 Task: Find connections with filter location Bilāsipāra with filter topic #Bestadvicewith filter profile language English with filter current company PayU with filter school St. Francis D'Assisi High School - India with filter industry Travel Arrangements with filter service category AssistanceAdvertising with filter keywords title Courier
Action: Mouse moved to (600, 85)
Screenshot: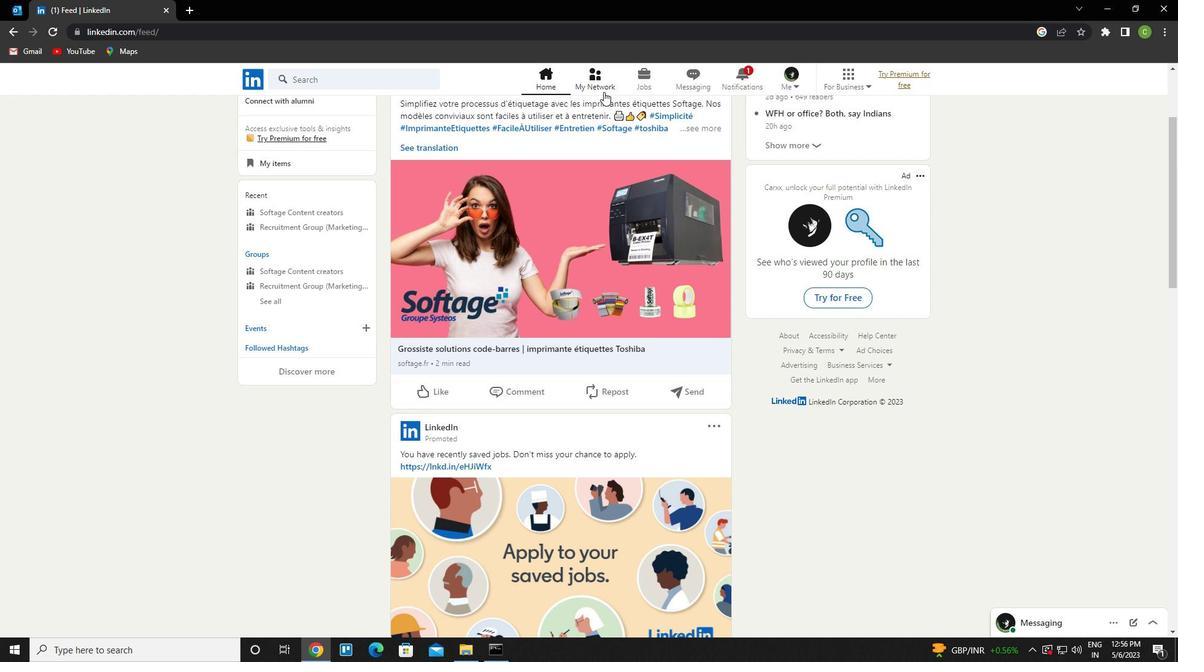
Action: Mouse pressed left at (600, 85)
Screenshot: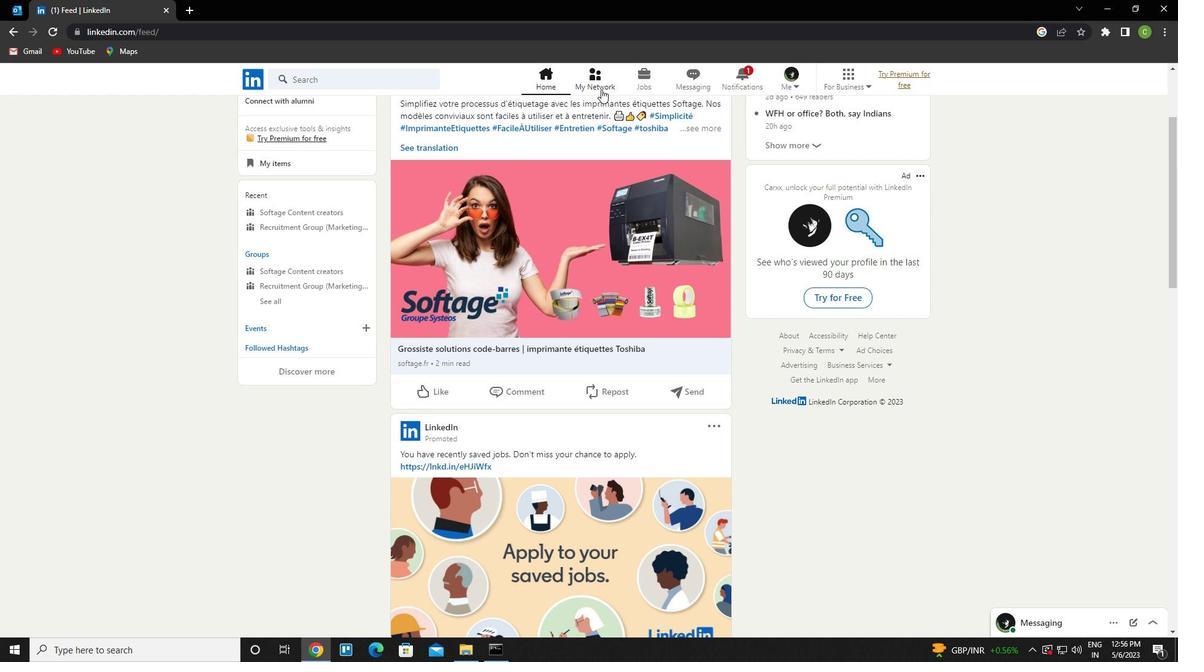 
Action: Mouse moved to (373, 149)
Screenshot: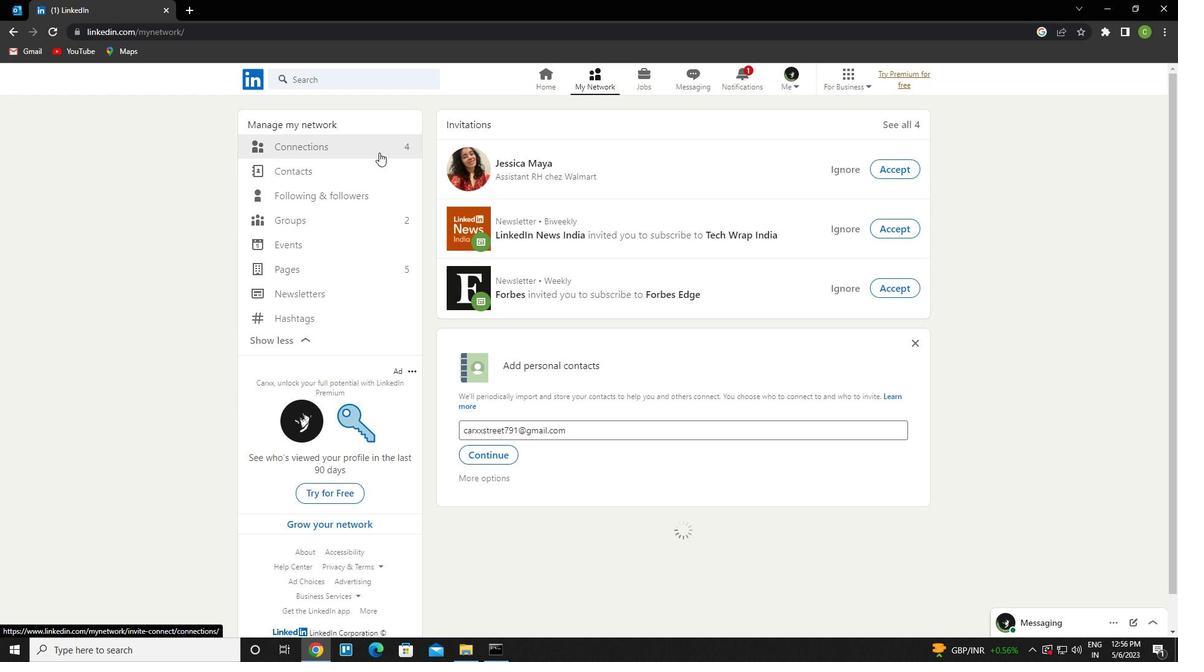 
Action: Mouse pressed left at (373, 149)
Screenshot: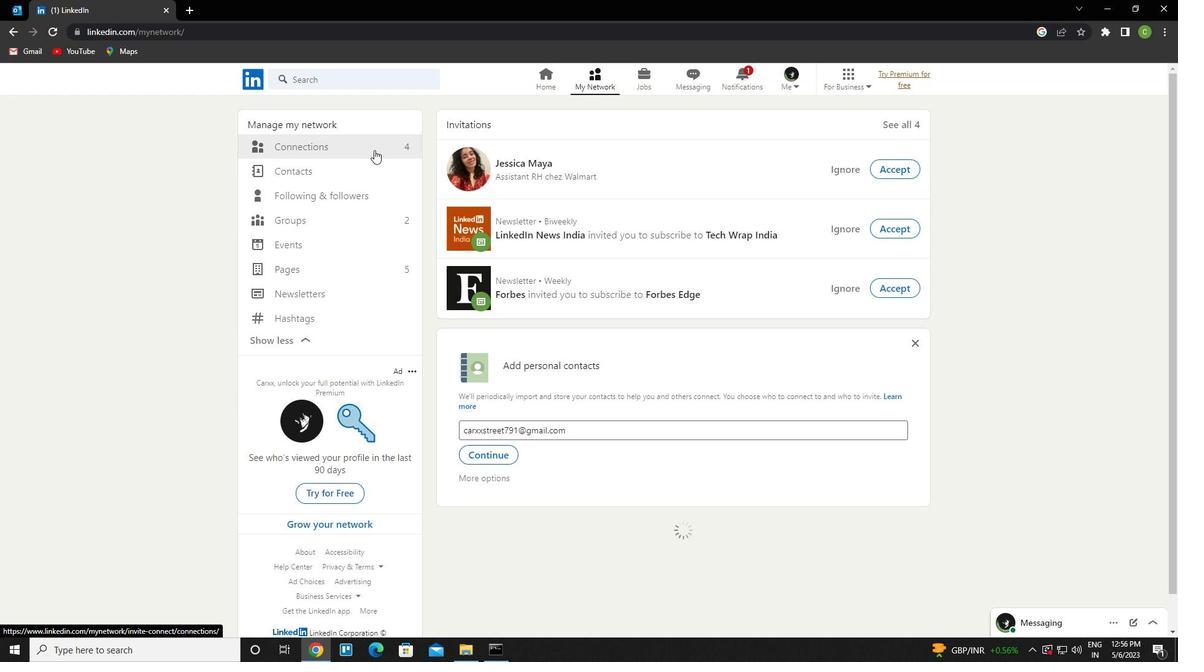 
Action: Mouse moved to (691, 143)
Screenshot: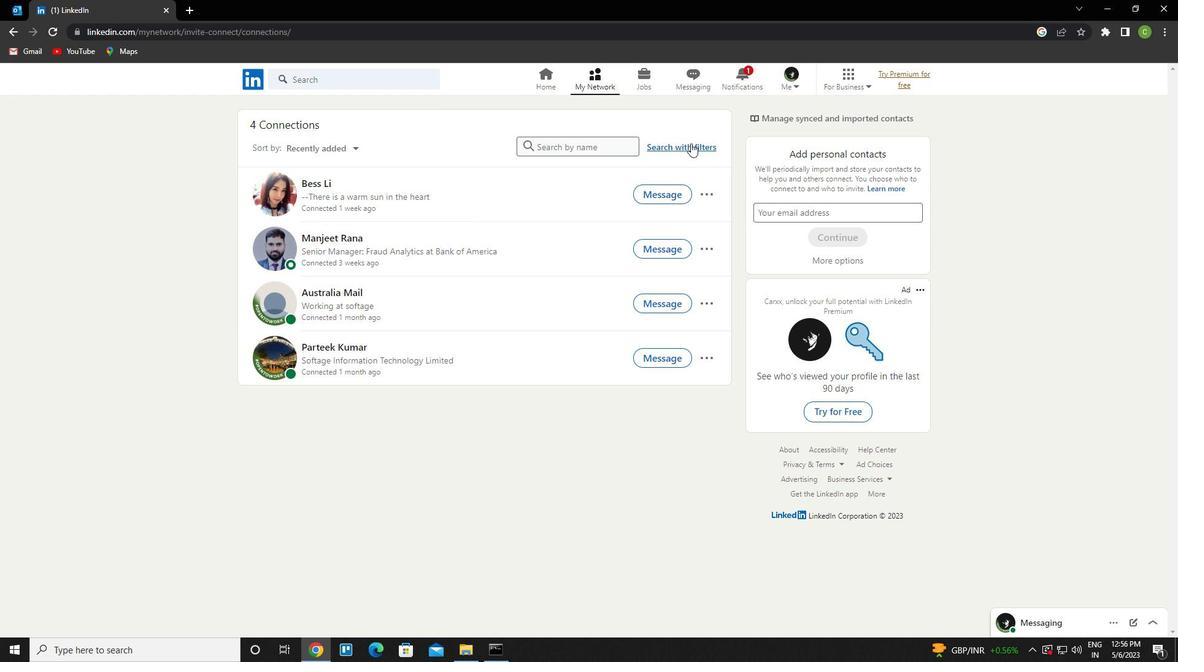 
Action: Mouse pressed left at (691, 143)
Screenshot: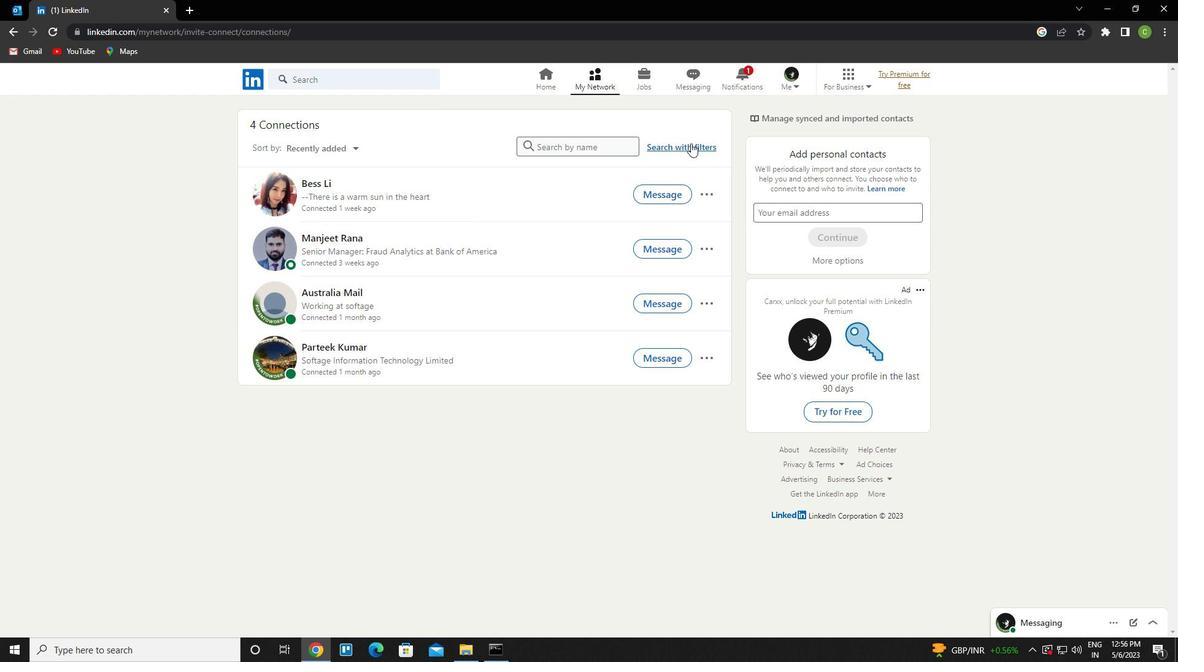 
Action: Mouse moved to (621, 112)
Screenshot: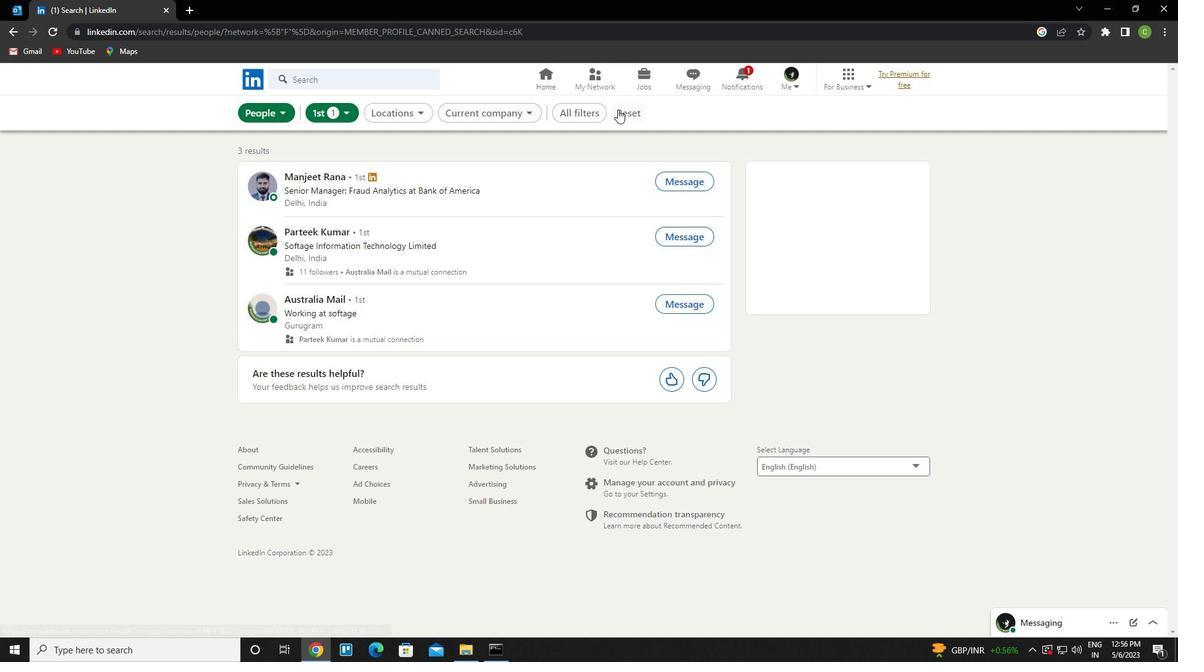 
Action: Mouse pressed left at (621, 112)
Screenshot: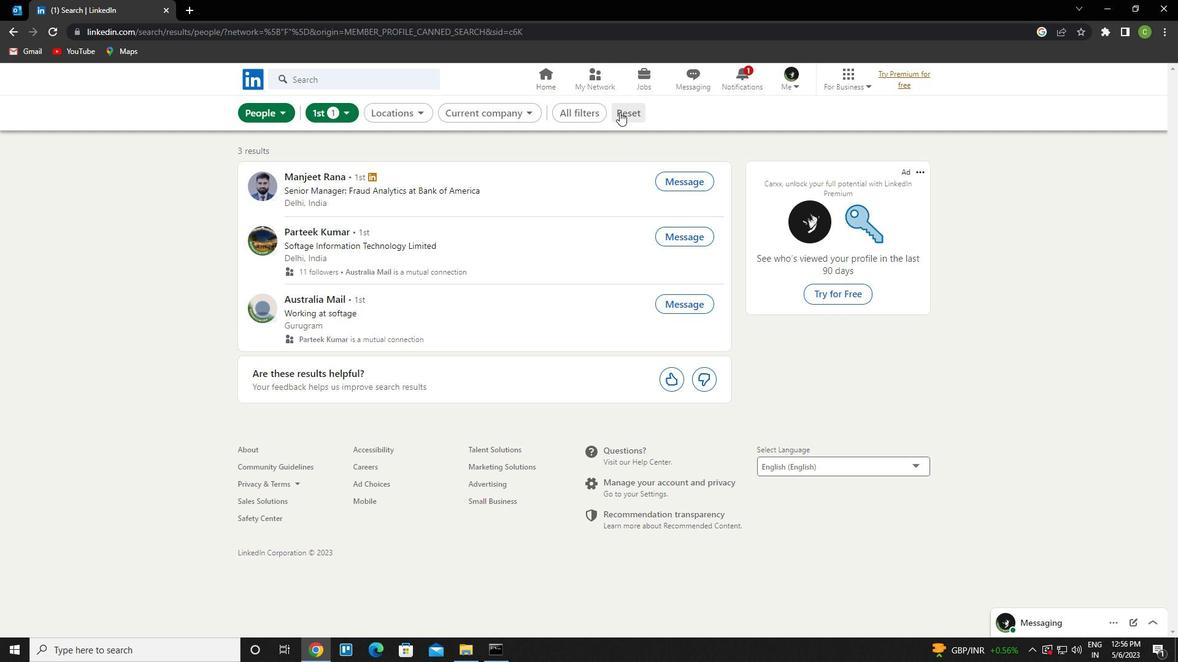 
Action: Mouse moved to (619, 104)
Screenshot: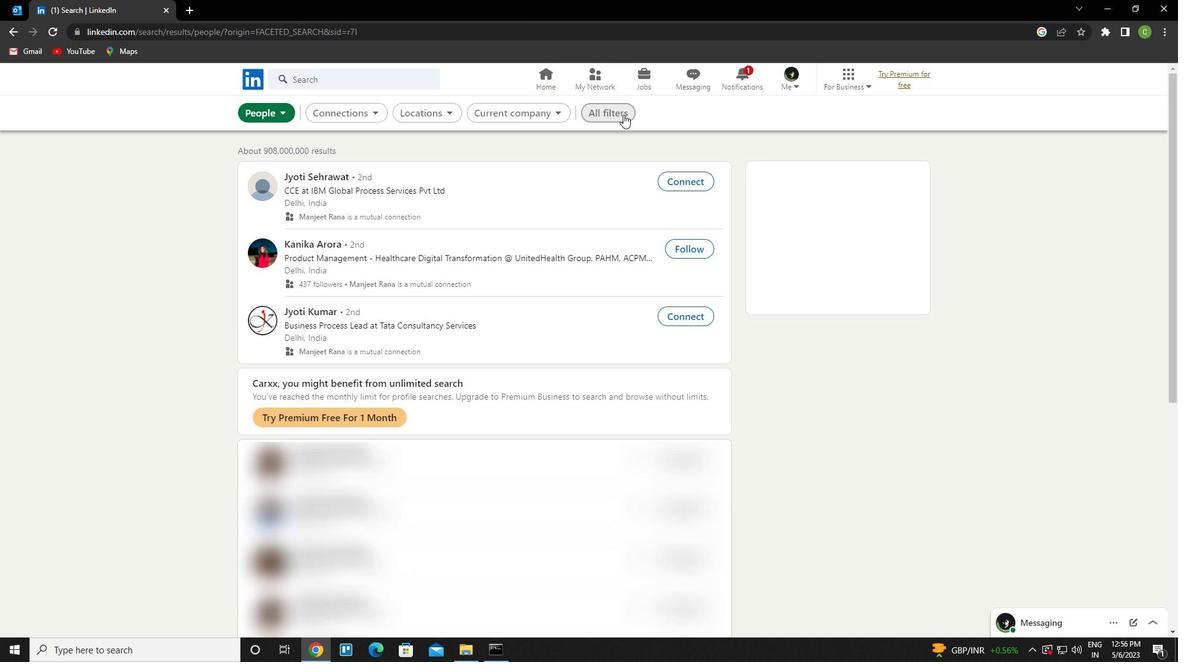 
Action: Mouse pressed left at (619, 104)
Screenshot: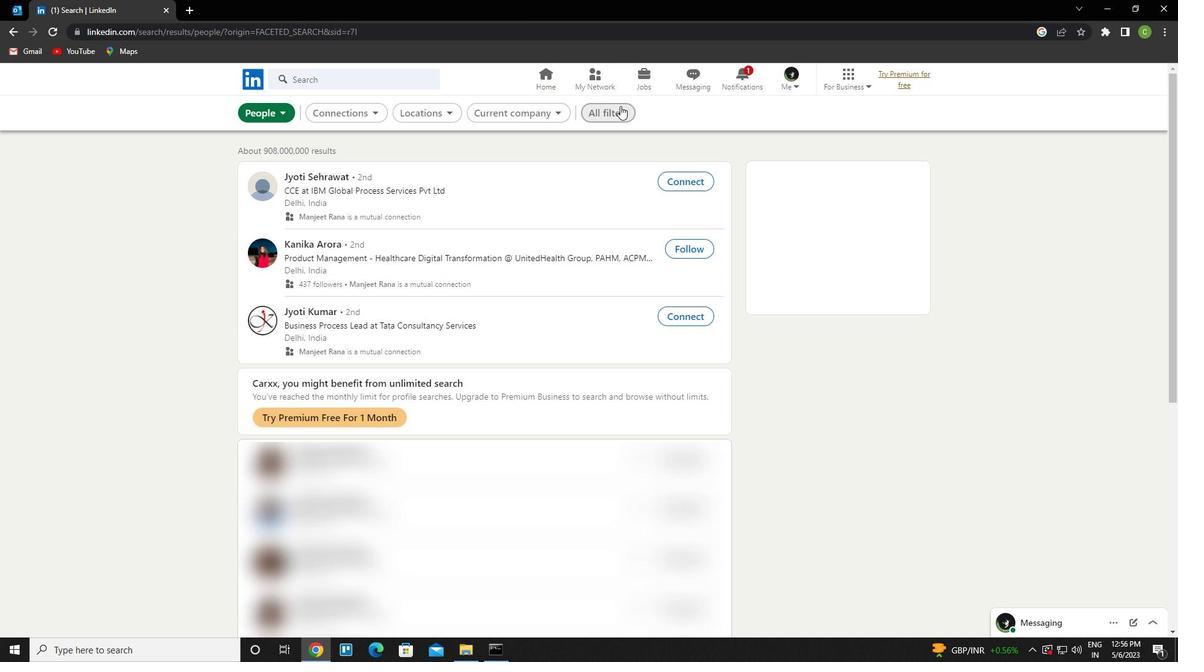 
Action: Mouse moved to (1171, 389)
Screenshot: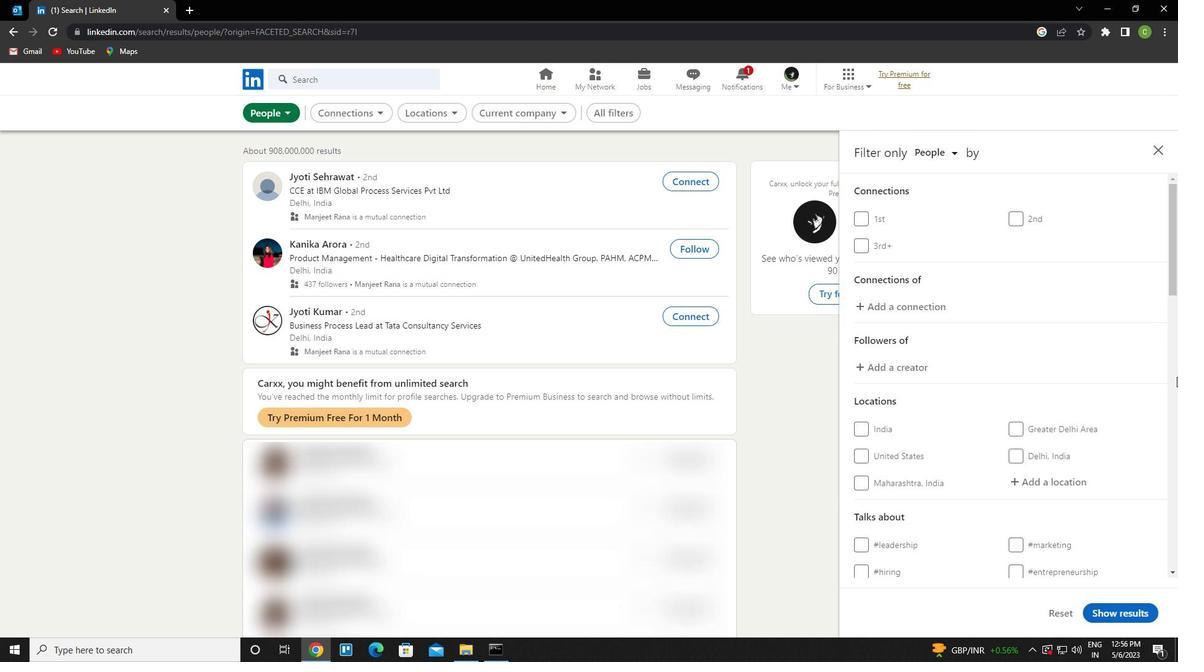 
Action: Mouse scrolled (1171, 388) with delta (0, 0)
Screenshot: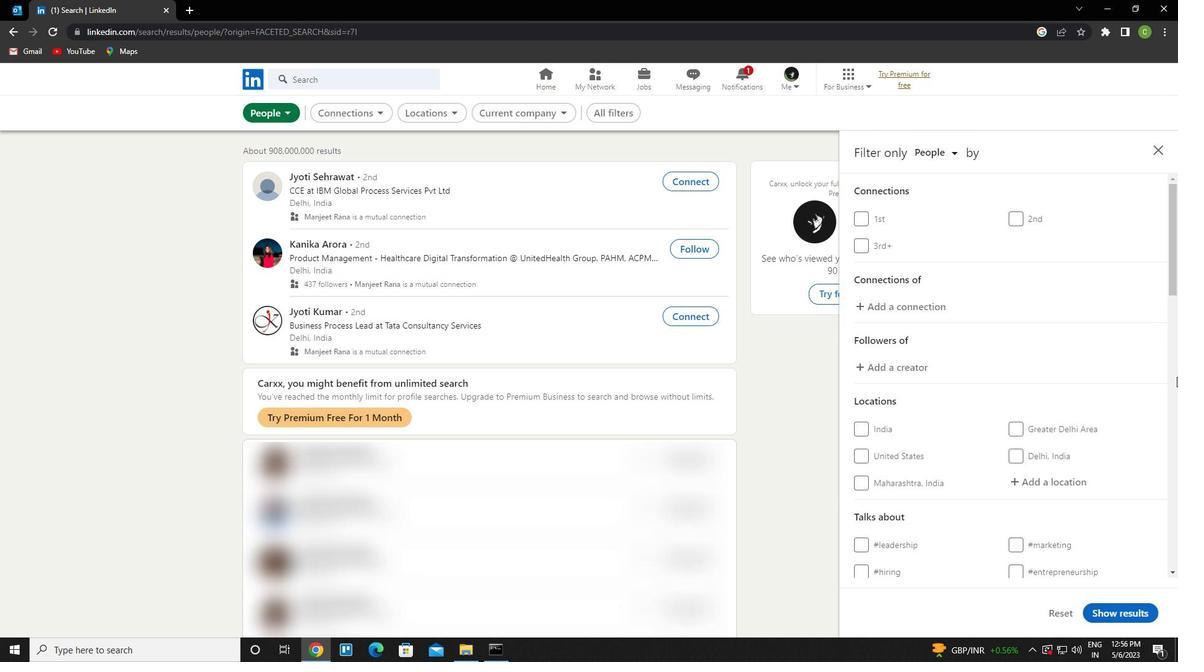 
Action: Mouse moved to (1083, 414)
Screenshot: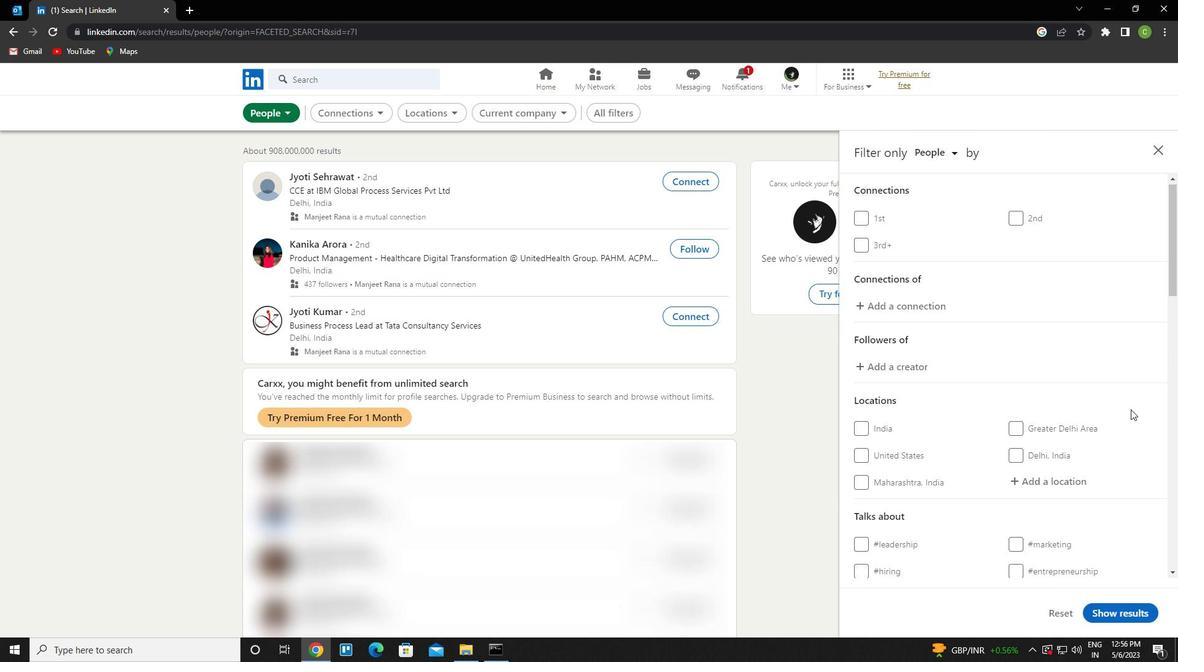 
Action: Mouse scrolled (1083, 414) with delta (0, 0)
Screenshot: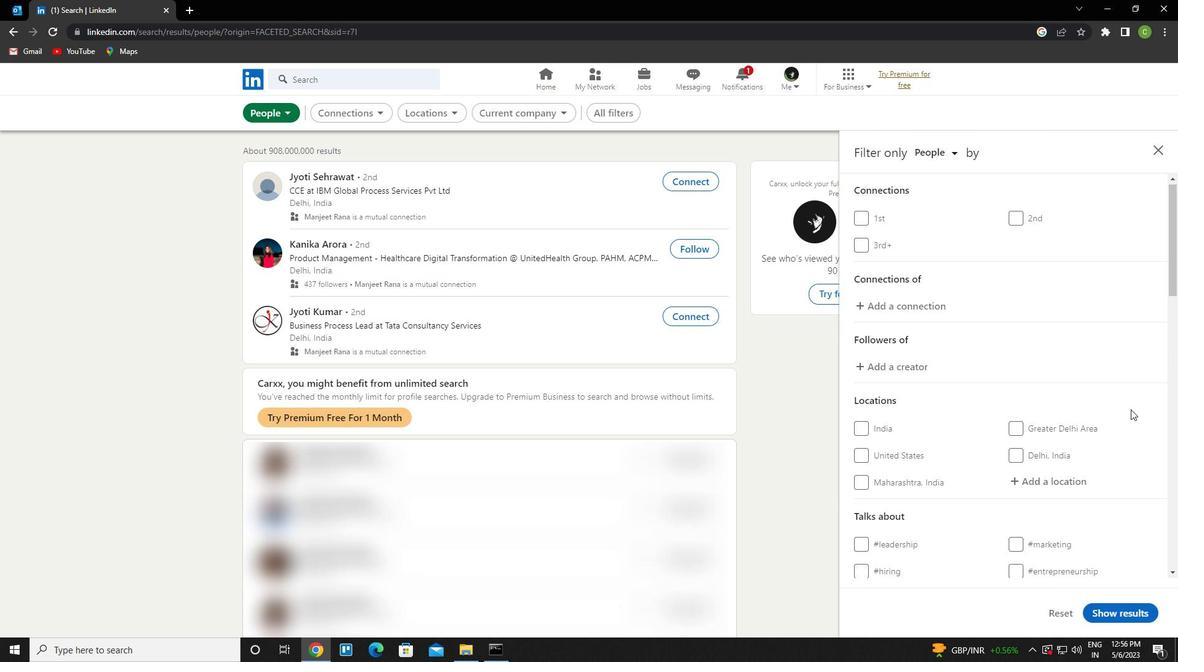 
Action: Mouse moved to (1066, 365)
Screenshot: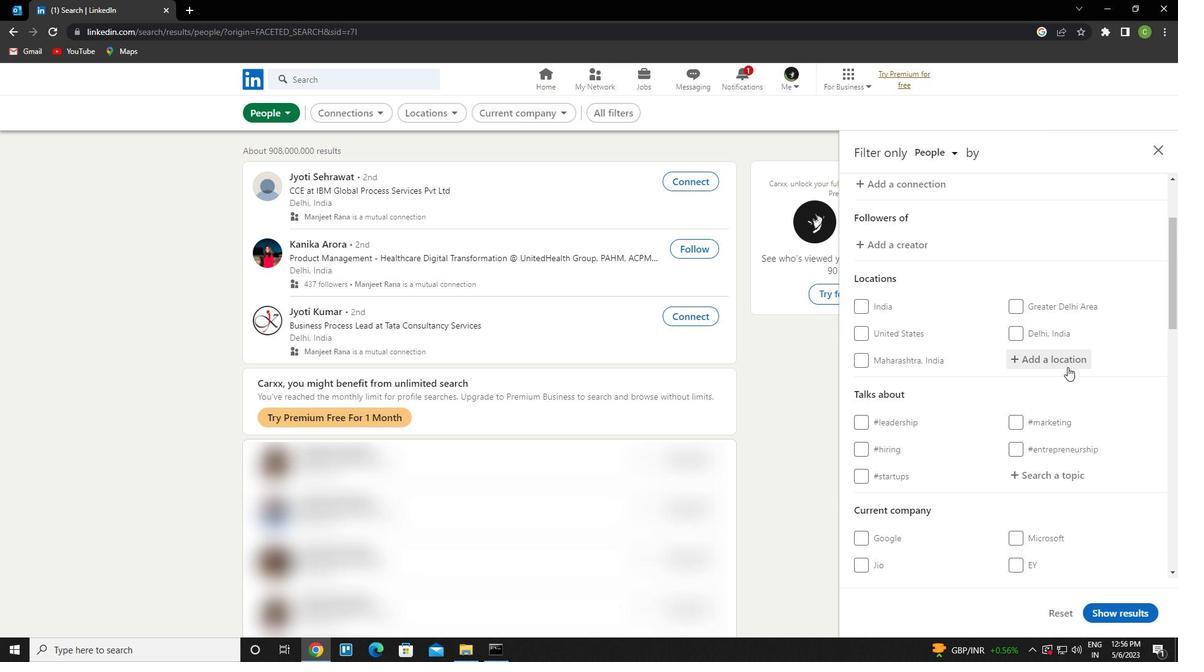 
Action: Mouse pressed left at (1066, 365)
Screenshot: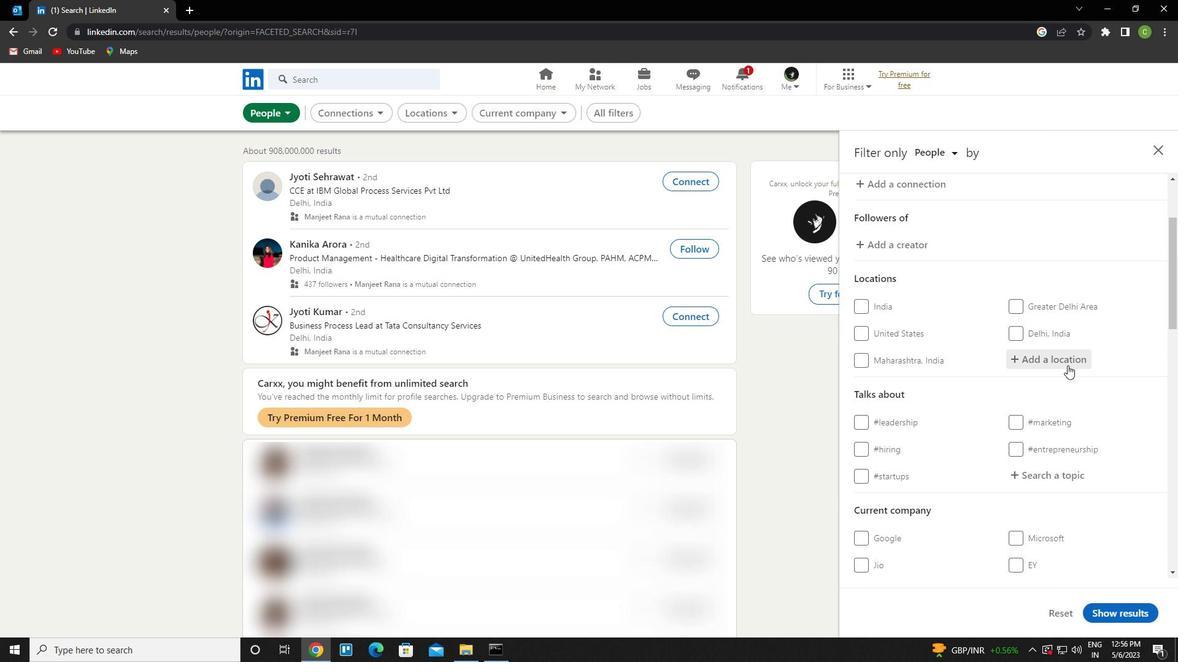 
Action: Key pressed <Key.caps_lock>b<Key.caps_lock>ilasipura<Key.down><Key.enter><Key.backspace>a<Key.enter>
Screenshot: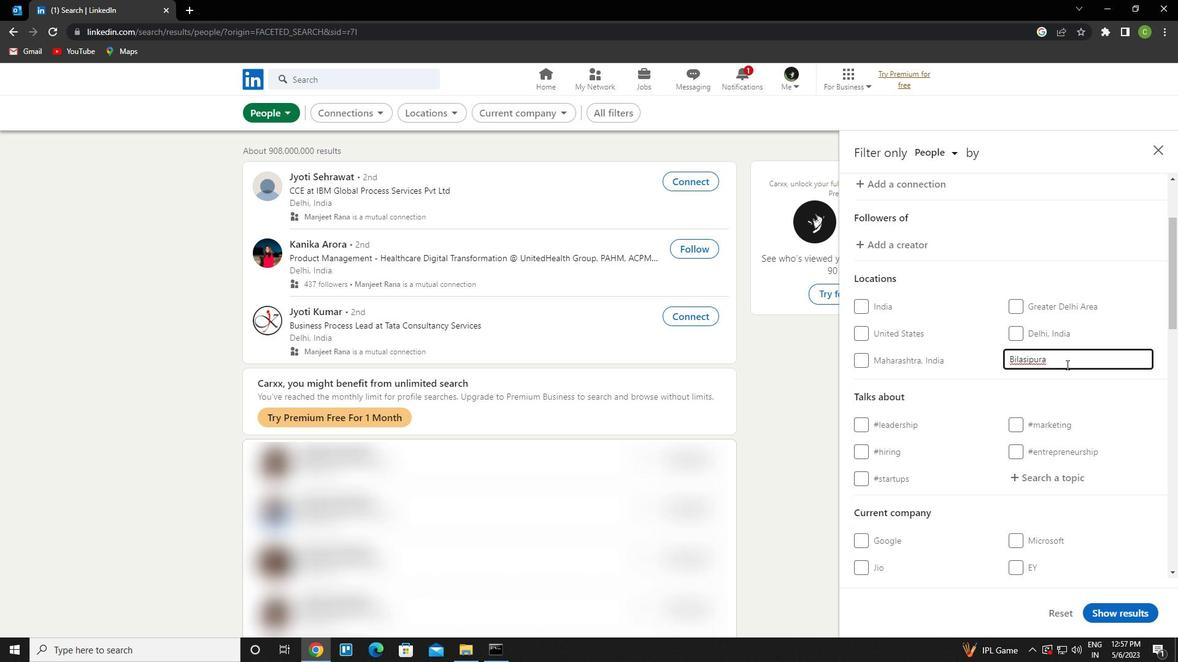 
Action: Mouse scrolled (1066, 364) with delta (0, 0)
Screenshot: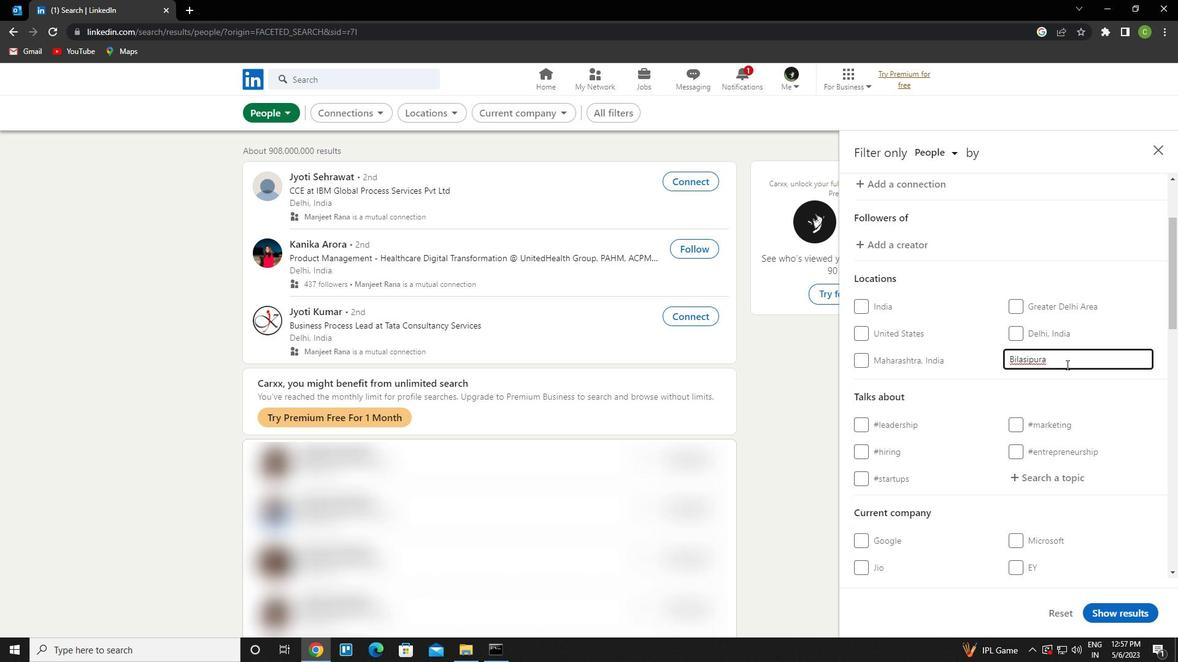 
Action: Mouse moved to (1034, 416)
Screenshot: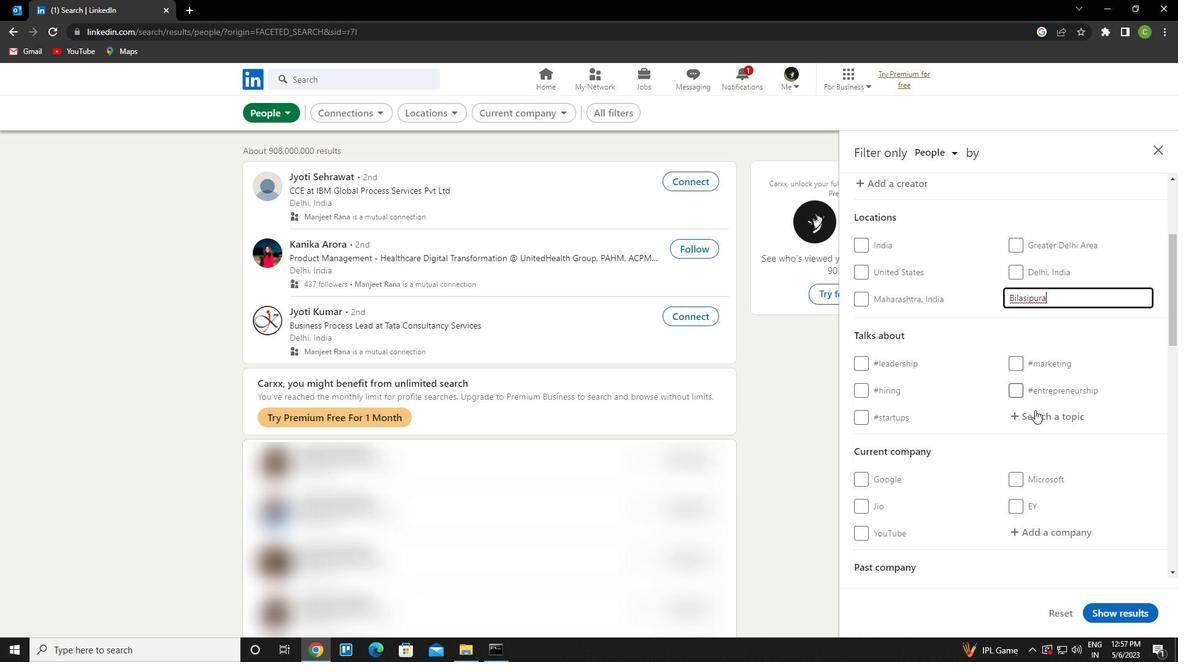 
Action: Mouse pressed left at (1034, 416)
Screenshot: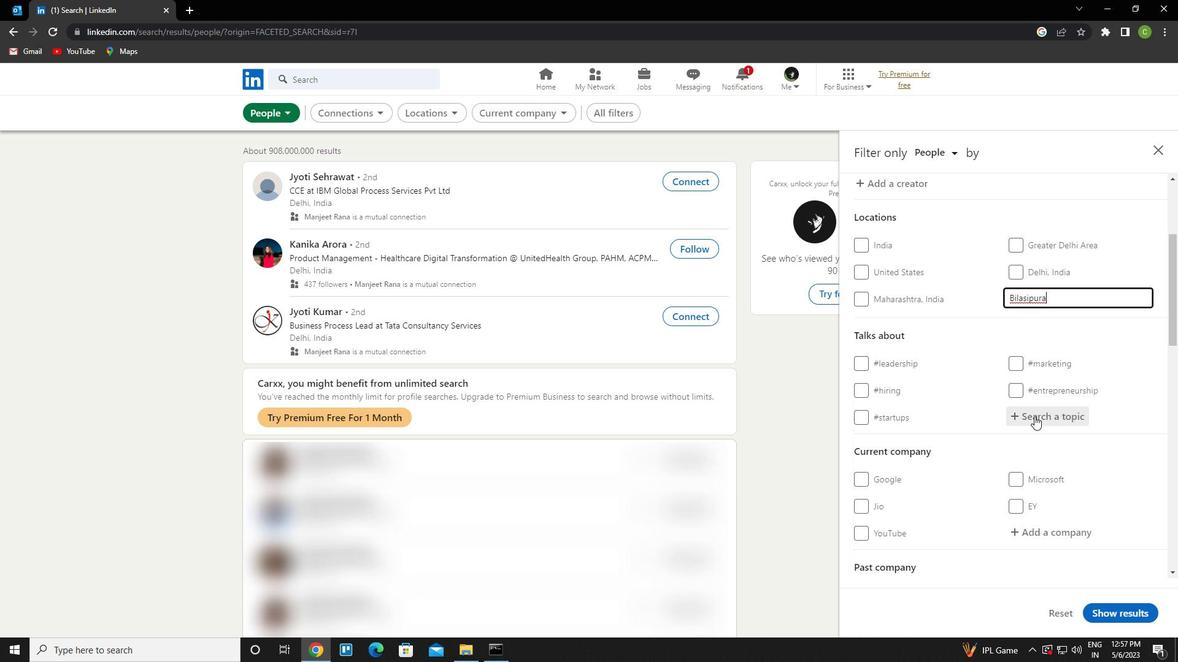 
Action: Key pressed bestadvice<Key.down><Key.enter>
Screenshot: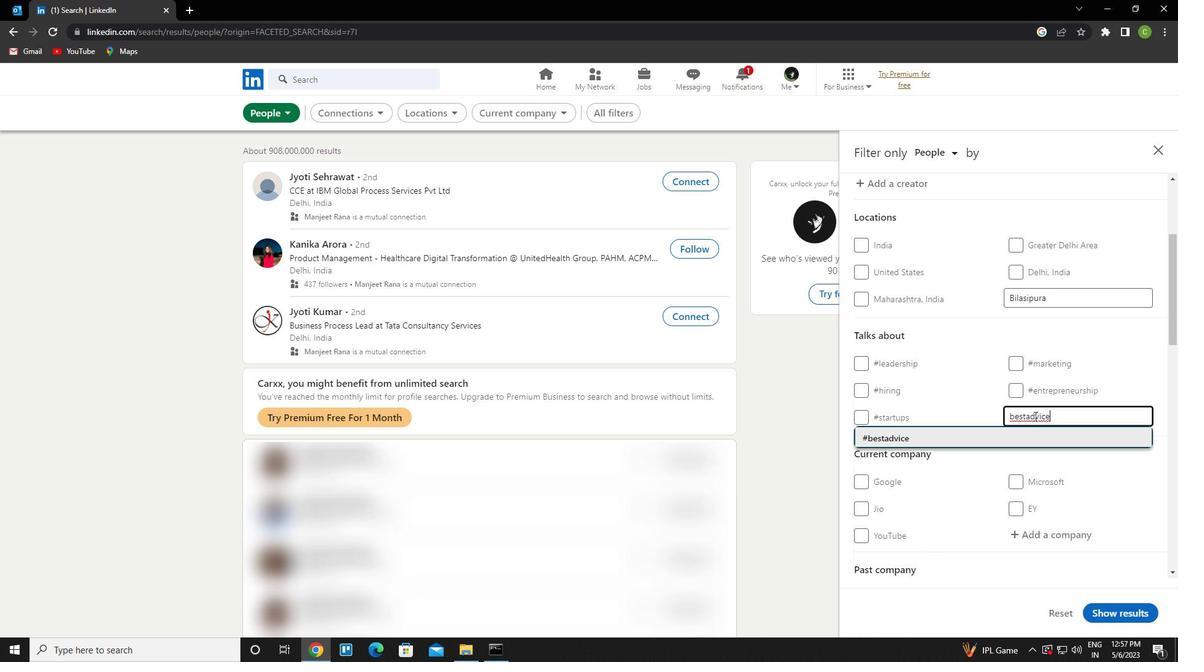 
Action: Mouse moved to (1034, 417)
Screenshot: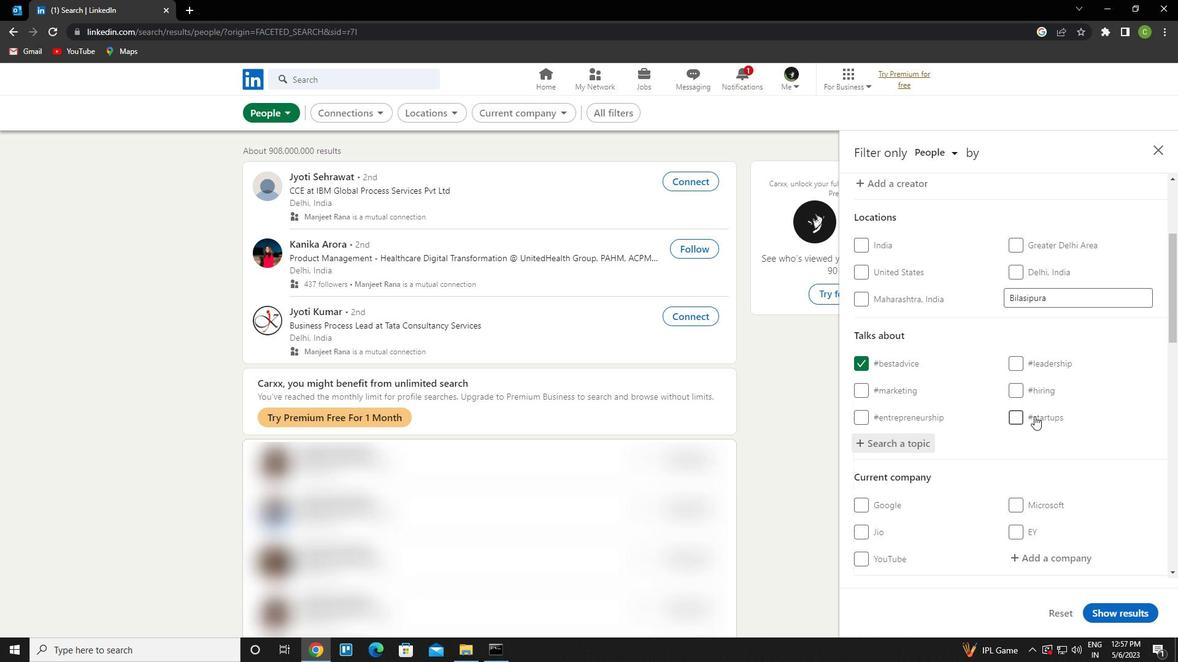 
Action: Mouse scrolled (1034, 416) with delta (0, 0)
Screenshot: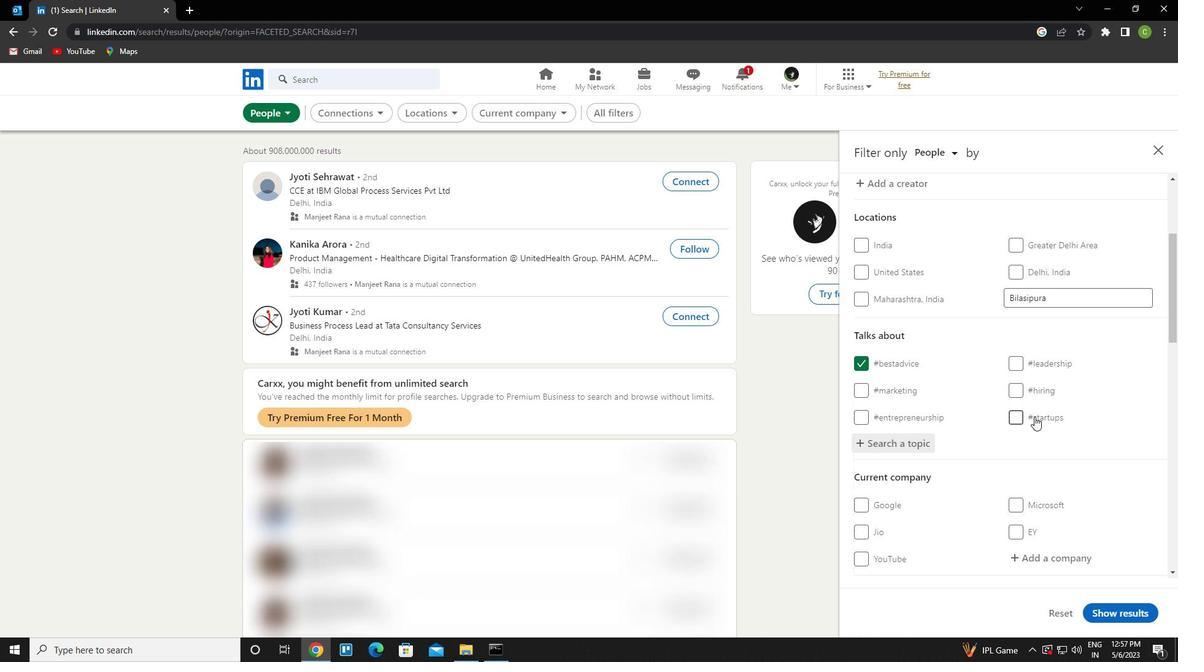 
Action: Mouse scrolled (1034, 416) with delta (0, 0)
Screenshot: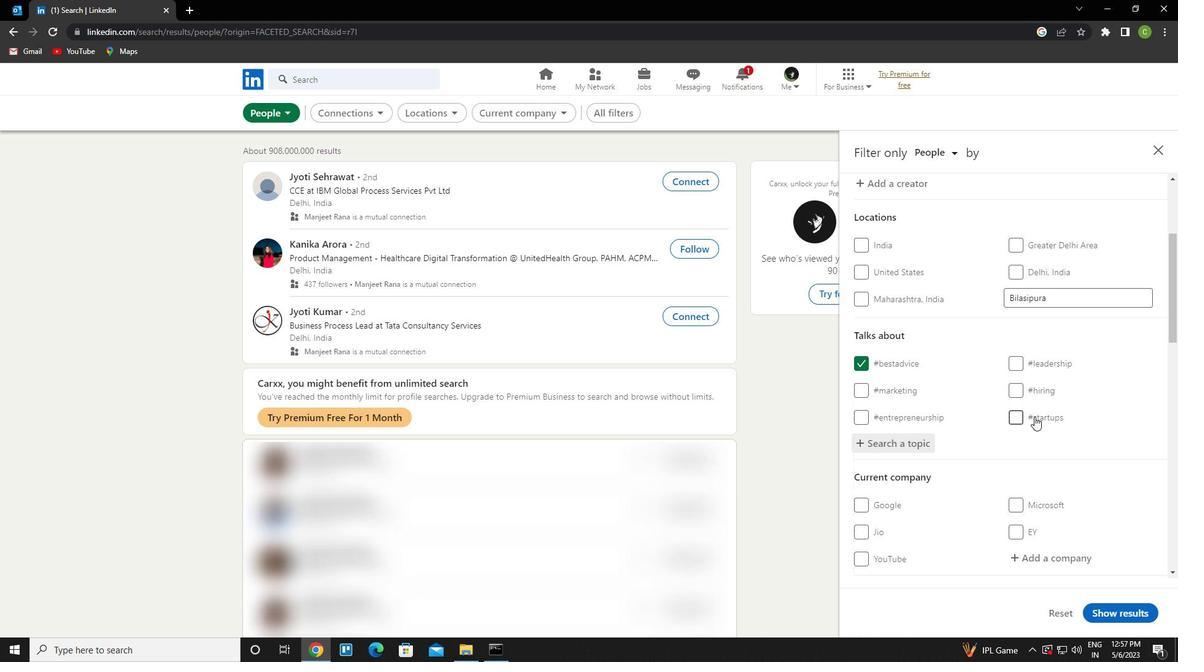 
Action: Mouse scrolled (1034, 416) with delta (0, 0)
Screenshot: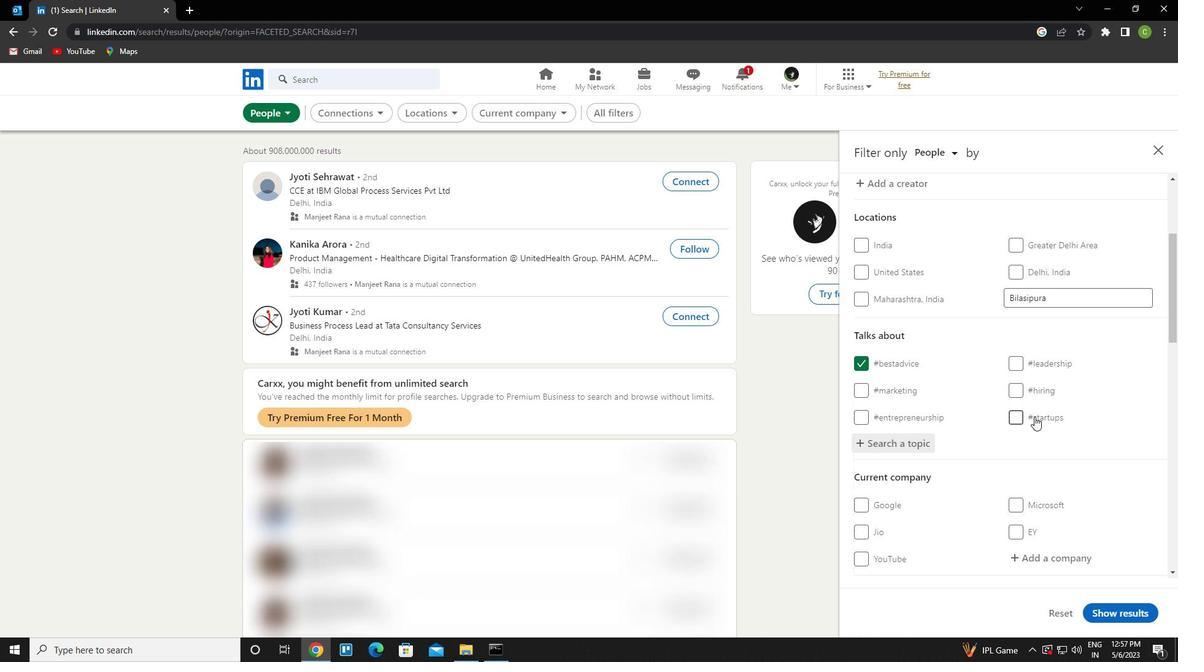 
Action: Mouse scrolled (1034, 416) with delta (0, 0)
Screenshot: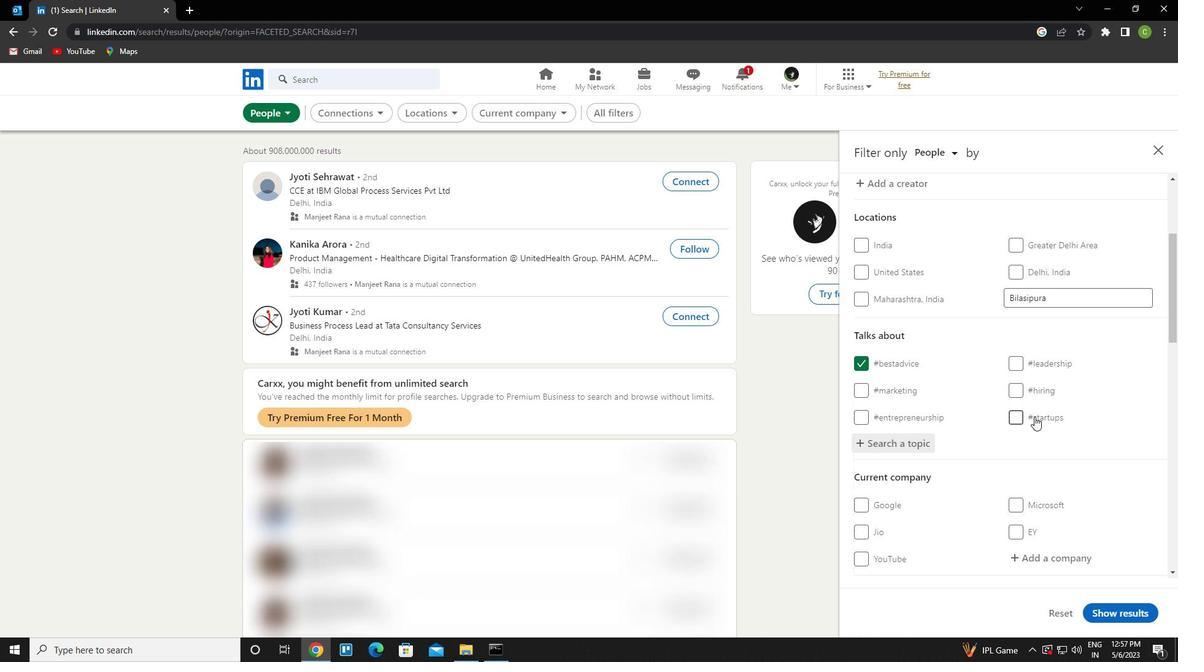 
Action: Mouse scrolled (1034, 416) with delta (0, 0)
Screenshot: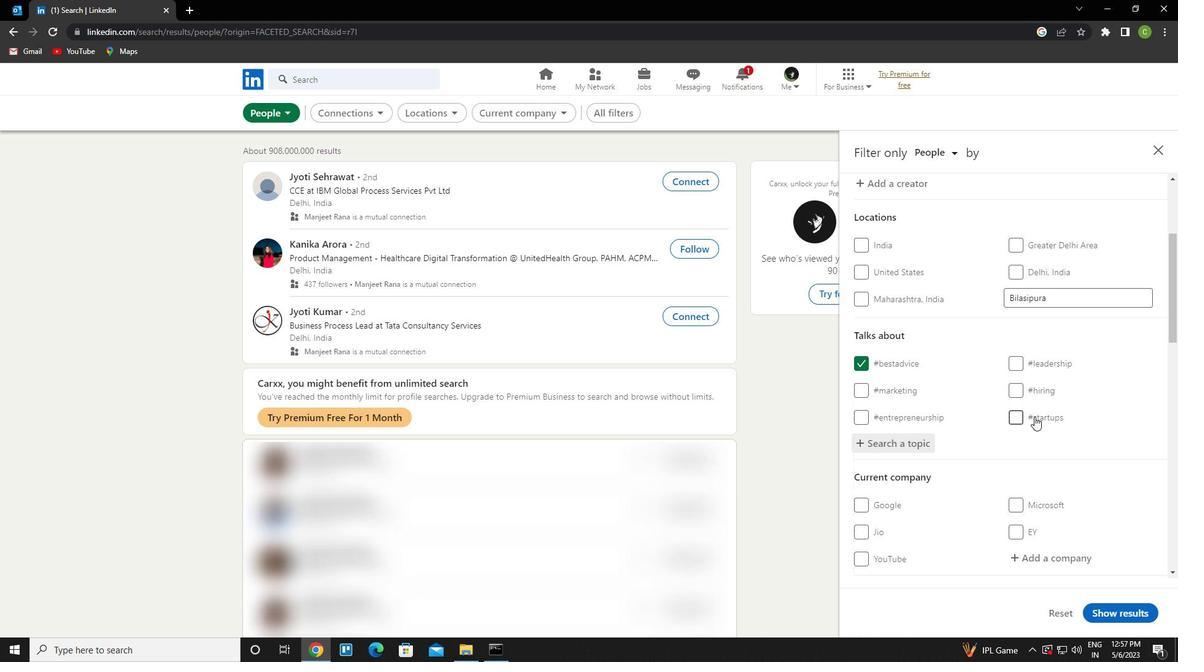 
Action: Mouse scrolled (1034, 416) with delta (0, 0)
Screenshot: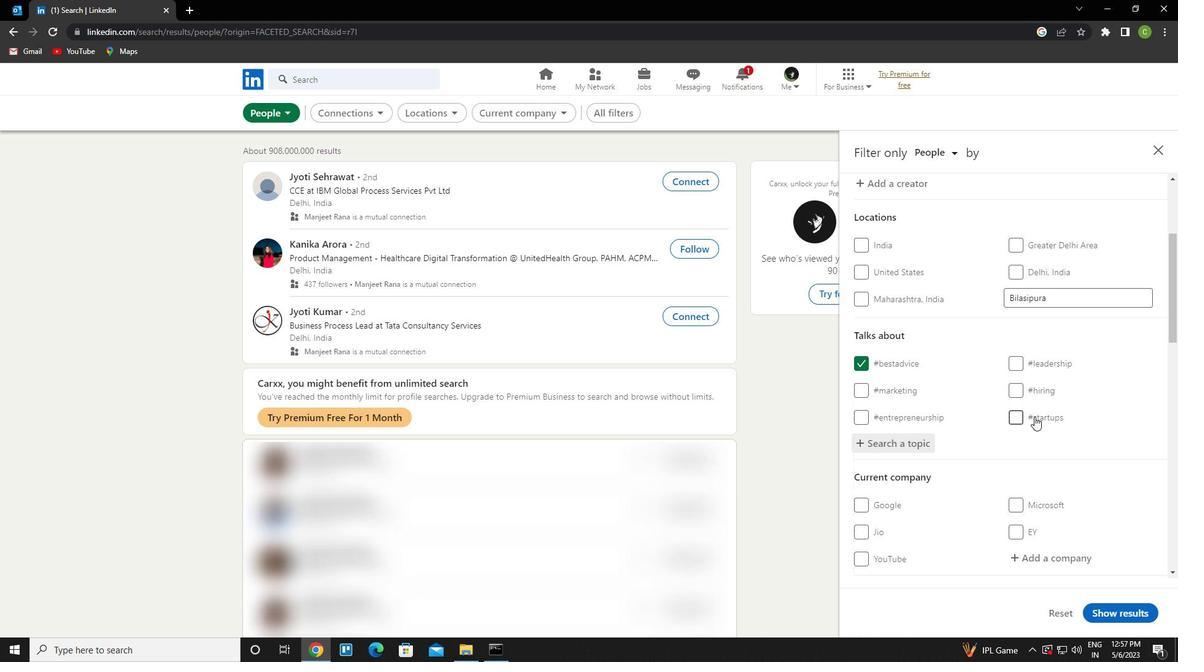 
Action: Mouse moved to (1029, 427)
Screenshot: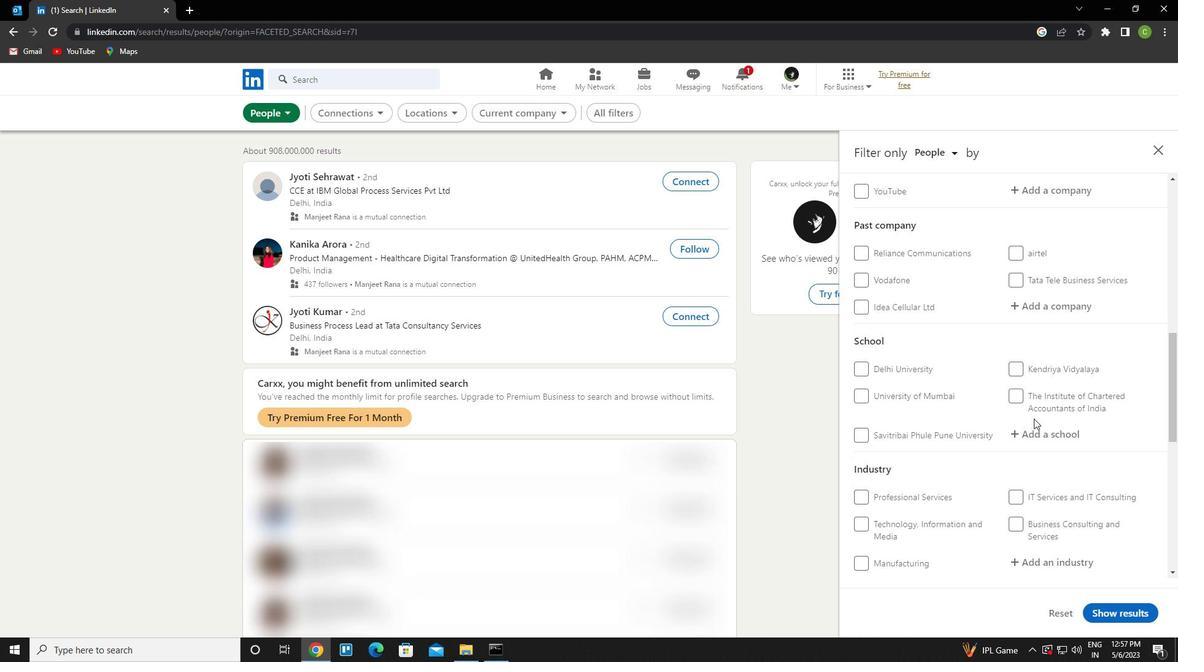 
Action: Mouse scrolled (1029, 426) with delta (0, 0)
Screenshot: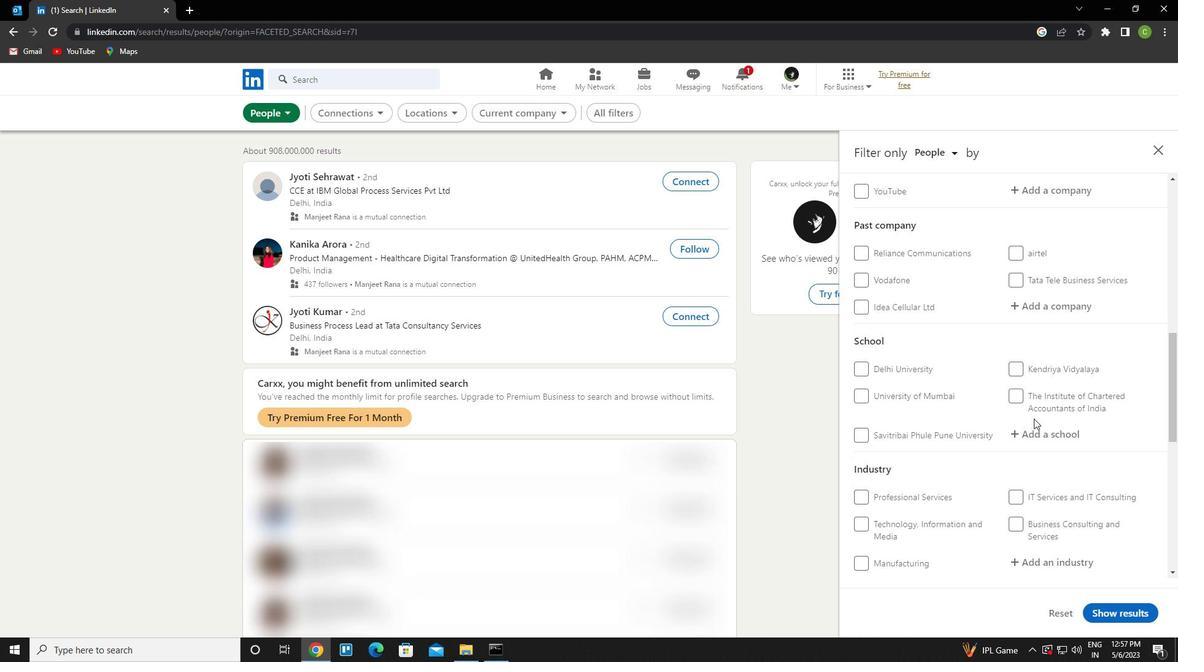 
Action: Mouse moved to (1028, 432)
Screenshot: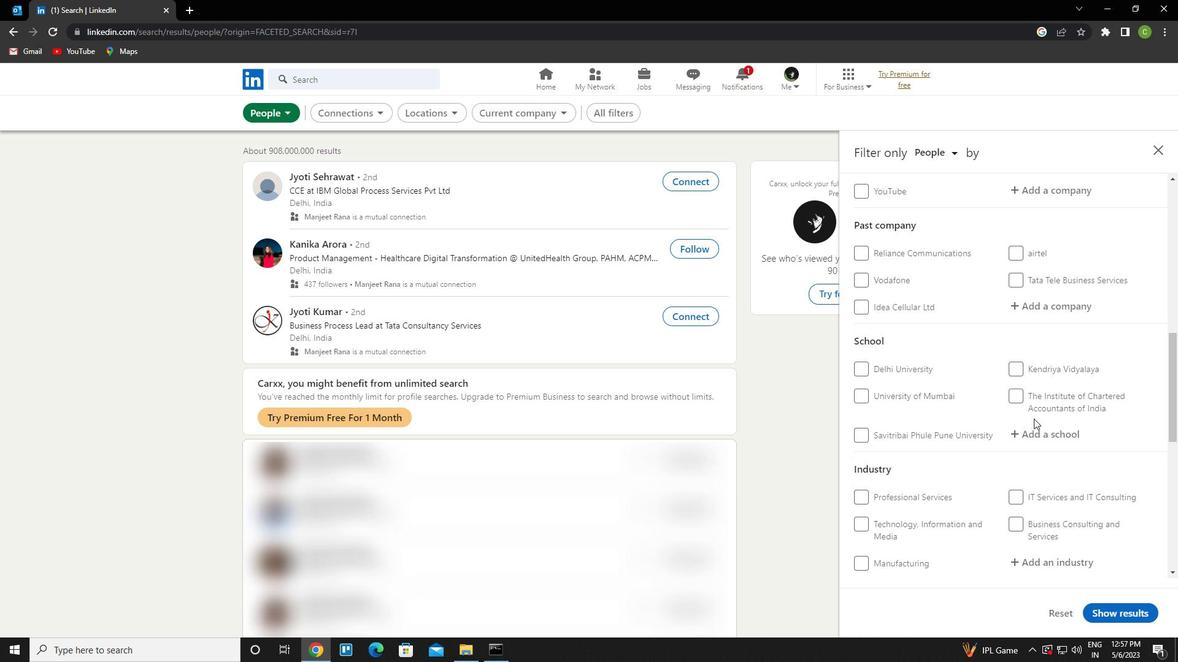 
Action: Mouse scrolled (1028, 431) with delta (0, 0)
Screenshot: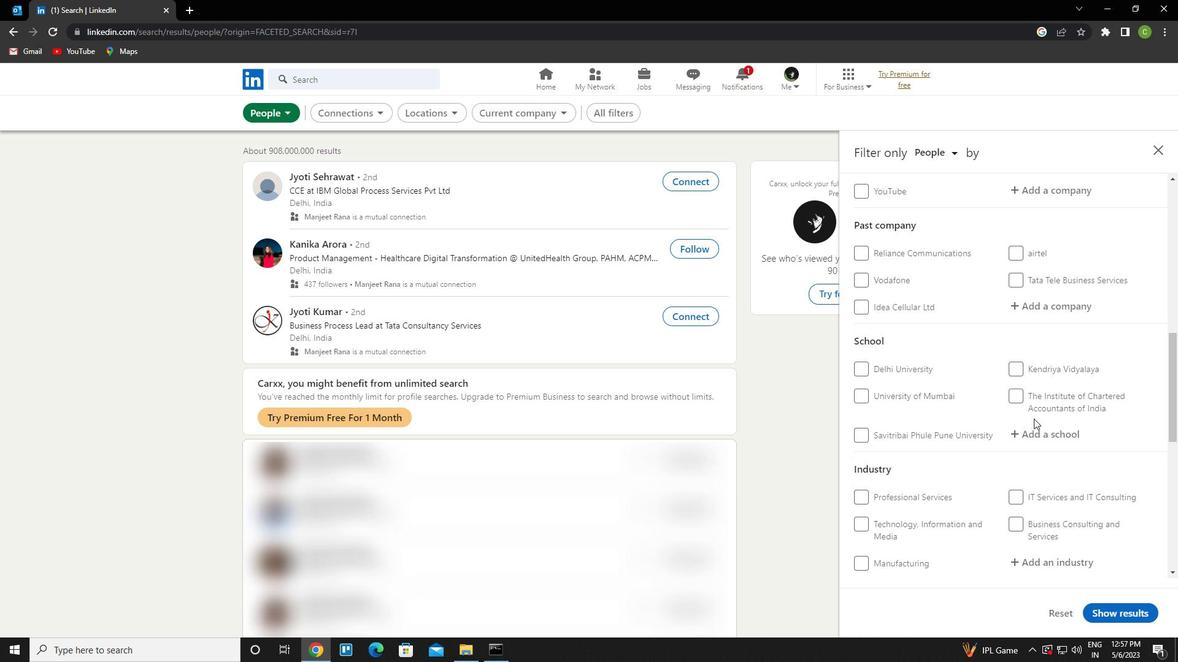 
Action: Mouse moved to (1027, 433)
Screenshot: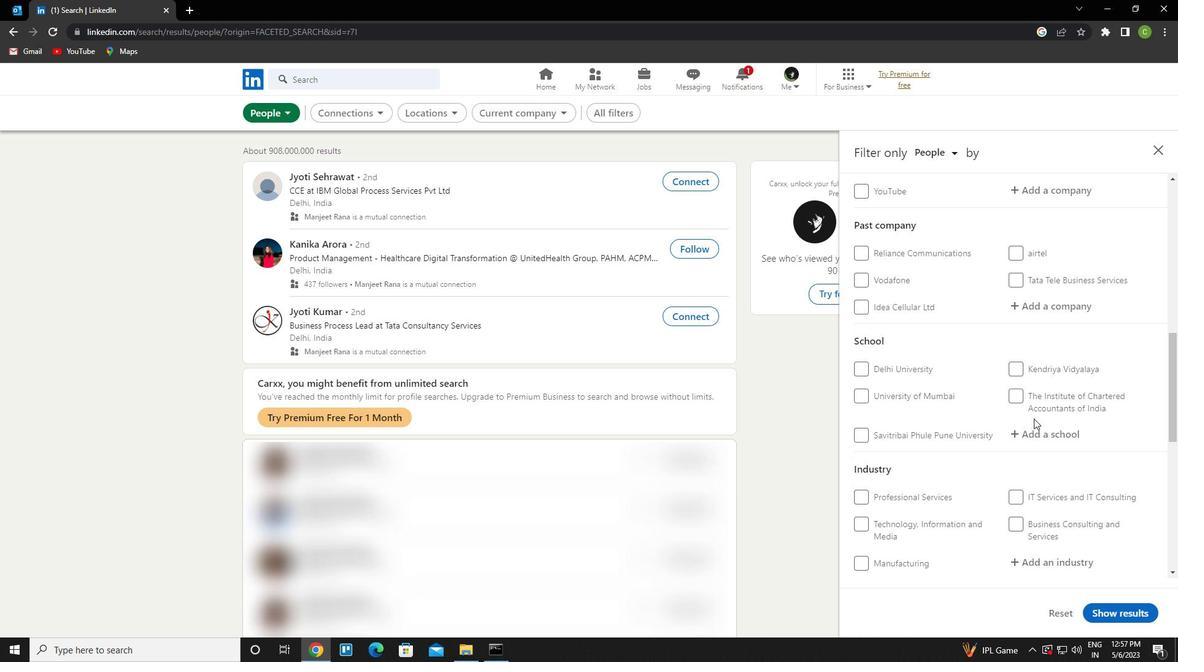 
Action: Mouse scrolled (1027, 433) with delta (0, 0)
Screenshot: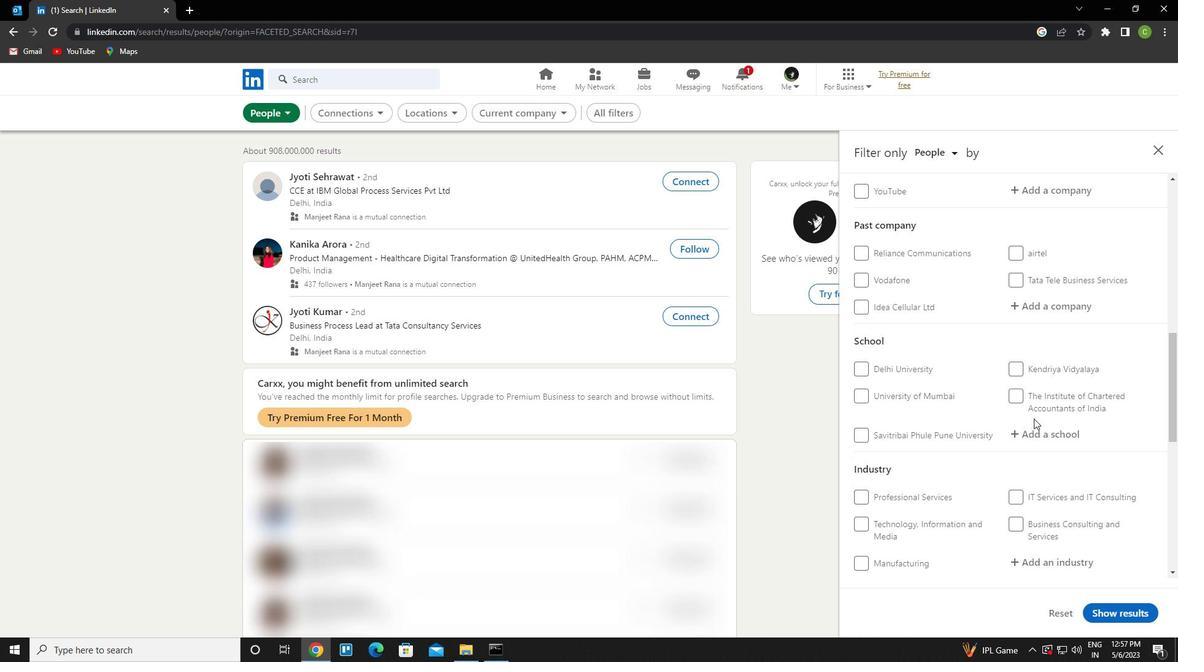 
Action: Mouse moved to (1024, 437)
Screenshot: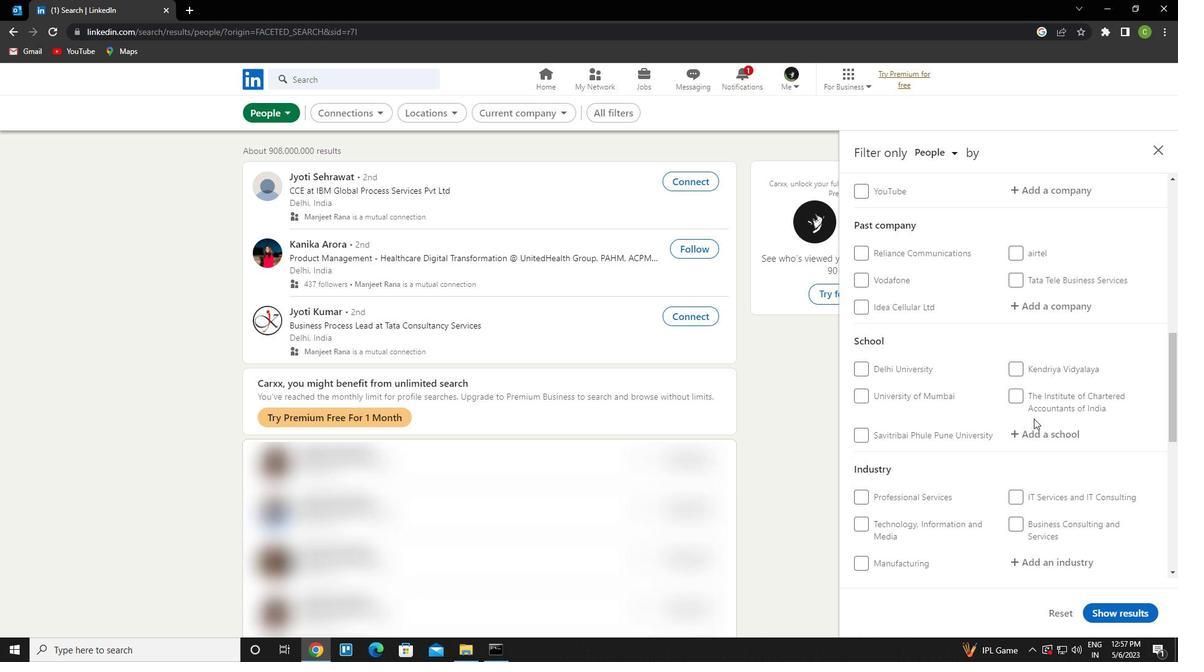 
Action: Mouse scrolled (1024, 437) with delta (0, 0)
Screenshot: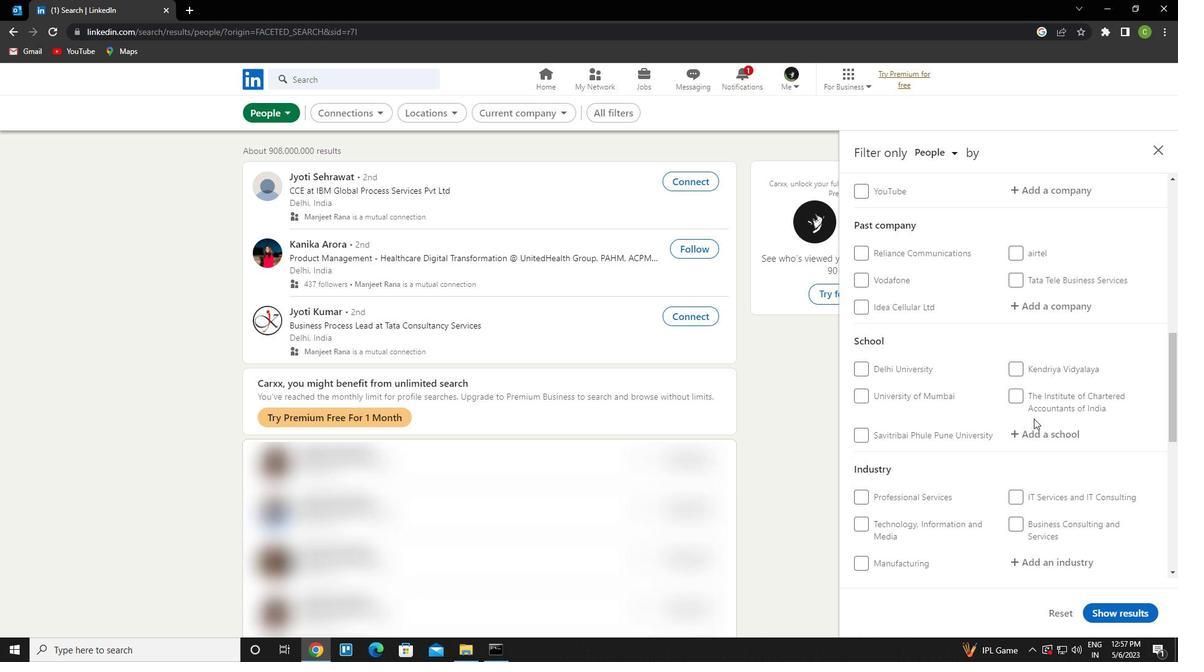 
Action: Mouse moved to (1019, 440)
Screenshot: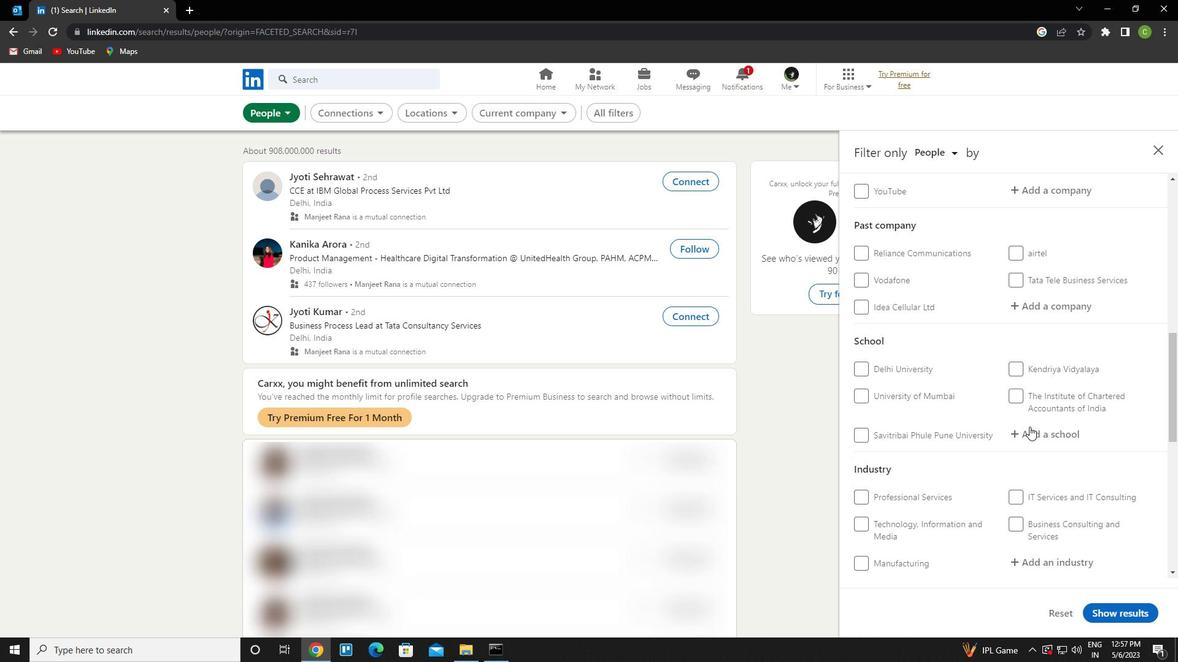 
Action: Mouse scrolled (1019, 439) with delta (0, 0)
Screenshot: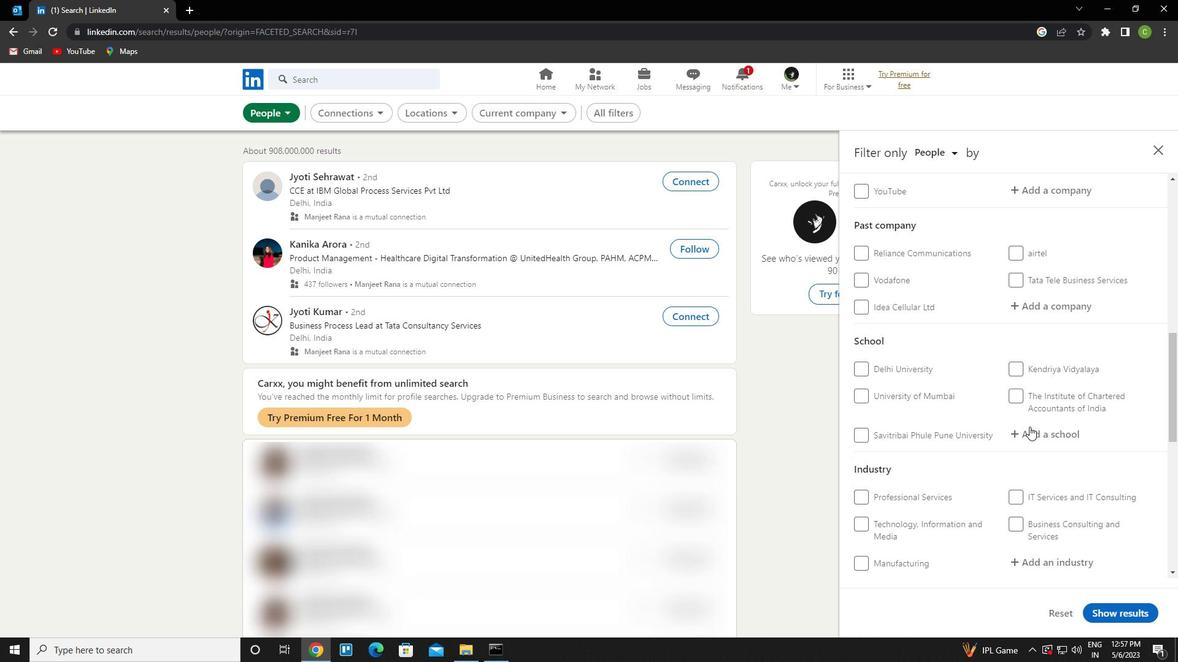 
Action: Mouse moved to (869, 320)
Screenshot: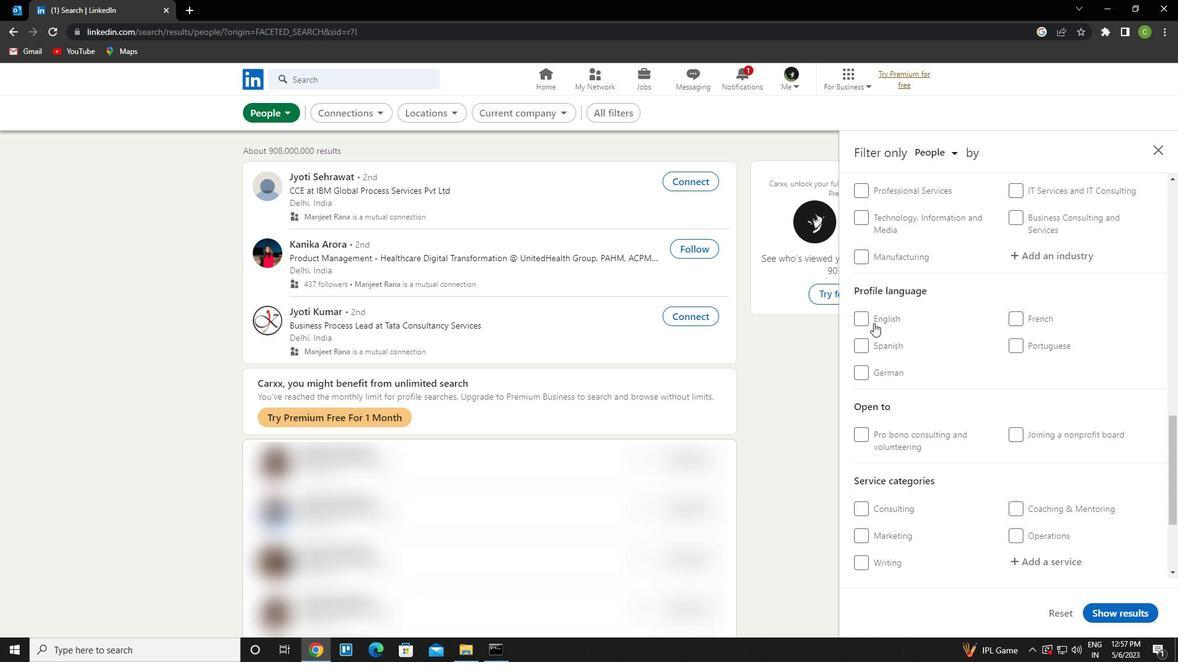 
Action: Mouse pressed left at (869, 320)
Screenshot: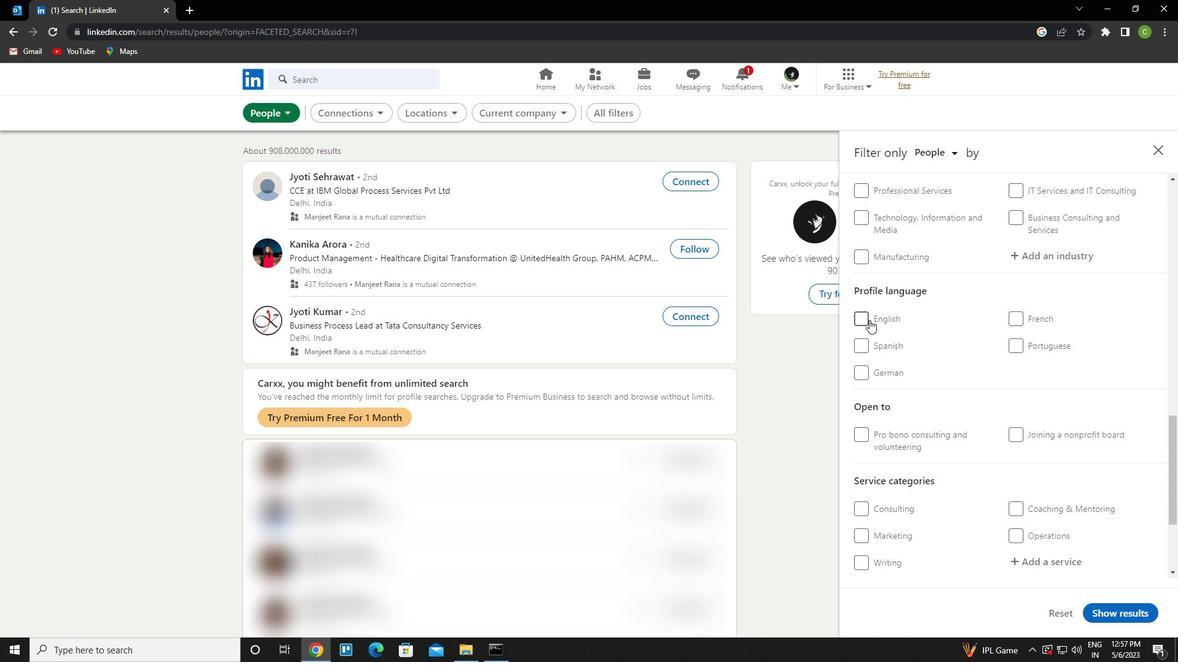 
Action: Mouse moved to (934, 348)
Screenshot: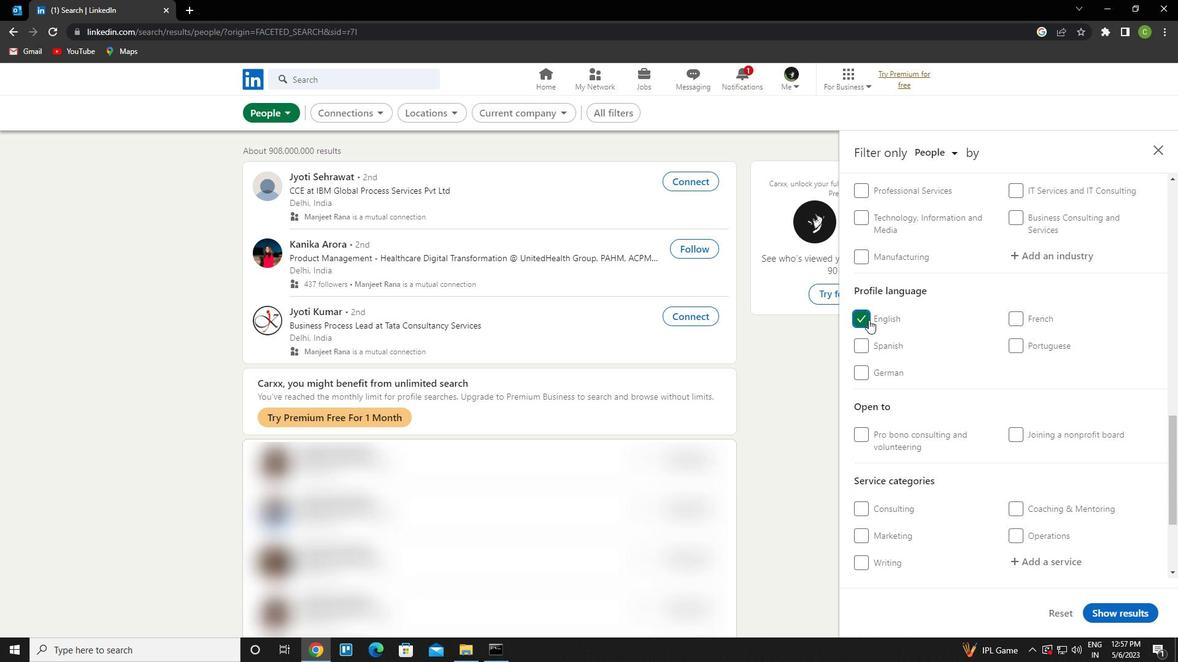
Action: Mouse scrolled (934, 348) with delta (0, 0)
Screenshot: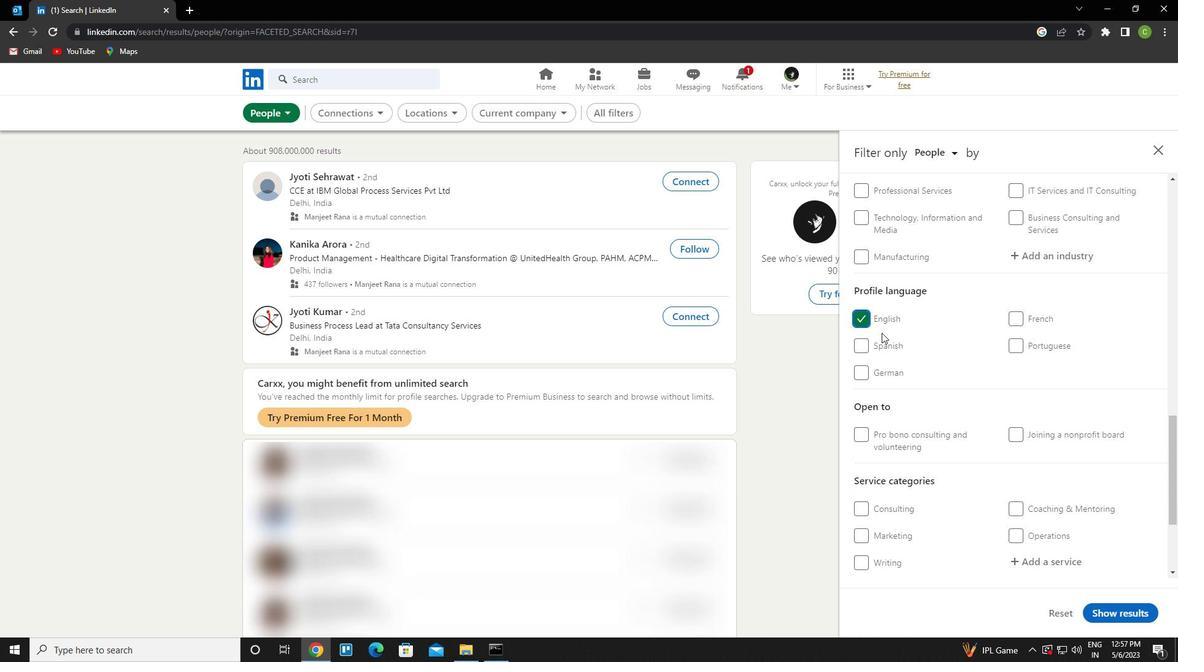 
Action: Mouse scrolled (934, 348) with delta (0, 0)
Screenshot: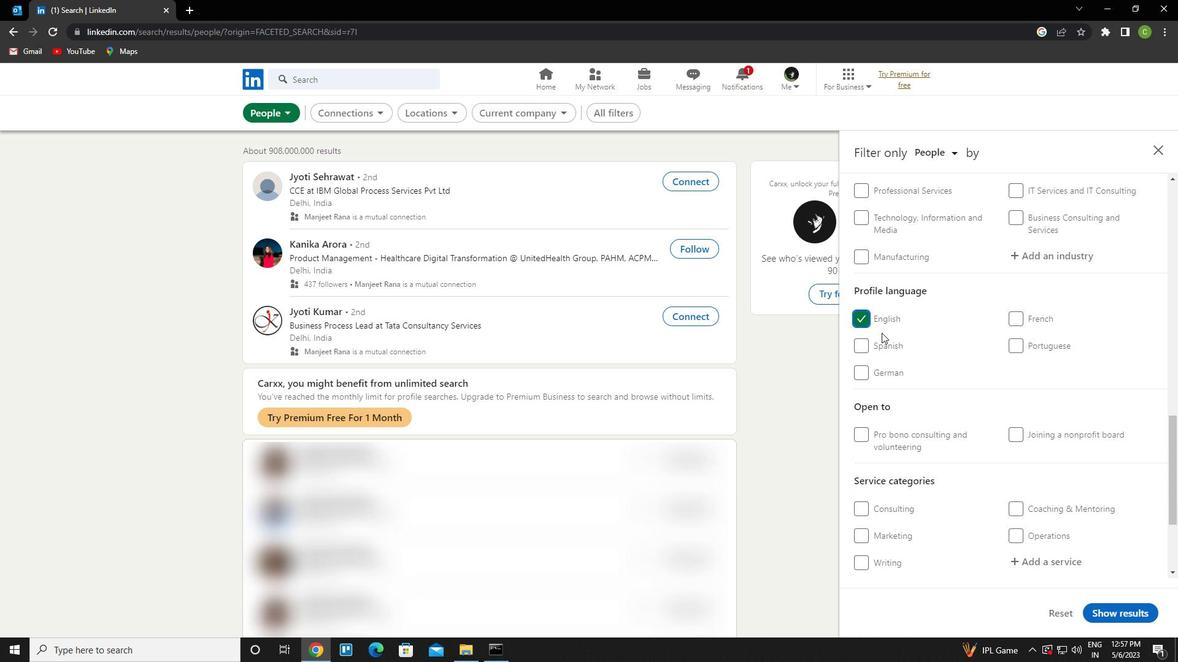 
Action: Mouse scrolled (934, 348) with delta (0, 0)
Screenshot: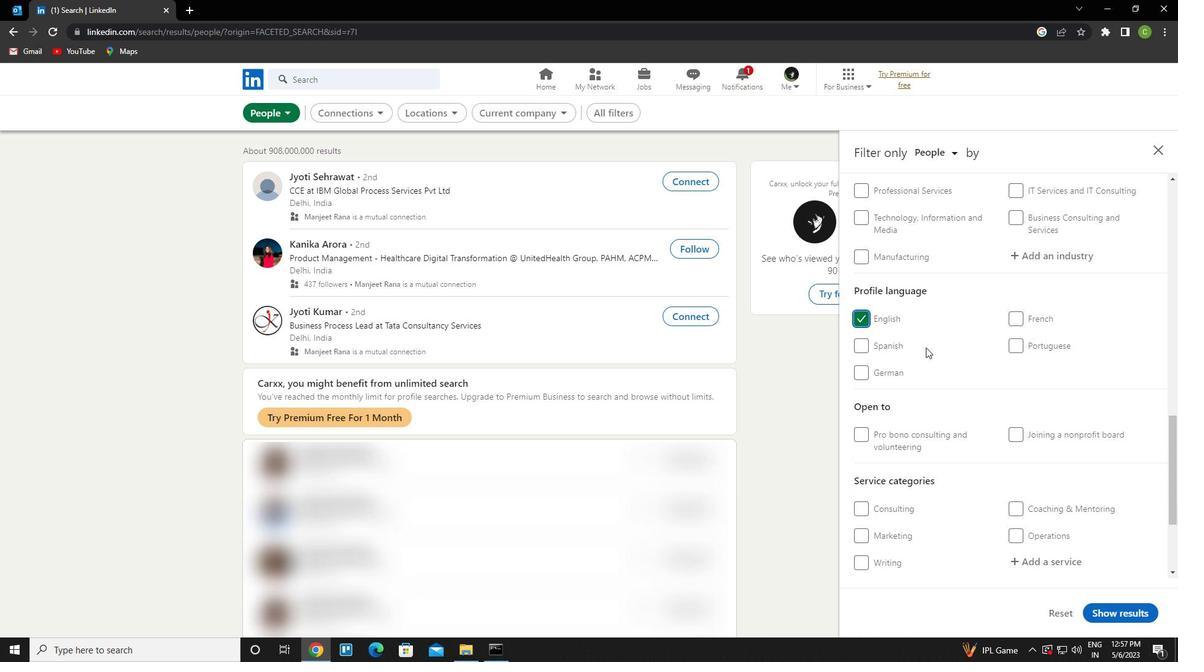 
Action: Mouse scrolled (934, 348) with delta (0, 0)
Screenshot: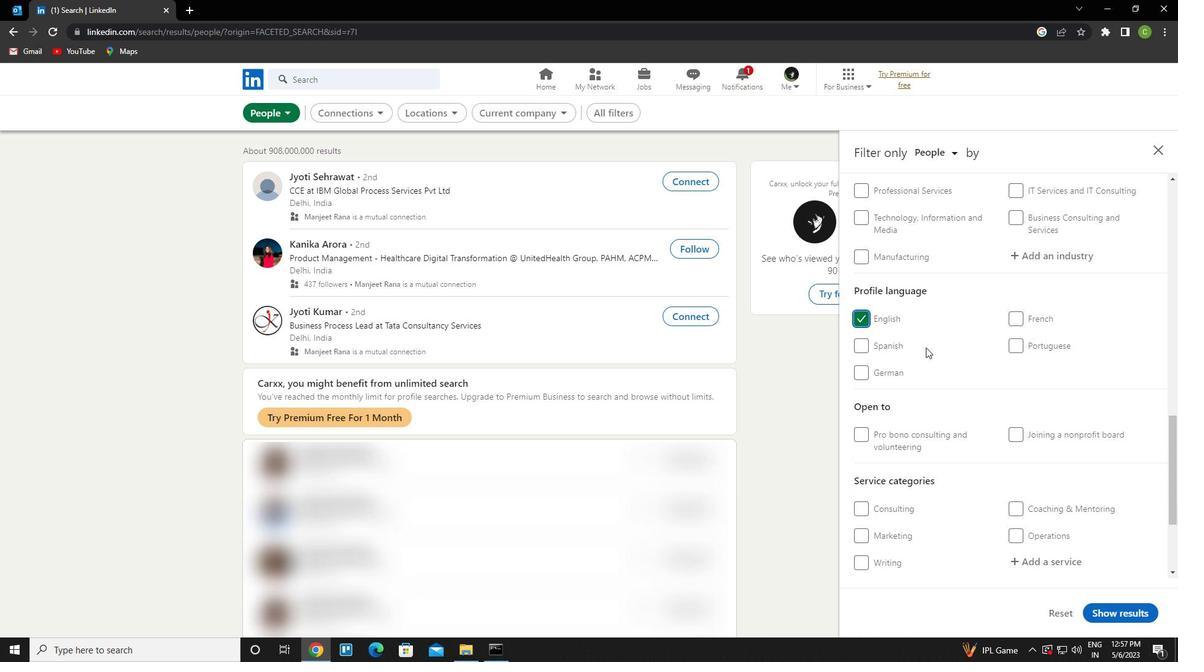 
Action: Mouse scrolled (934, 348) with delta (0, 0)
Screenshot: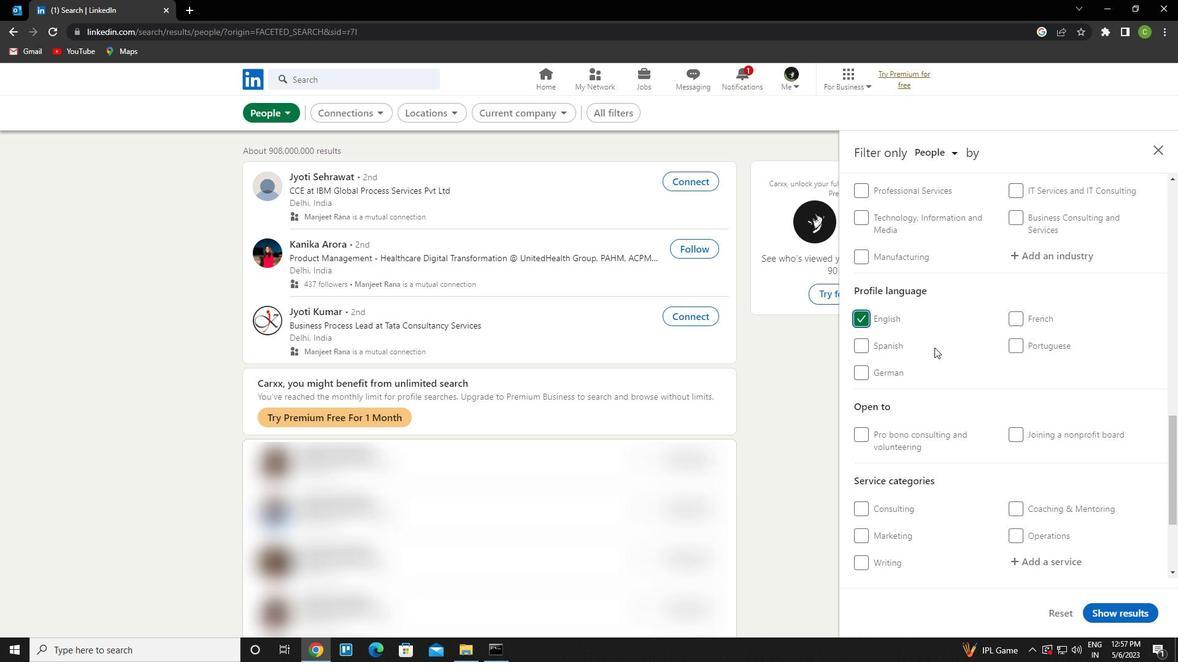 
Action: Mouse scrolled (934, 348) with delta (0, 0)
Screenshot: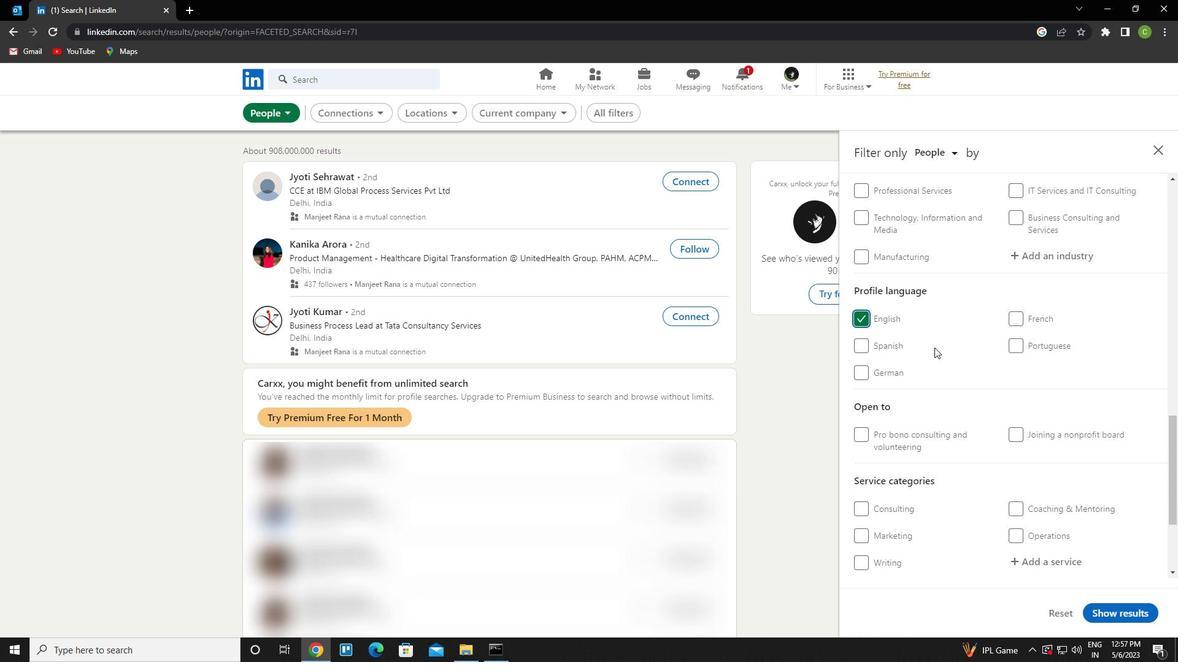 
Action: Mouse scrolled (934, 348) with delta (0, 0)
Screenshot: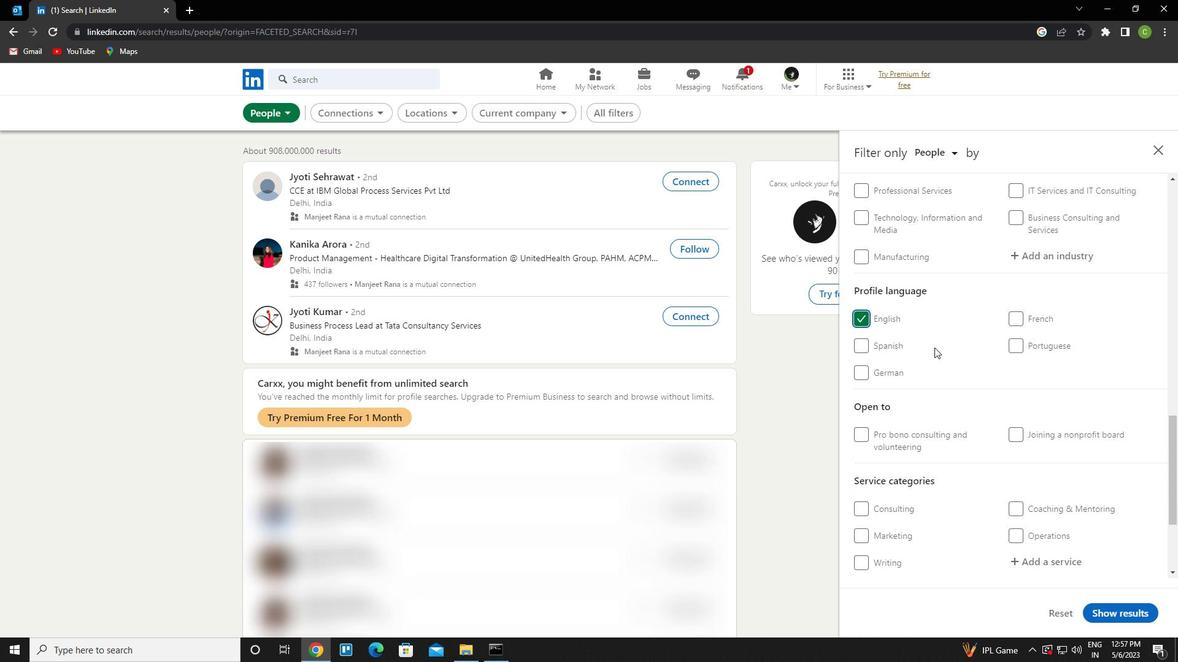 
Action: Mouse scrolled (934, 348) with delta (0, 0)
Screenshot: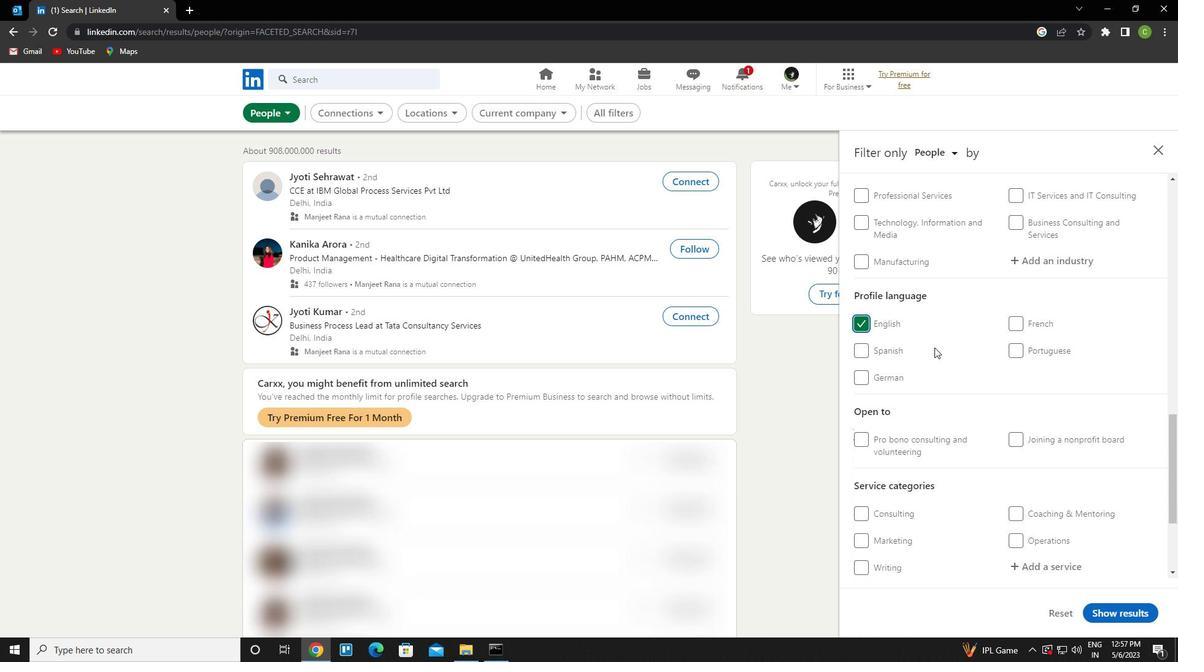 
Action: Mouse moved to (1033, 373)
Screenshot: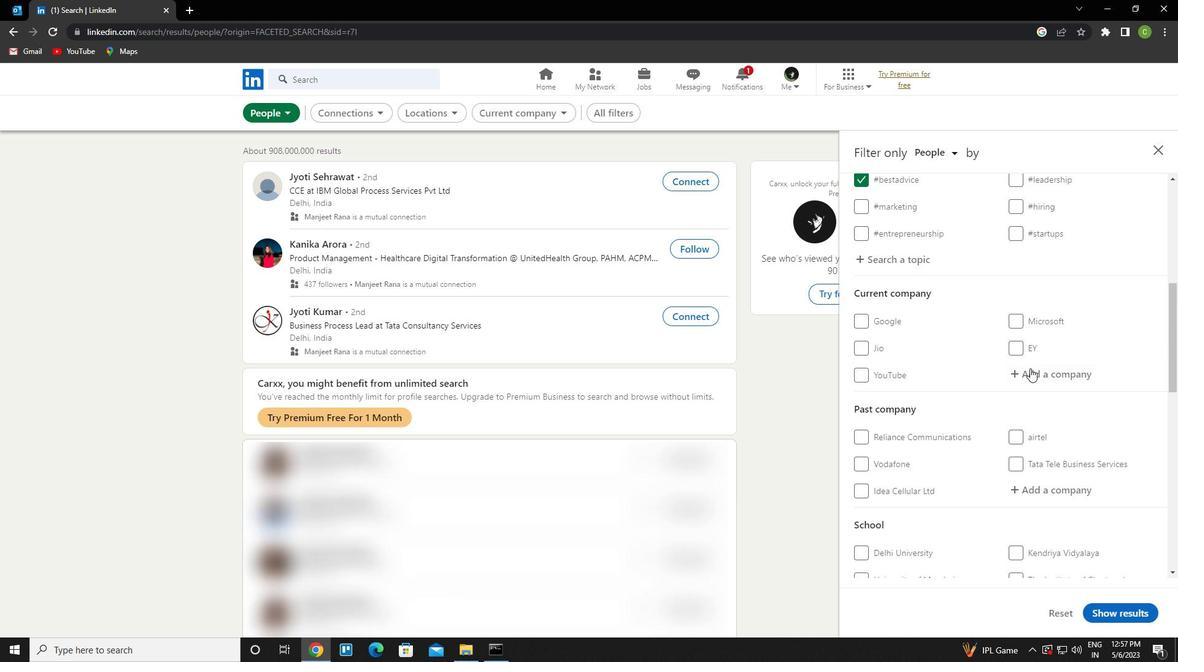
Action: Mouse pressed left at (1033, 373)
Screenshot: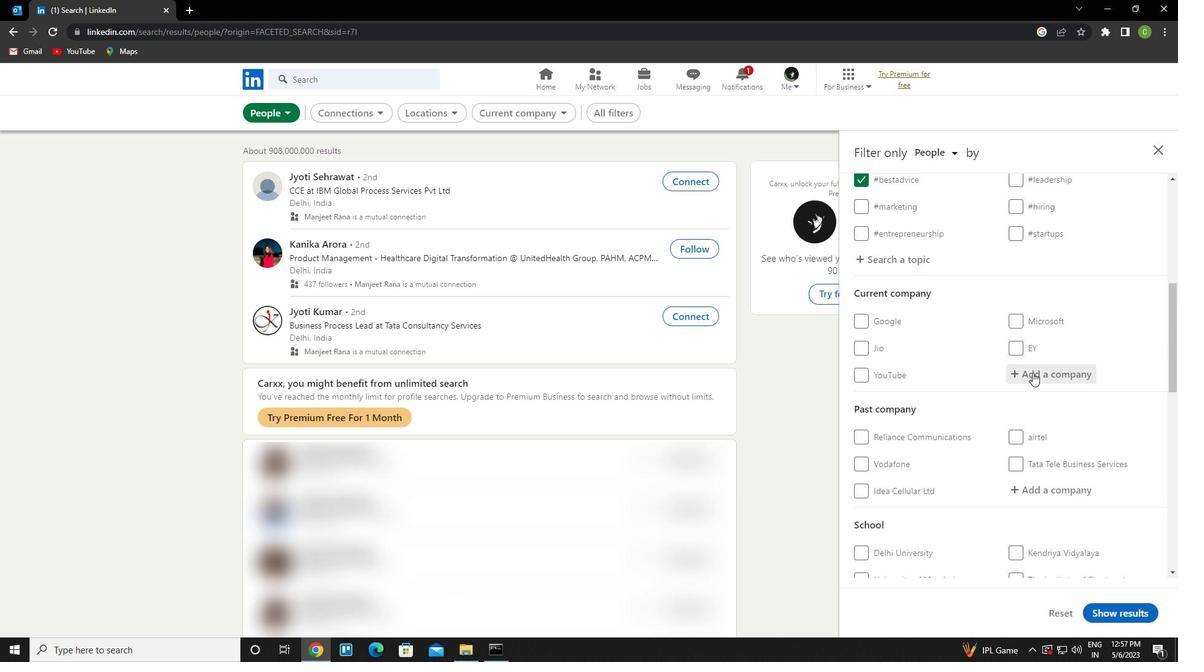 
Action: Mouse moved to (1033, 373)
Screenshot: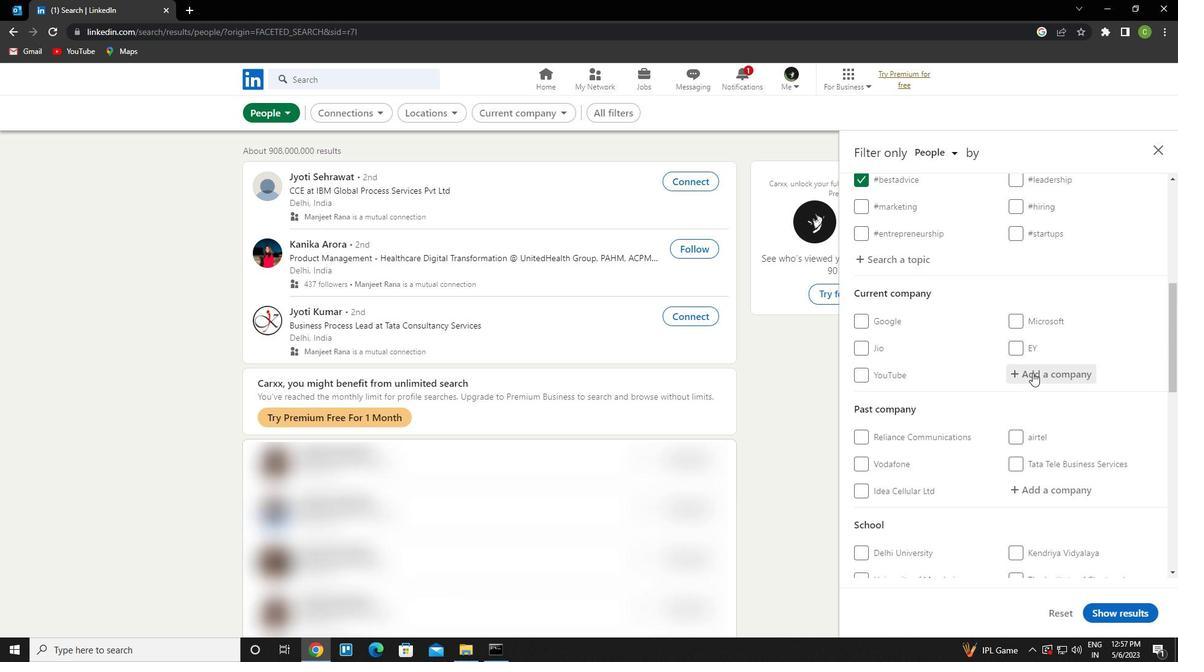 
Action: Key pressed <Key.caps_lock>p<Key.caps_lock>ay<Key.caps_lock>u<Key.down><Key.enter>
Screenshot: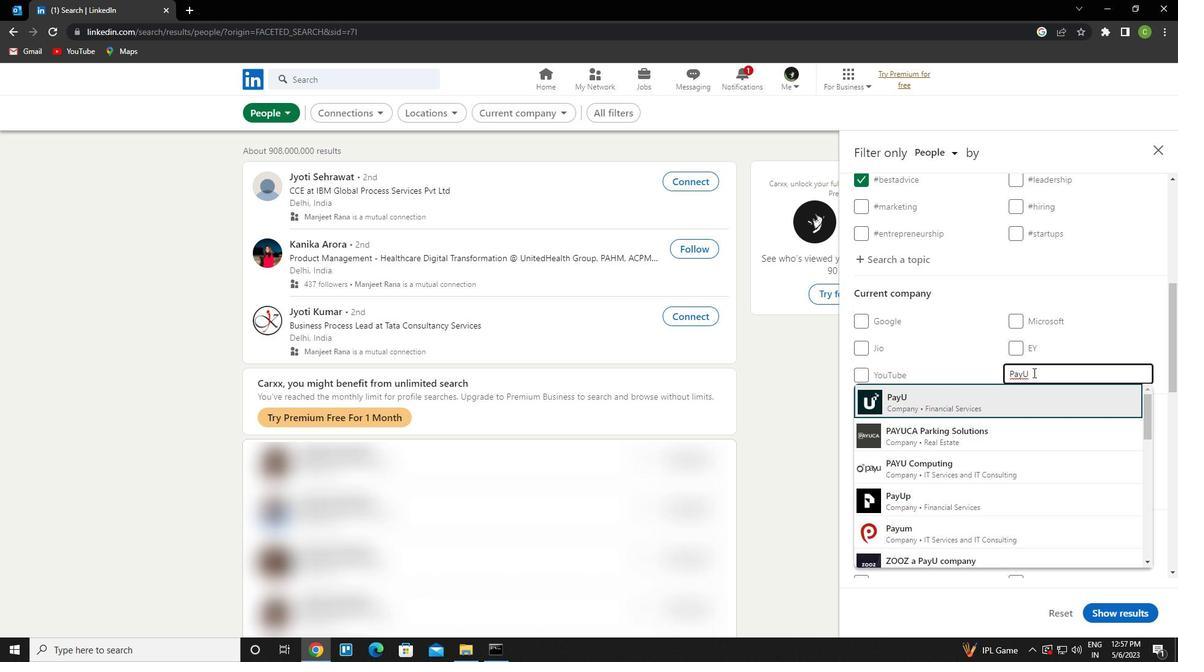 
Action: Mouse scrolled (1033, 372) with delta (0, 0)
Screenshot: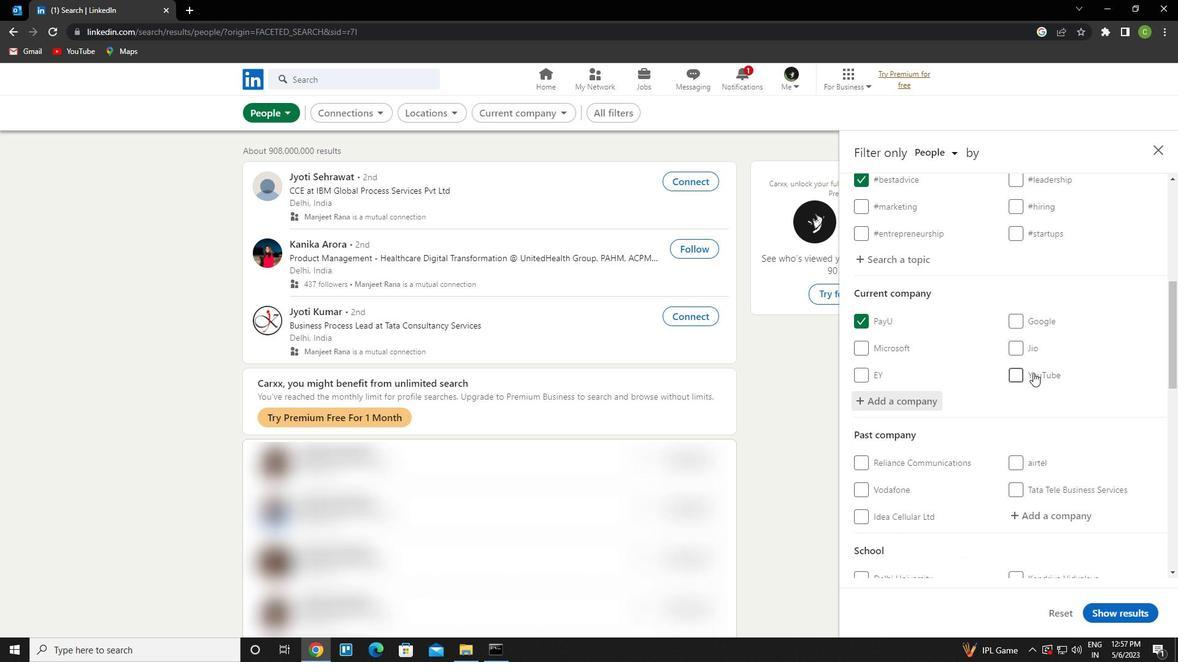 
Action: Mouse scrolled (1033, 372) with delta (0, 0)
Screenshot: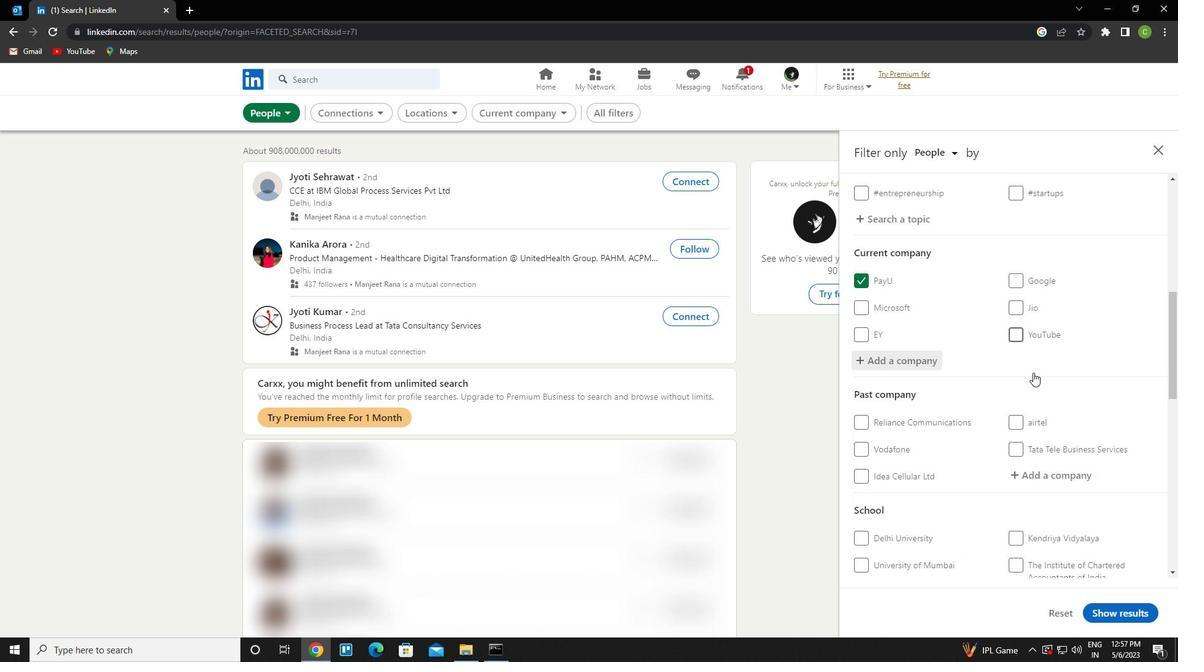 
Action: Mouse moved to (1031, 378)
Screenshot: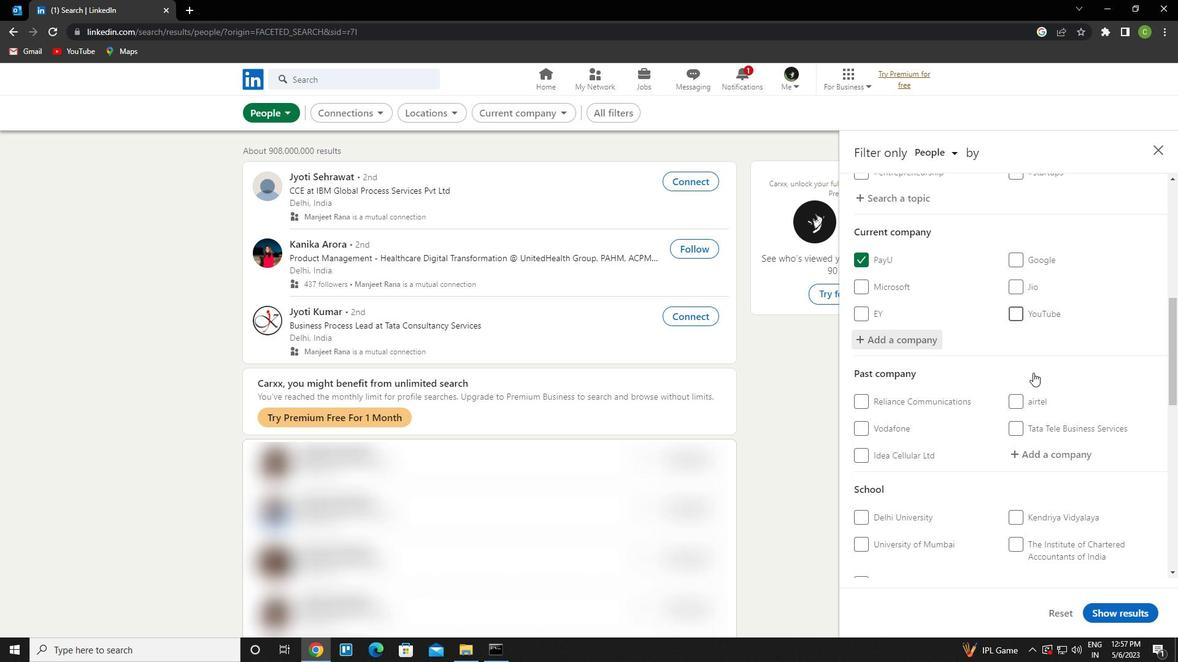 
Action: Mouse scrolled (1031, 377) with delta (0, 0)
Screenshot: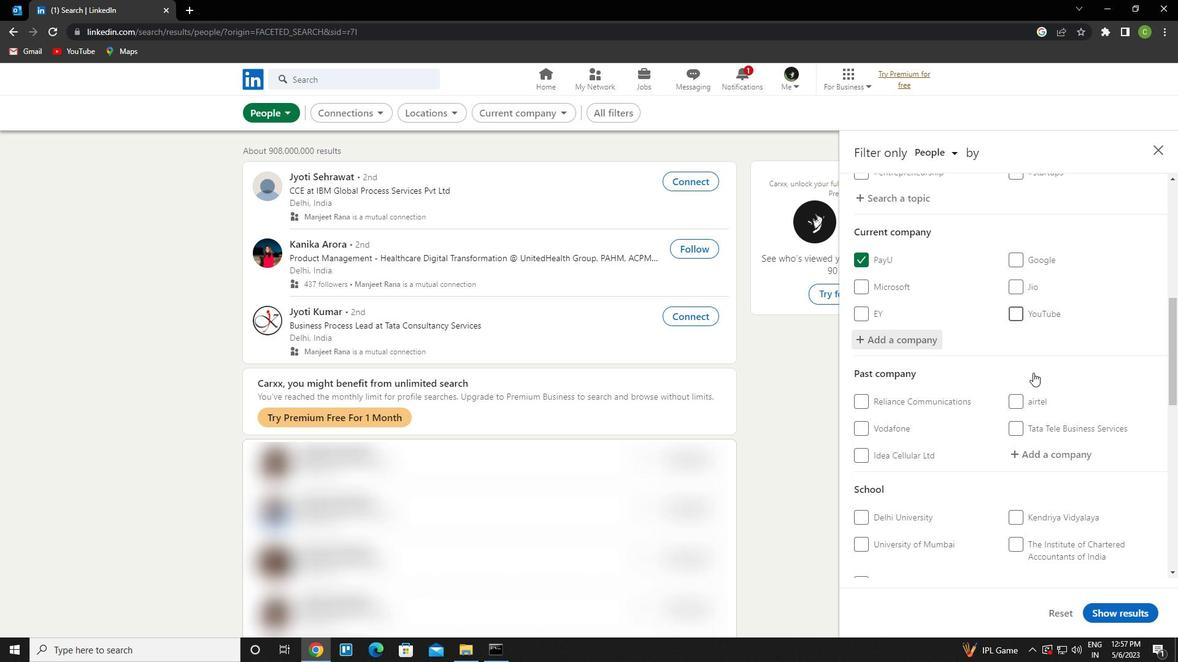 
Action: Mouse moved to (1029, 382)
Screenshot: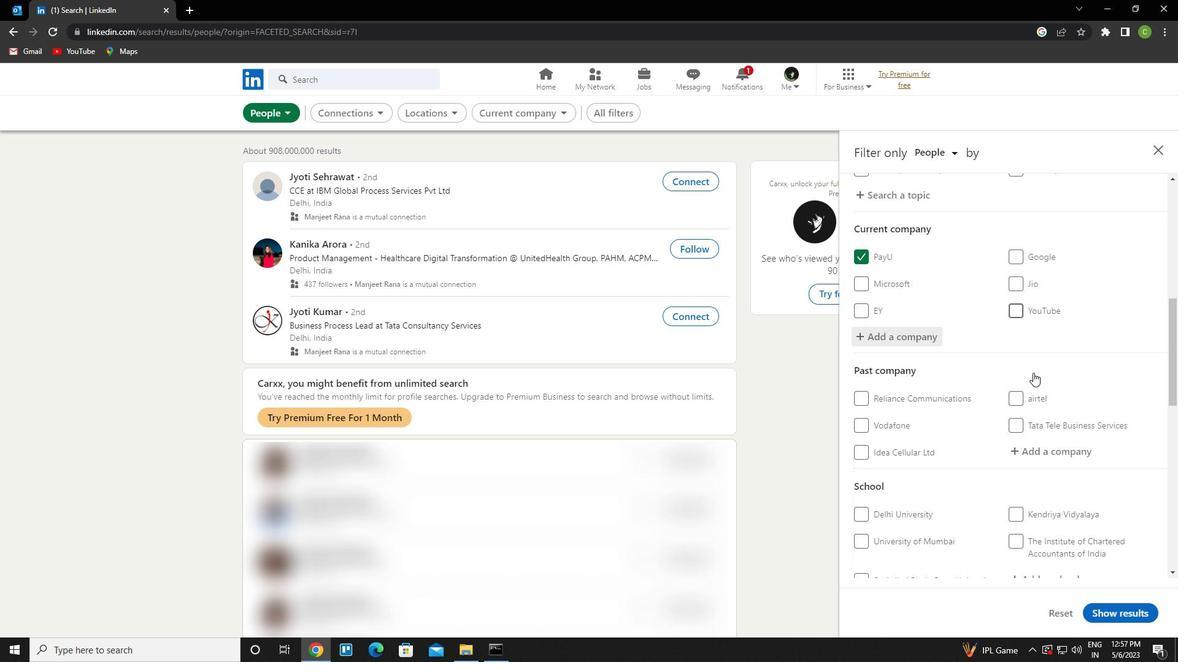
Action: Mouse scrolled (1029, 381) with delta (0, 0)
Screenshot: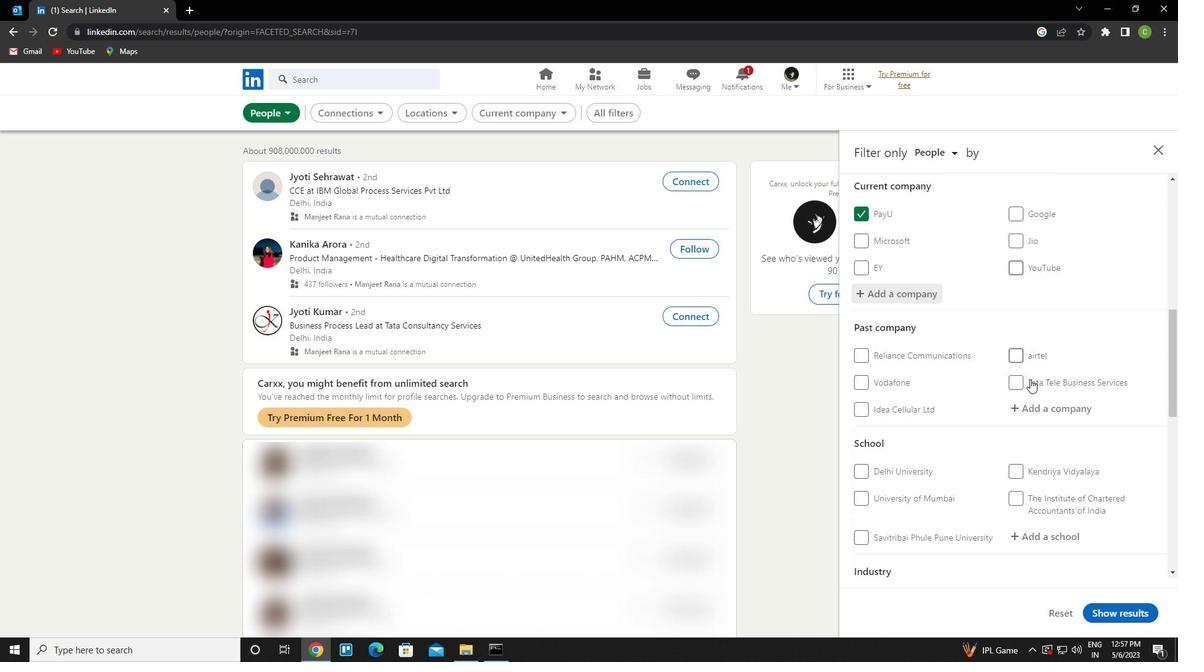 
Action: Mouse scrolled (1029, 381) with delta (0, 0)
Screenshot: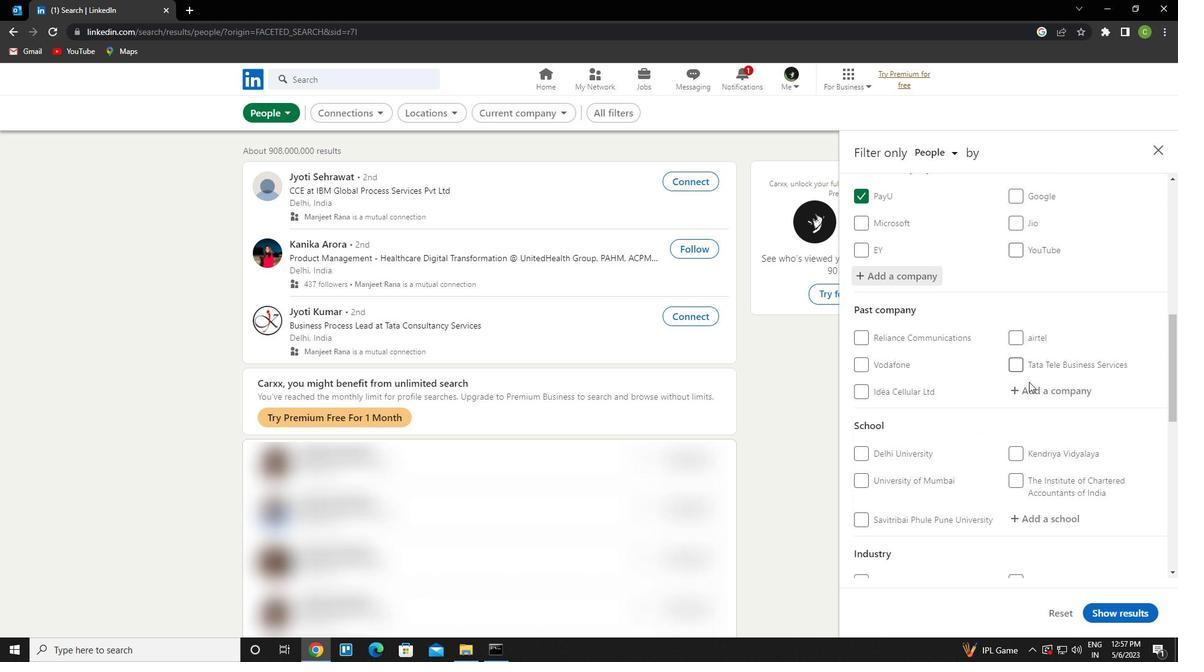 
Action: Mouse moved to (1069, 338)
Screenshot: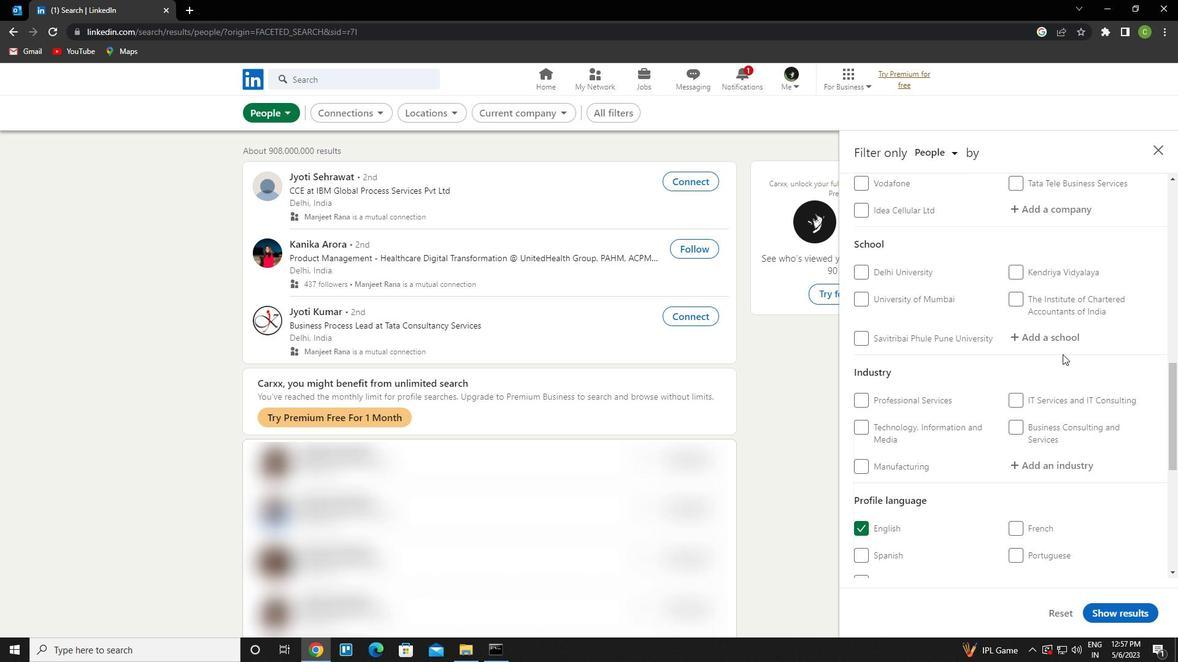 
Action: Mouse pressed left at (1069, 338)
Screenshot: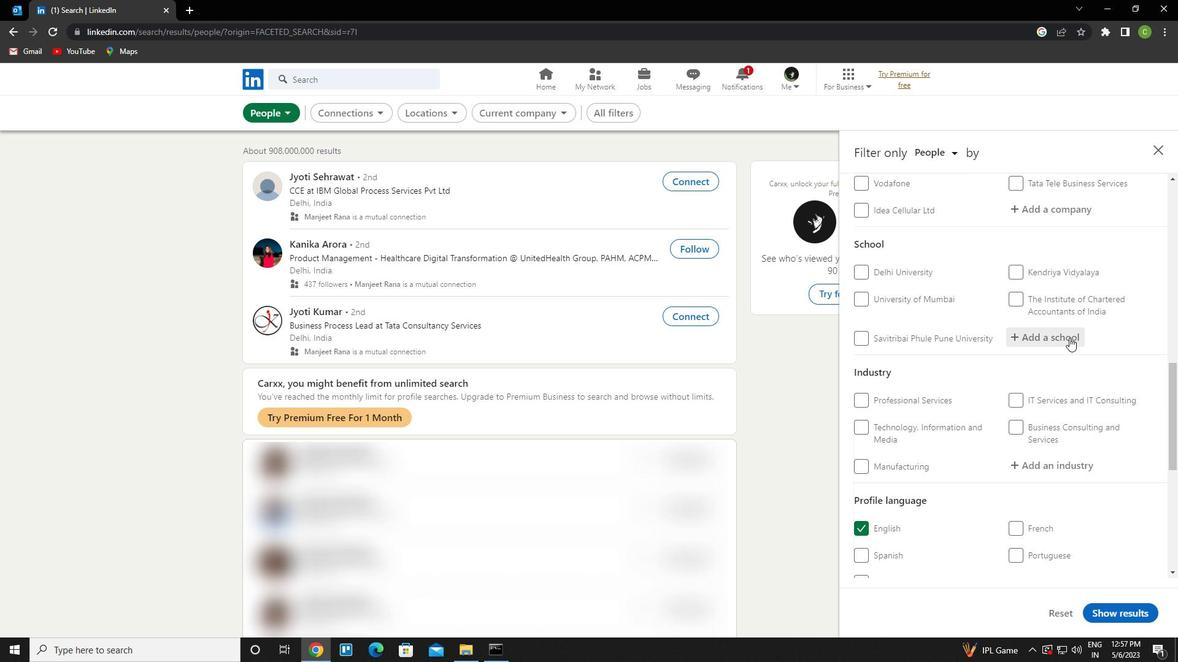 
Action: Key pressed s<Key.caps_lock>t.<Key.space><Key.caps_lock>f<Key.caps_lock>rancis<Key.space><Key.caps_lock>d<Key.down><Key.enter>
Screenshot: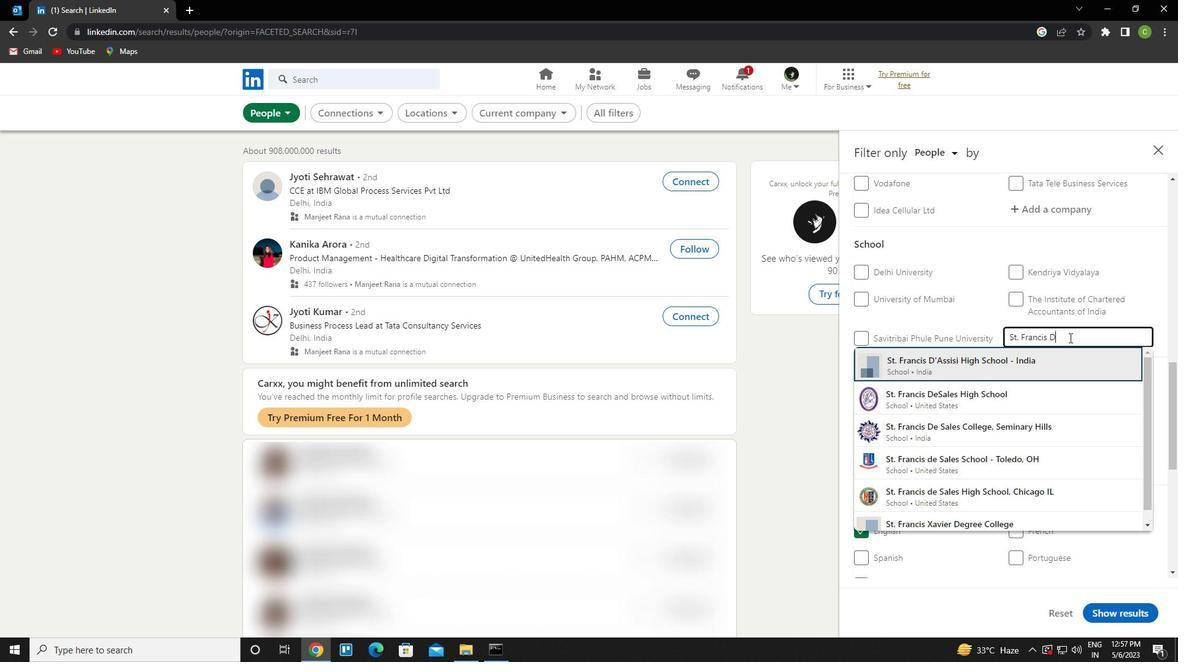 
Action: Mouse scrolled (1069, 337) with delta (0, 0)
Screenshot: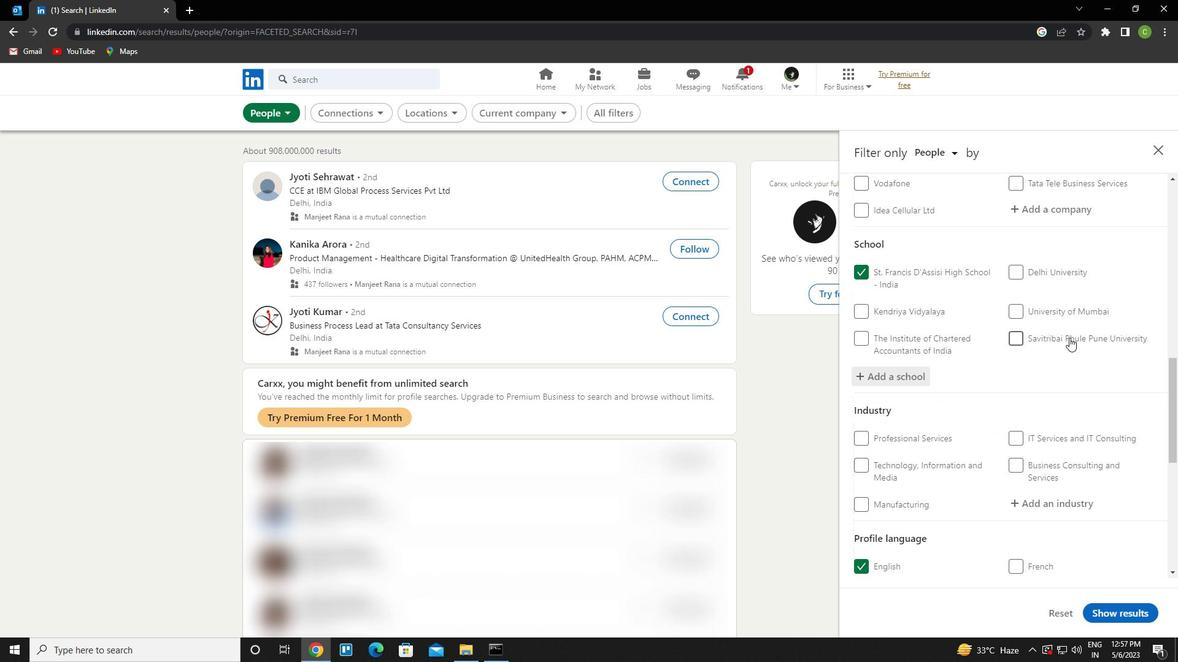 
Action: Mouse scrolled (1069, 337) with delta (0, 0)
Screenshot: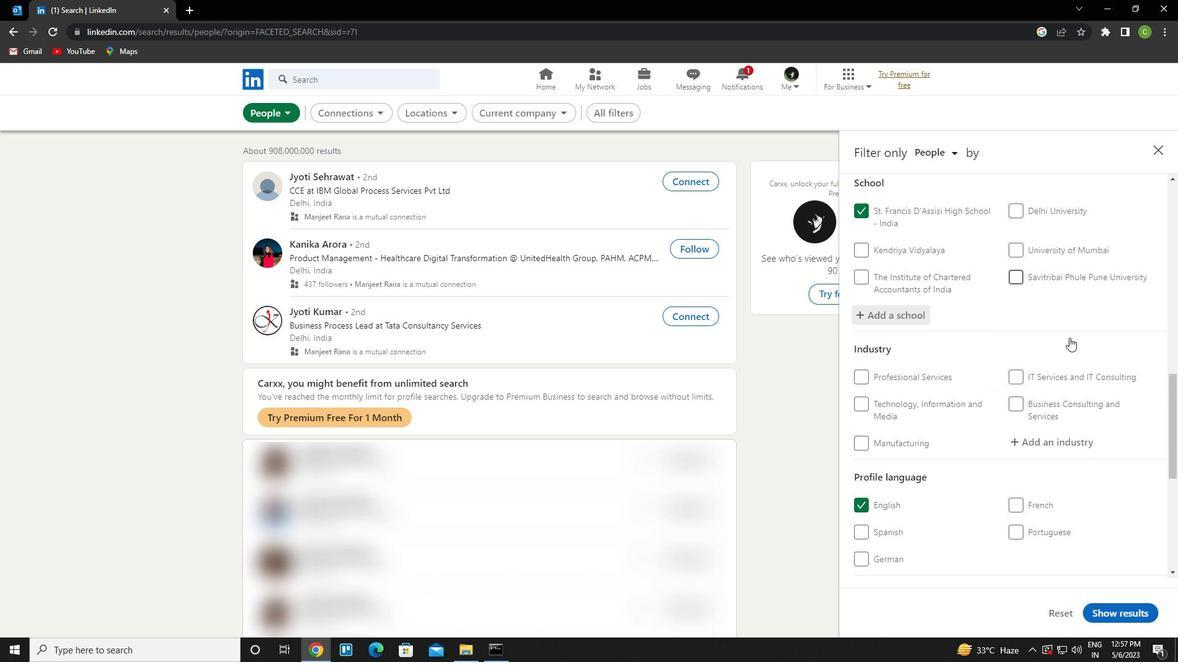 
Action: Mouse moved to (1052, 381)
Screenshot: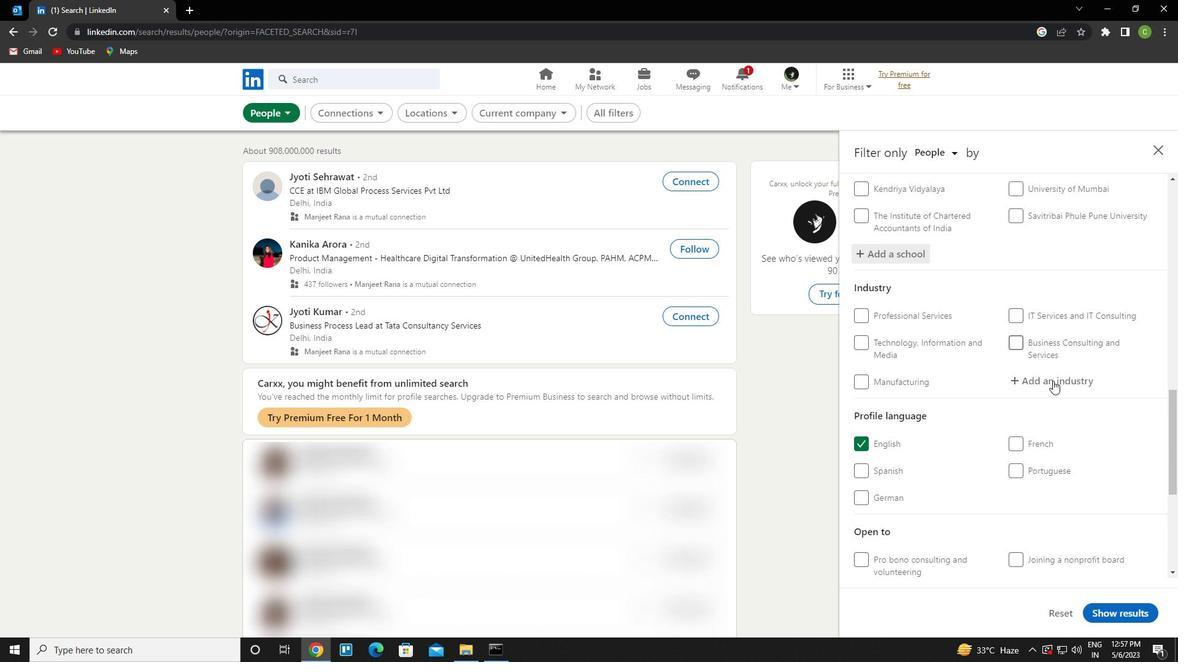 
Action: Mouse pressed left at (1052, 381)
Screenshot: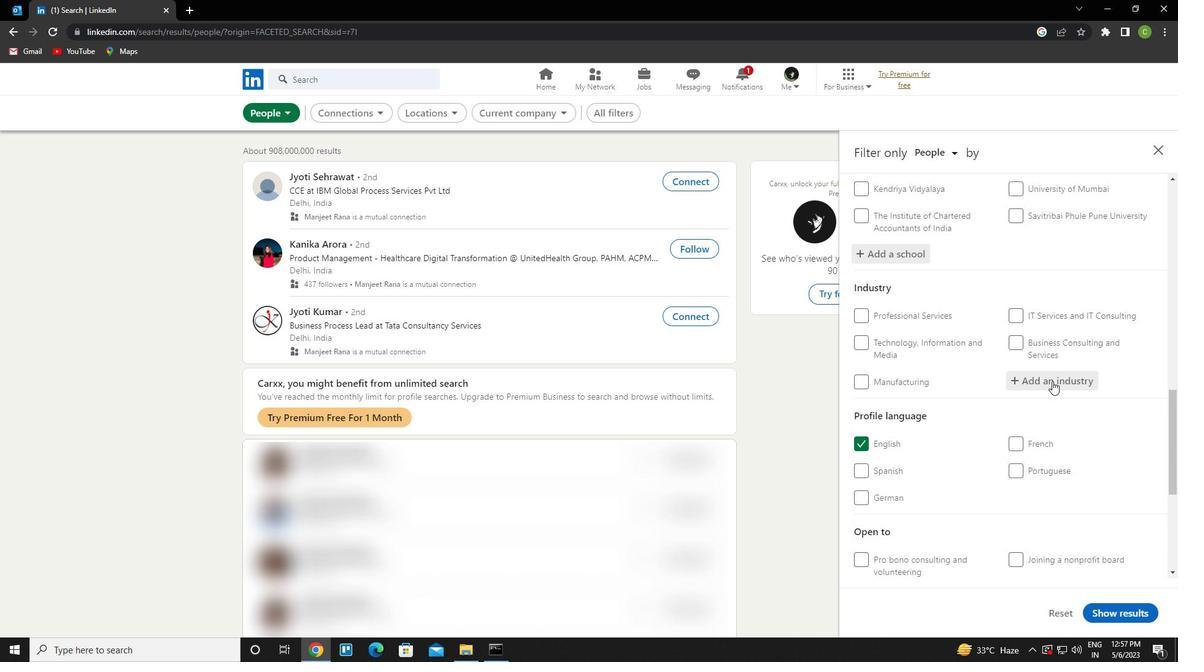 
Action: Key pressed t<Key.caps_lock>Ravel<Key.space>arrangement<Key.down><Key.enter><Key.down><Key.down>
Screenshot: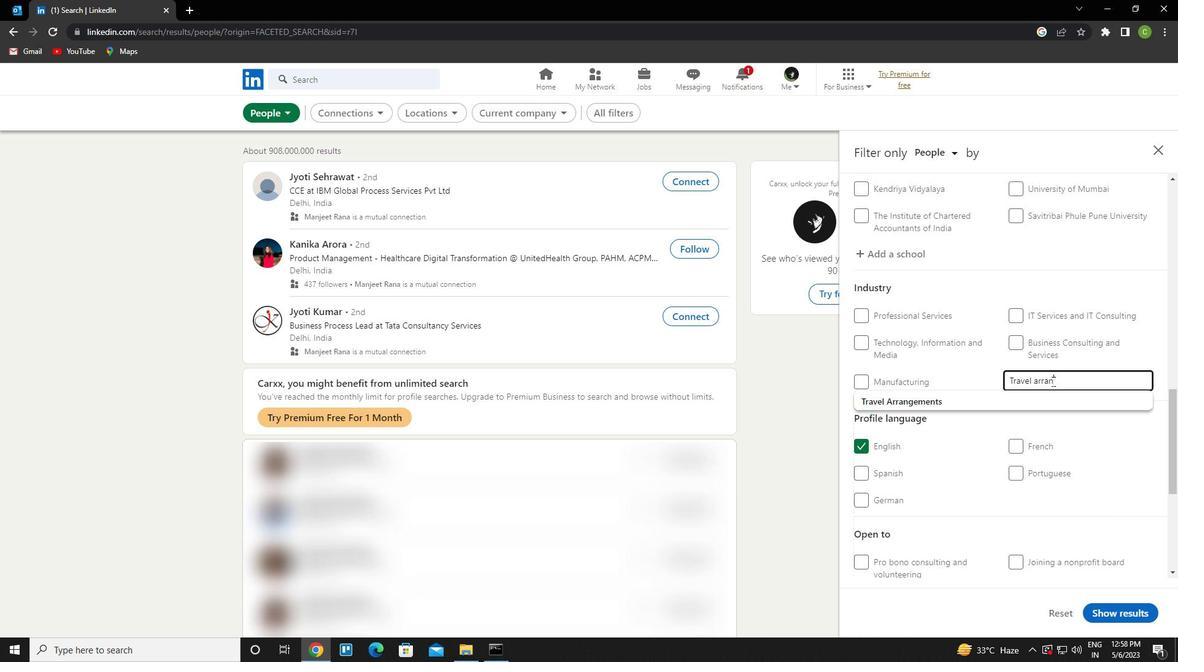 
Action: Mouse moved to (1033, 387)
Screenshot: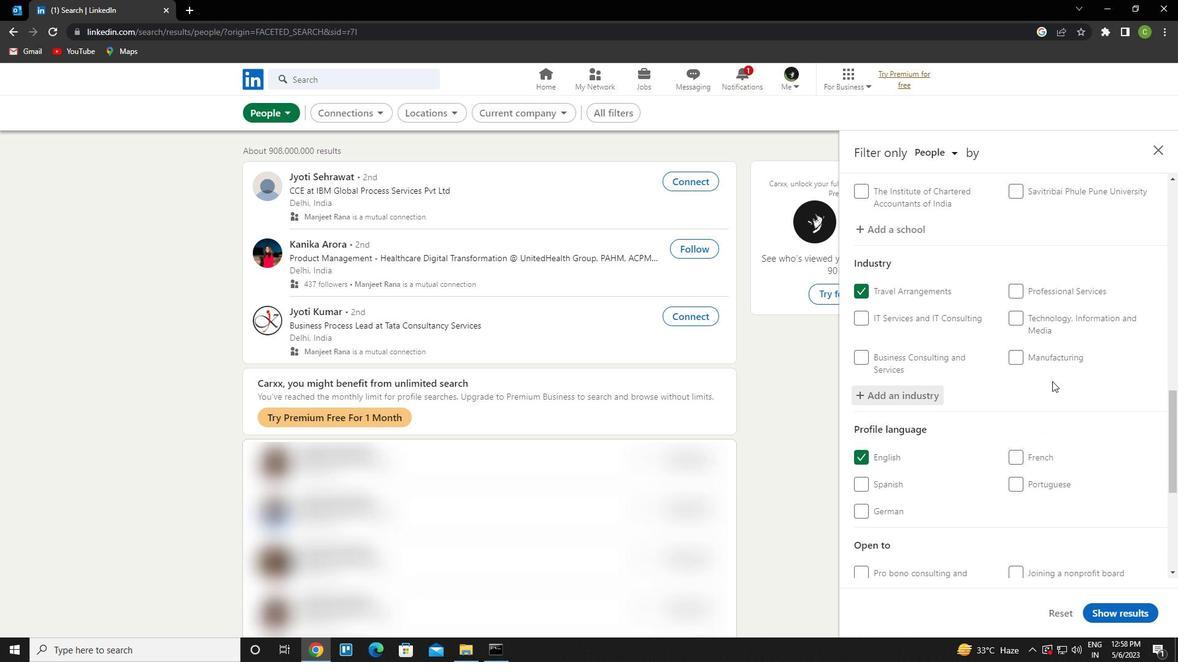 
Action: Mouse scrolled (1033, 387) with delta (0, 0)
Screenshot: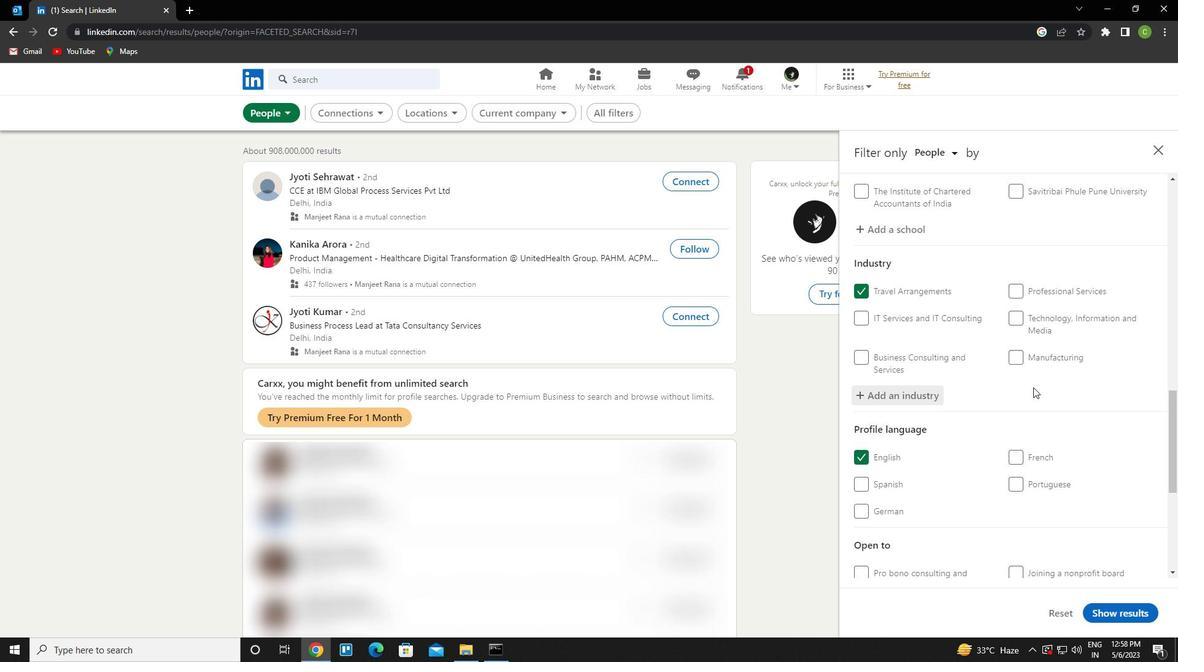 
Action: Mouse scrolled (1033, 387) with delta (0, 0)
Screenshot: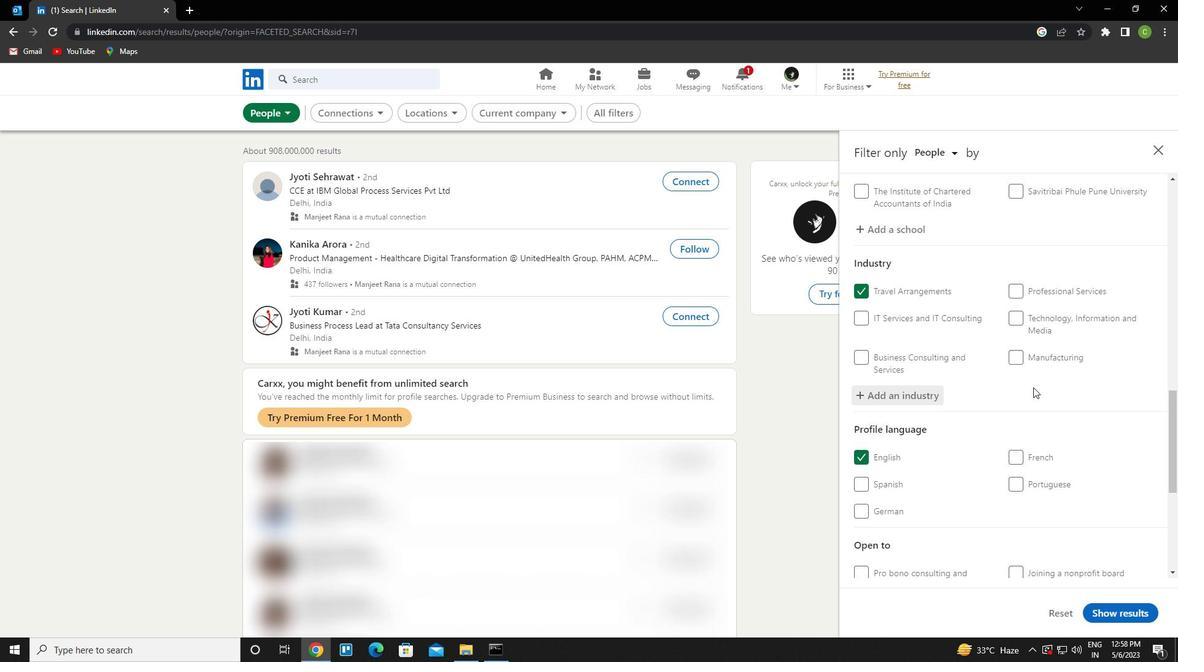 
Action: Mouse scrolled (1033, 387) with delta (0, 0)
Screenshot: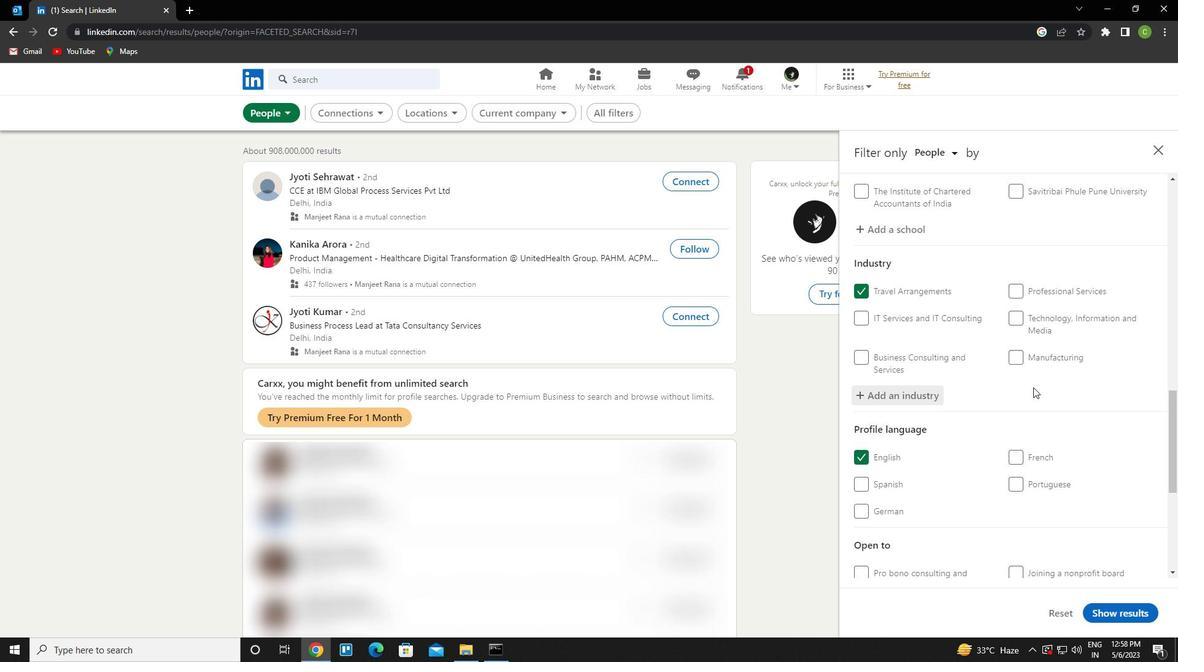 
Action: Mouse scrolled (1033, 387) with delta (0, 0)
Screenshot: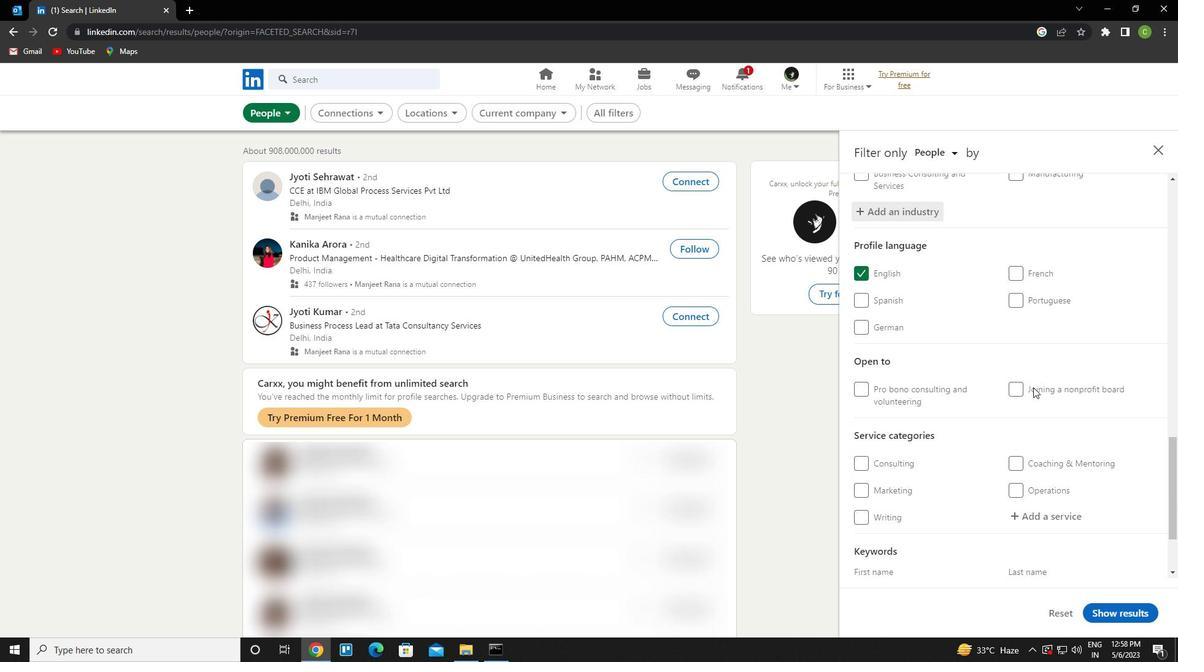 
Action: Mouse scrolled (1033, 387) with delta (0, 0)
Screenshot: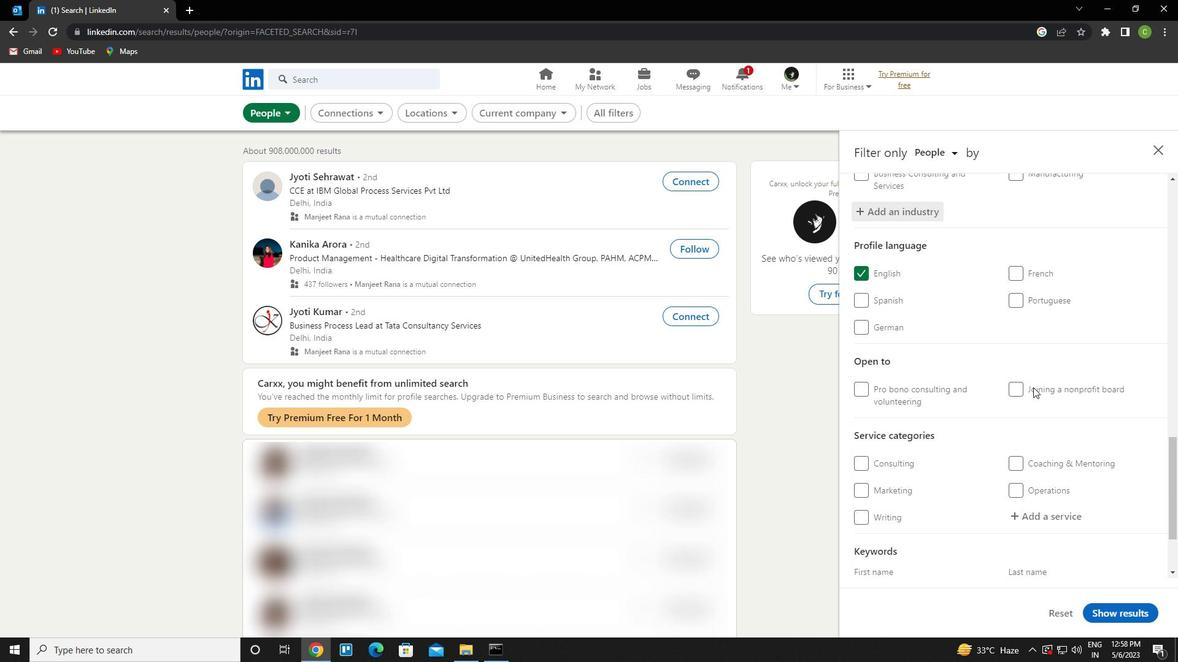 
Action: Mouse scrolled (1033, 387) with delta (0, 0)
Screenshot: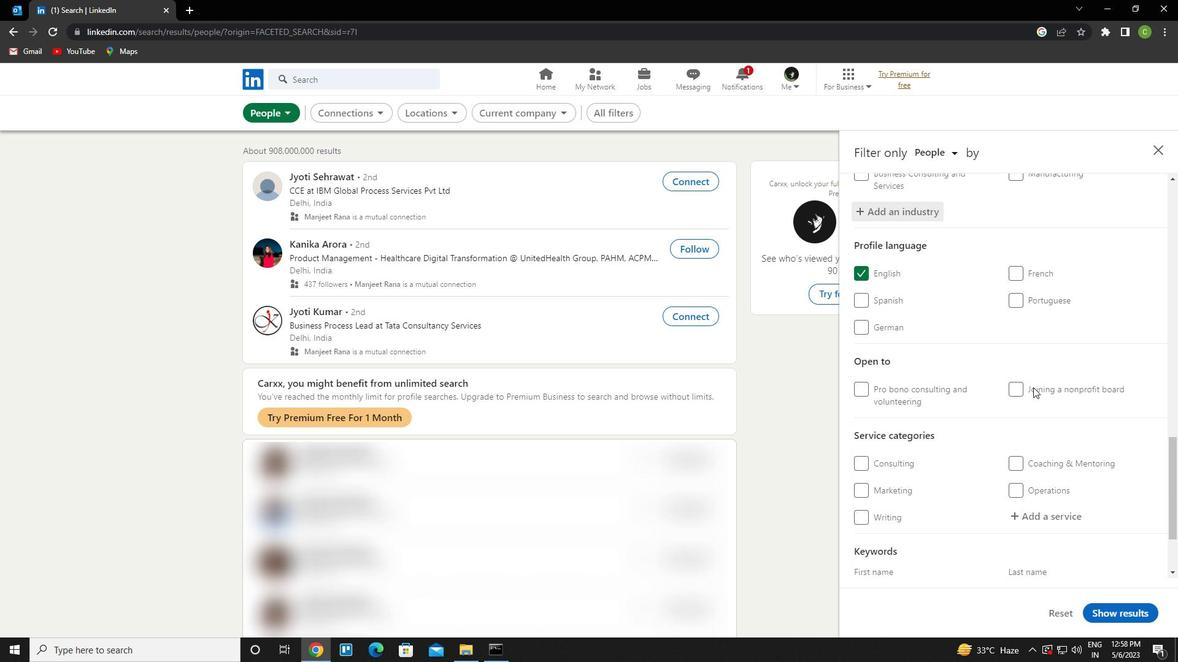 
Action: Mouse scrolled (1033, 387) with delta (0, 0)
Screenshot: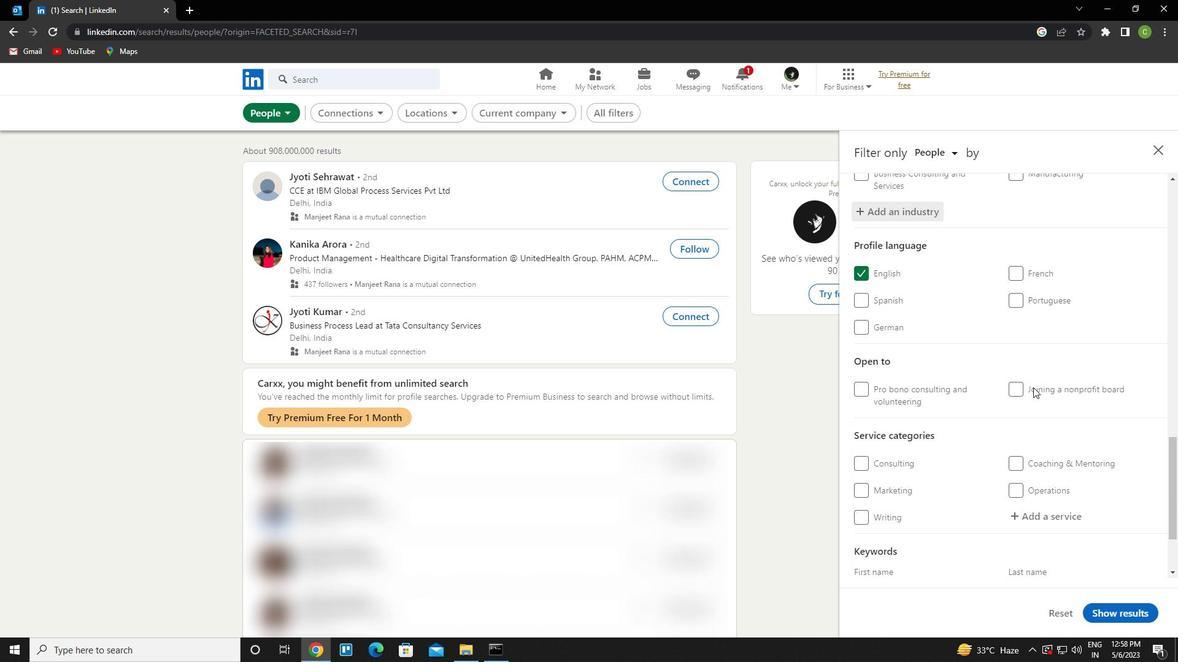 
Action: Mouse scrolled (1033, 387) with delta (0, 0)
Screenshot: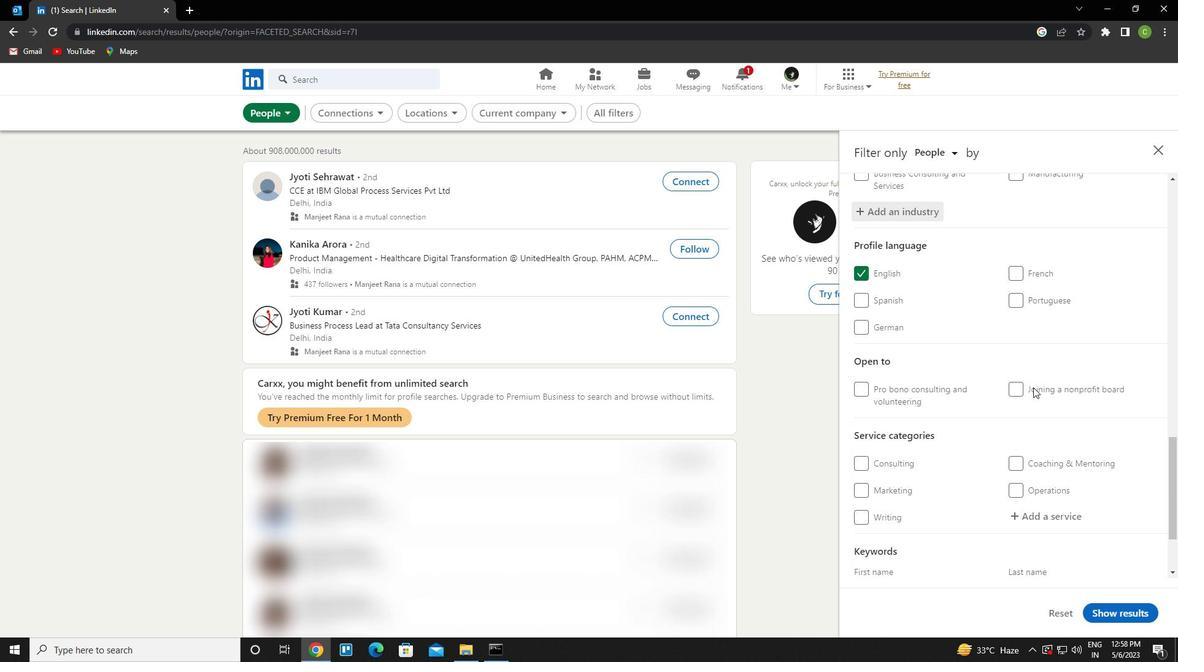 
Action: Mouse moved to (1032, 403)
Screenshot: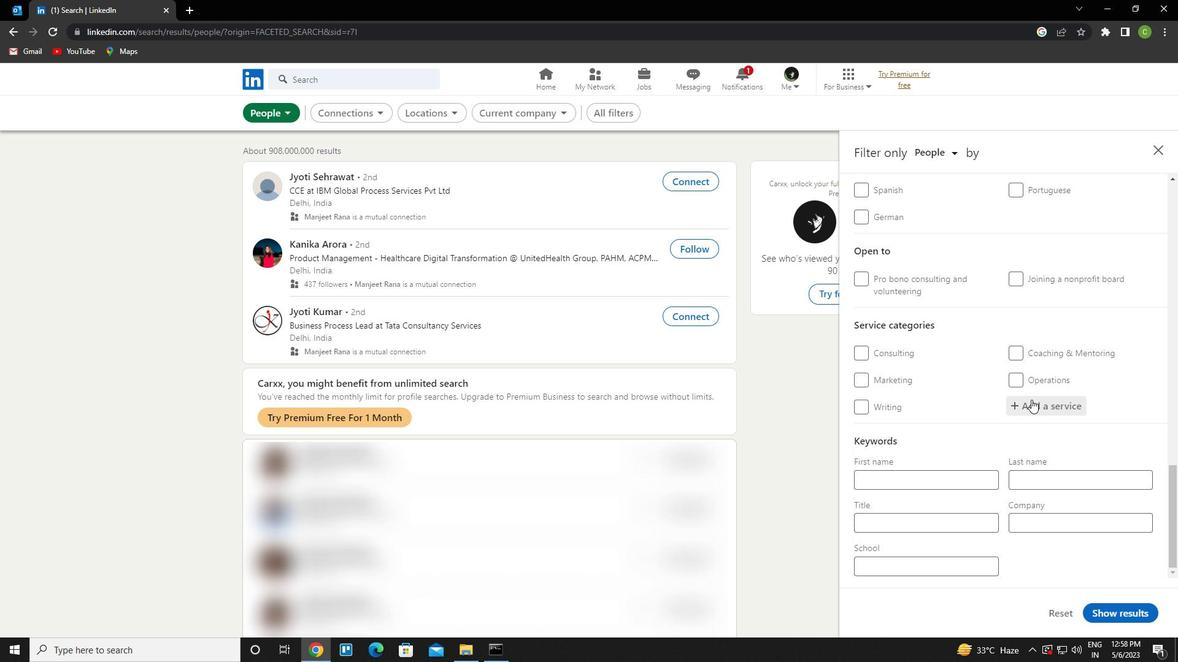 
Action: Mouse pressed left at (1032, 403)
Screenshot: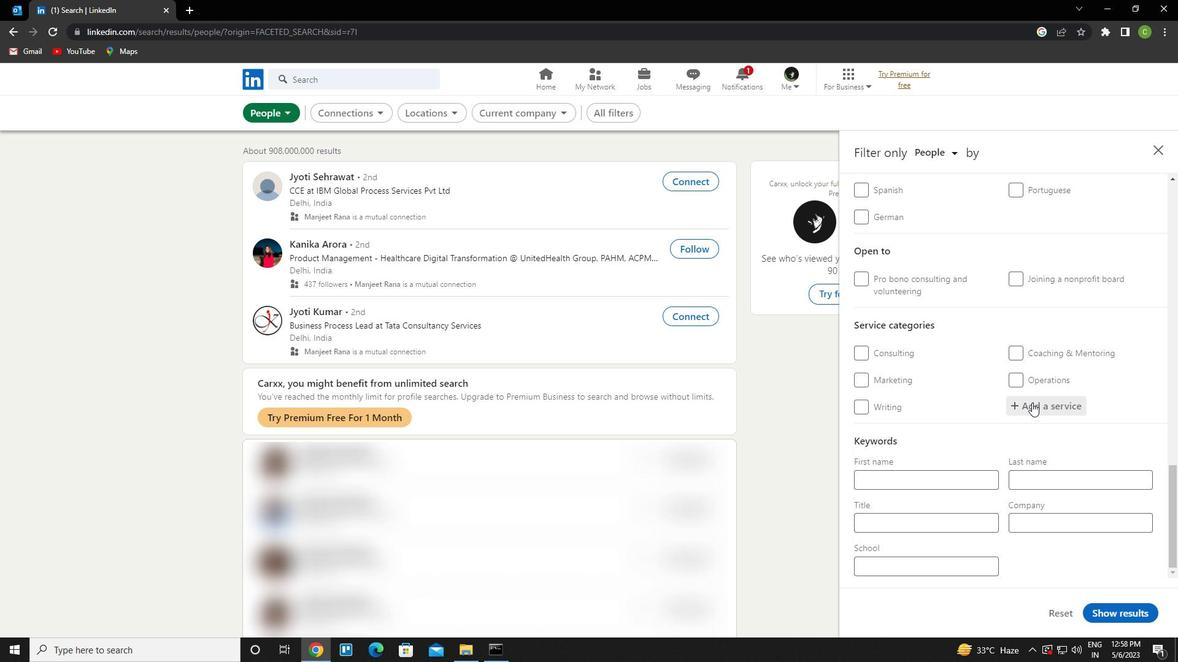 
Action: Key pressed <Key.caps_lock>a<Key.caps_lock>ssistance<Key.down><Key.enter>
Screenshot: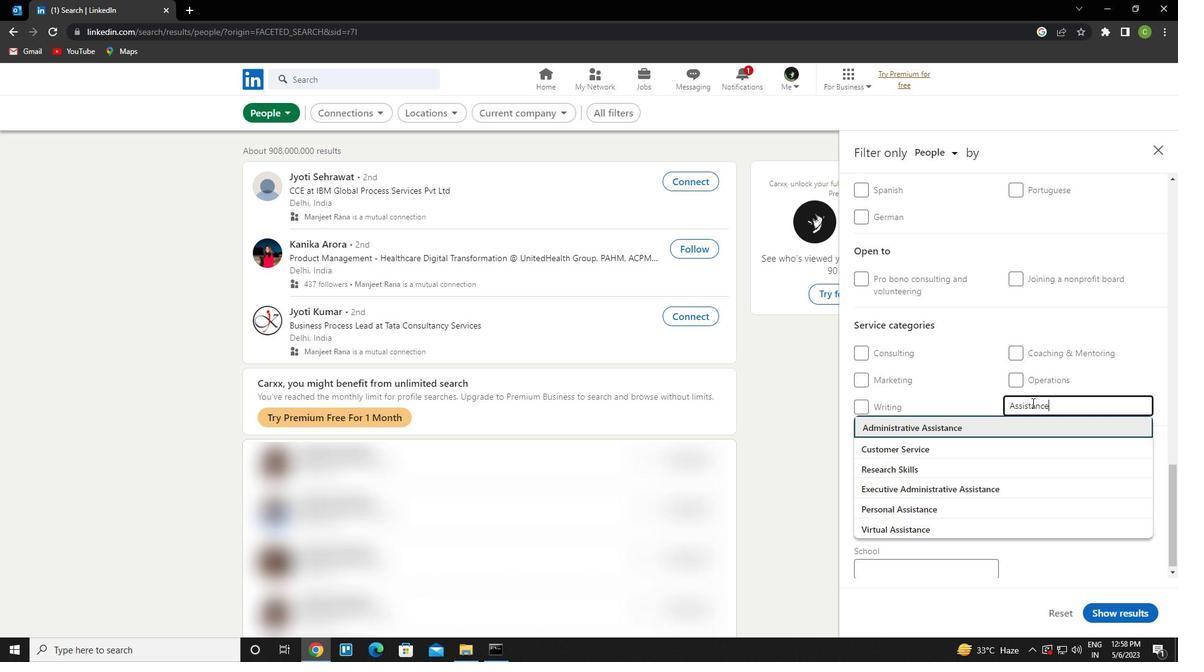 
Action: Mouse scrolled (1032, 402) with delta (0, 0)
Screenshot: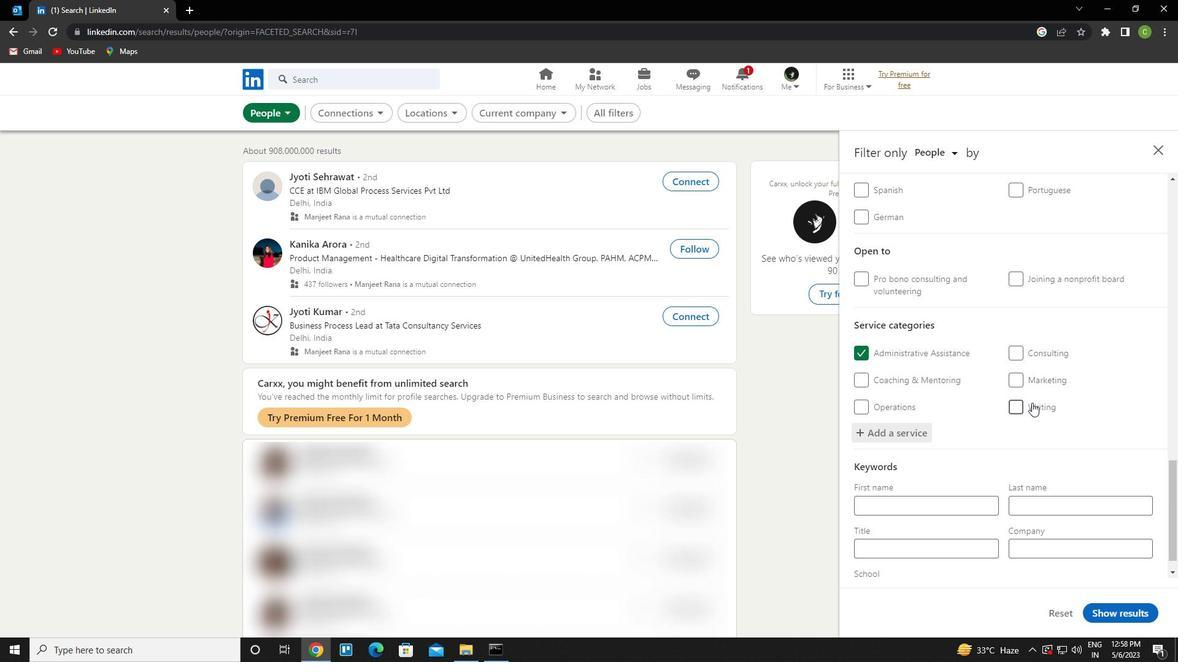 
Action: Mouse scrolled (1032, 402) with delta (0, 0)
Screenshot: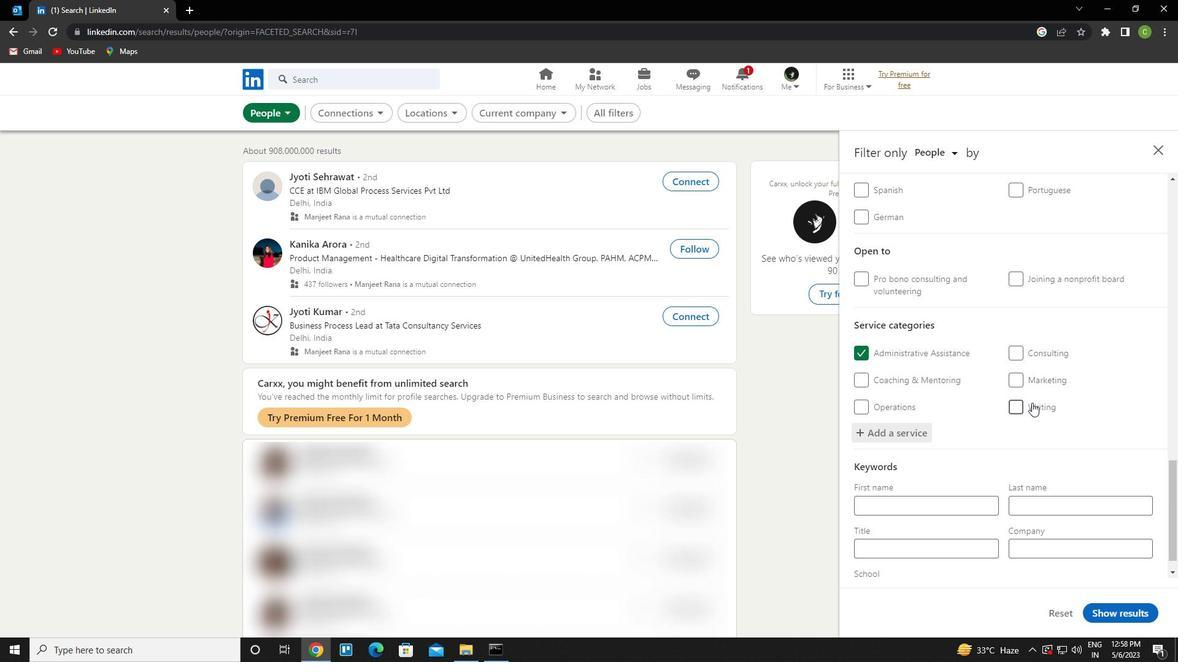 
Action: Mouse scrolled (1032, 402) with delta (0, 0)
Screenshot: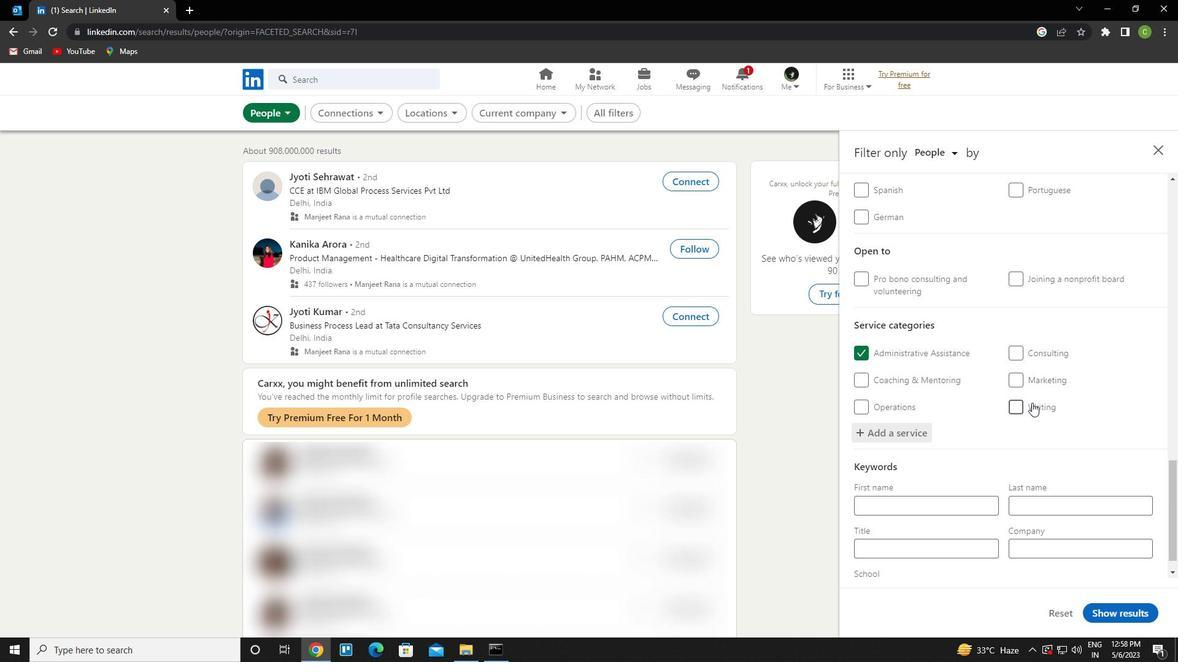 
Action: Mouse scrolled (1032, 402) with delta (0, 0)
Screenshot: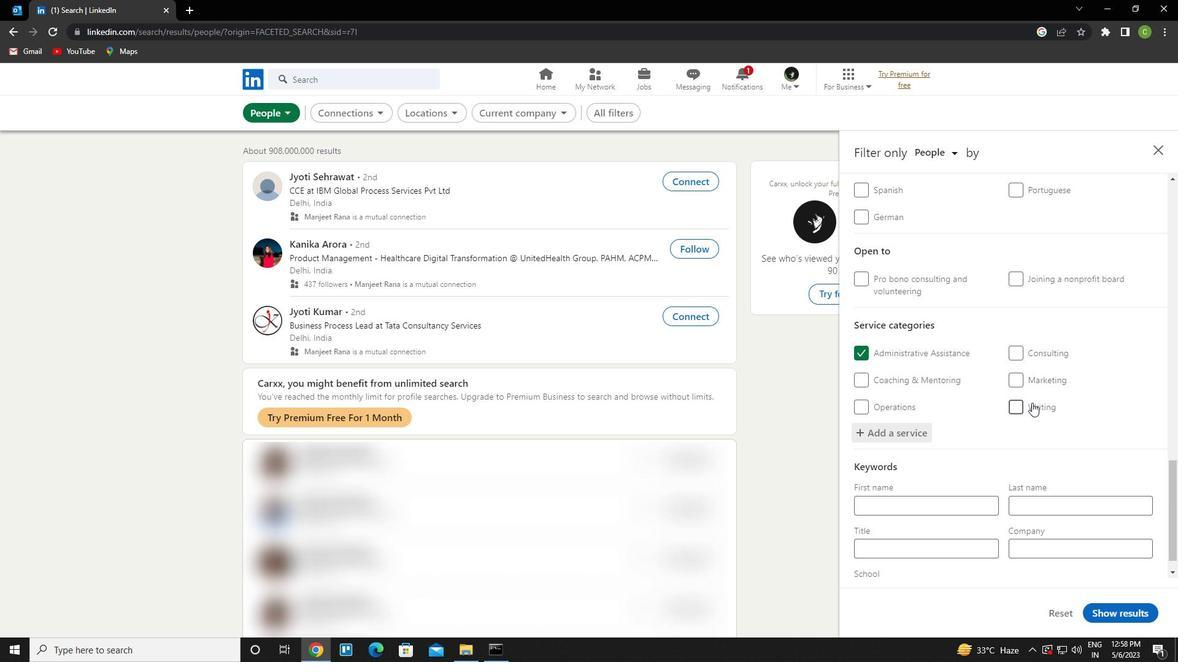 
Action: Mouse scrolled (1032, 402) with delta (0, 0)
Screenshot: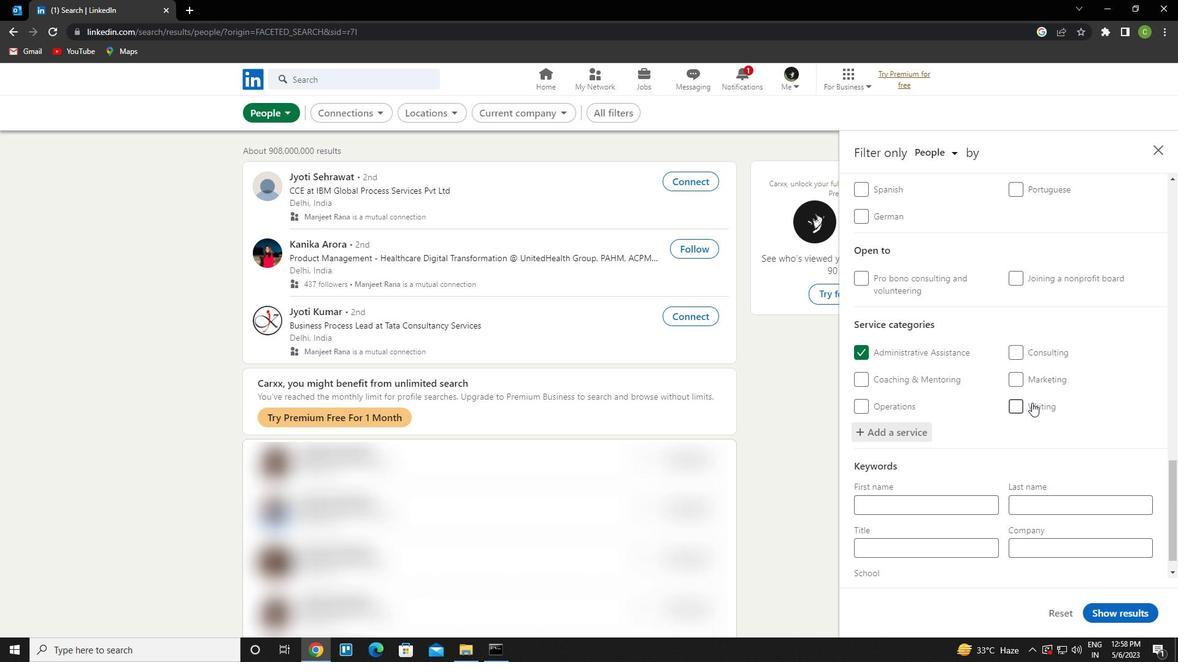 
Action: Mouse scrolled (1032, 402) with delta (0, 0)
Screenshot: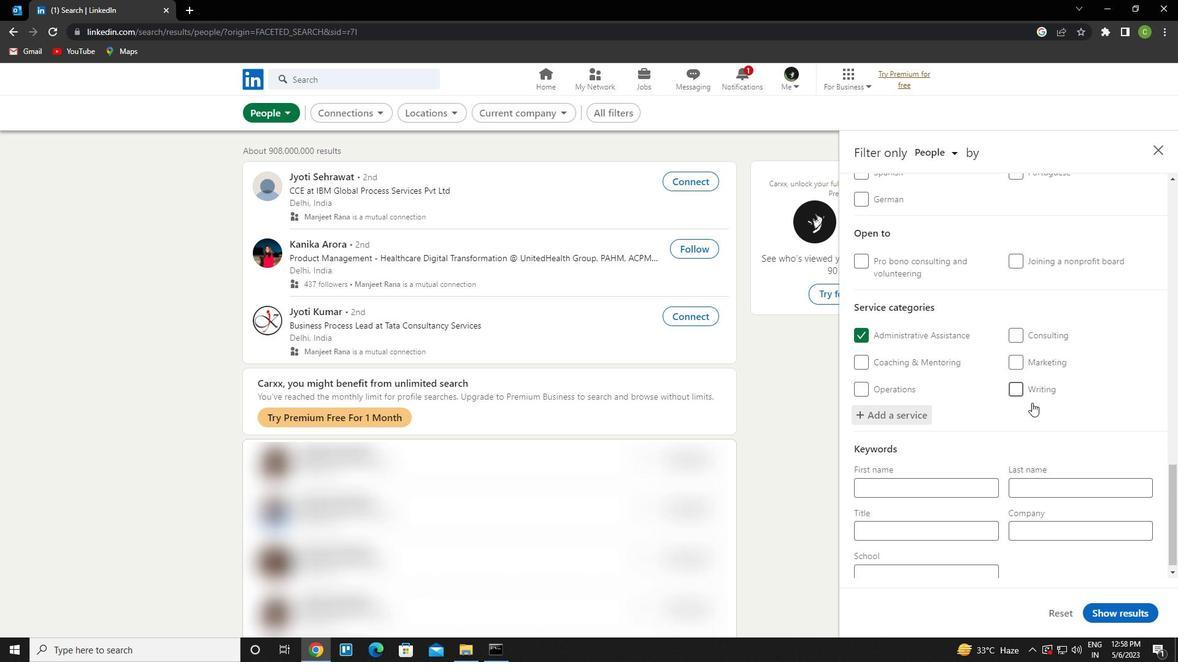 
Action: Mouse moved to (936, 527)
Screenshot: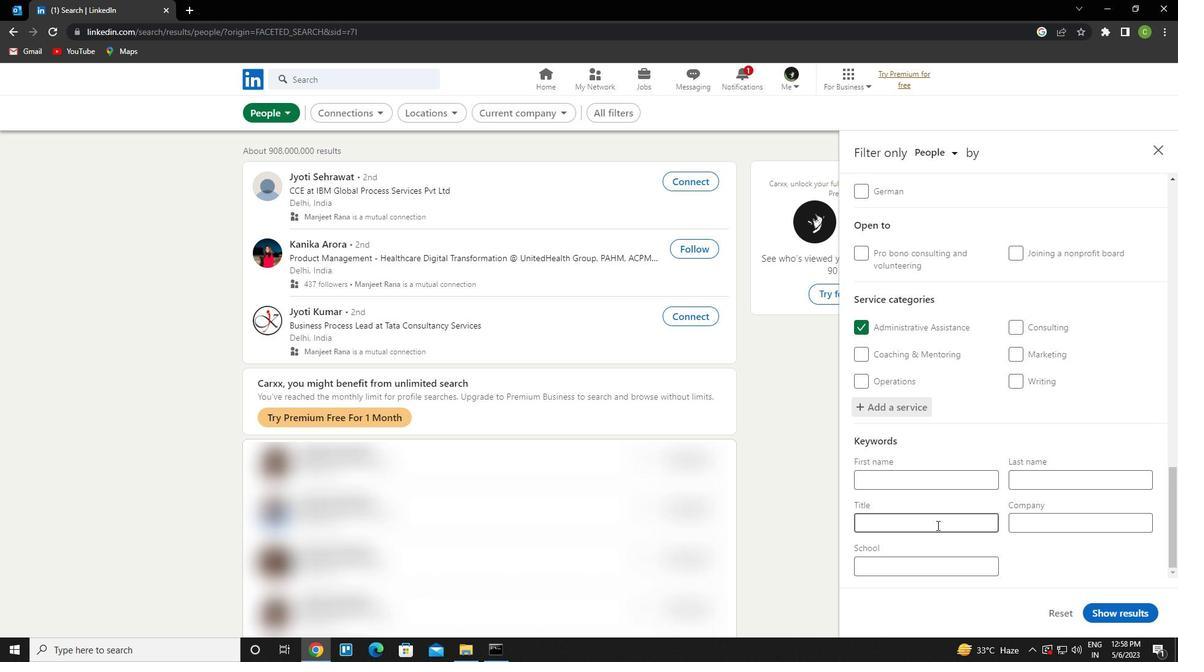 
Action: Mouse pressed left at (936, 527)
Screenshot: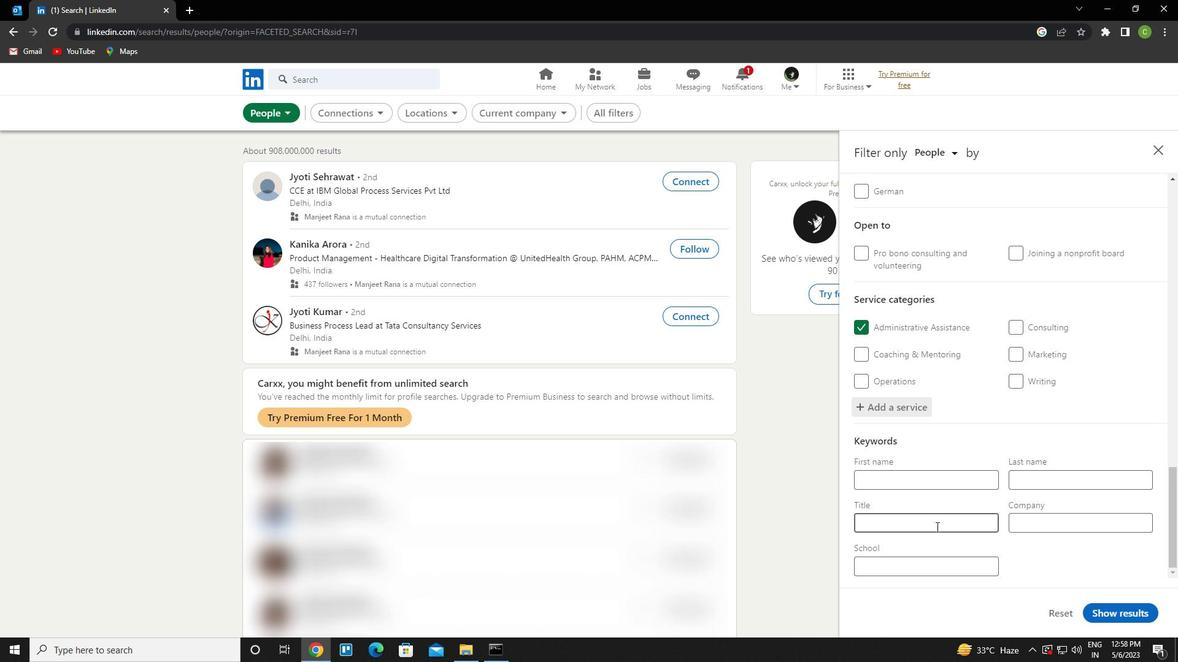 
Action: Key pressed <Key.caps_lock>c<Key.caps_lock>ourier
Screenshot: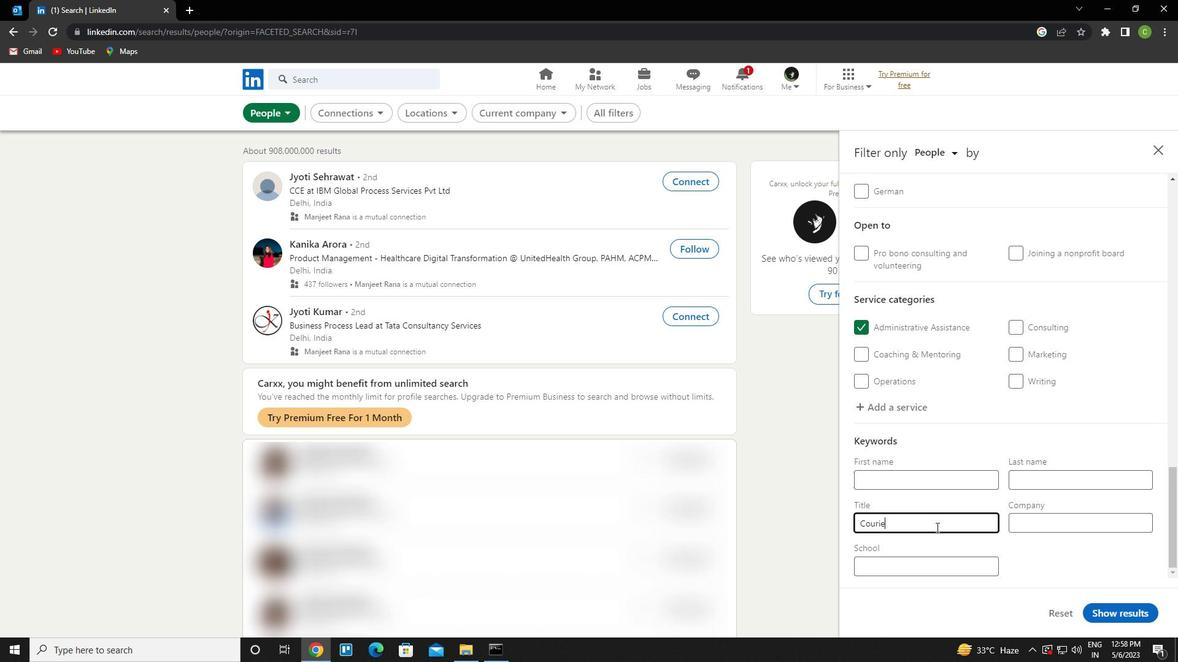 
Action: Mouse moved to (1112, 609)
Screenshot: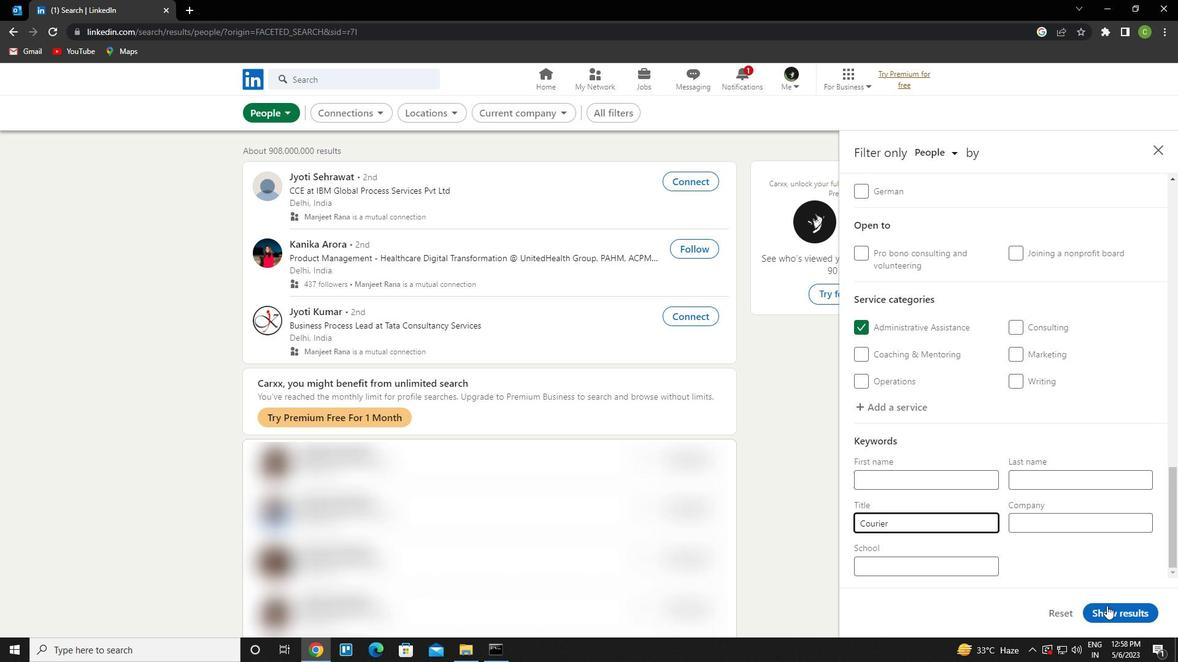 
Action: Mouse pressed left at (1112, 609)
Screenshot: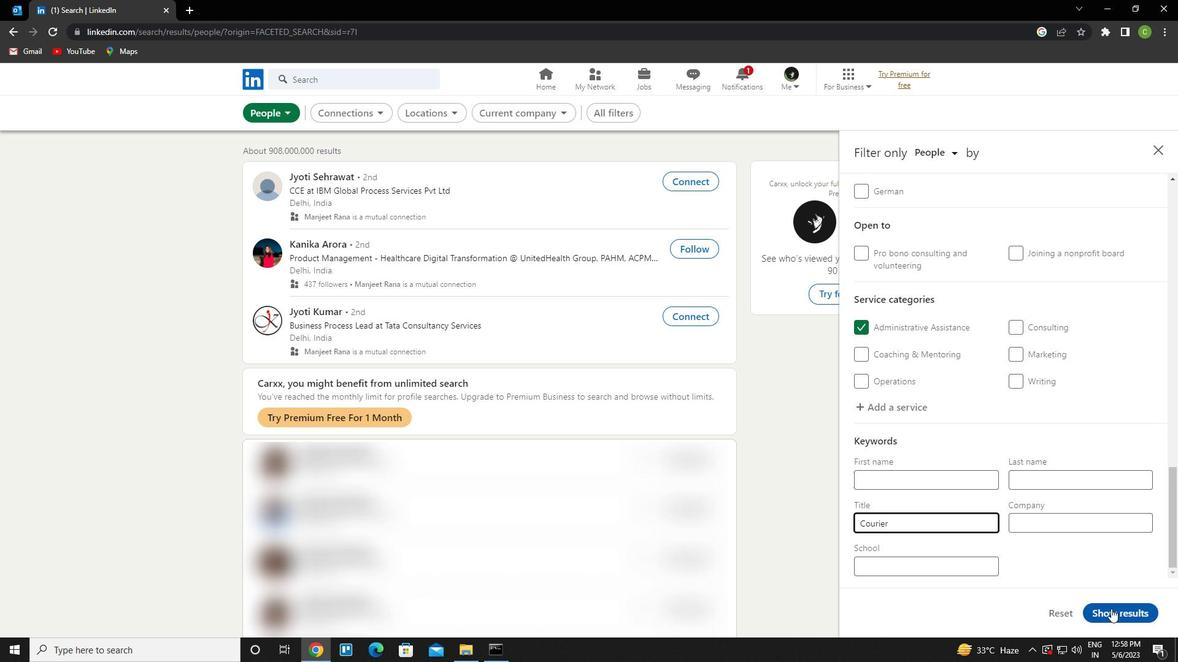 
Action: Mouse moved to (451, 648)
Screenshot: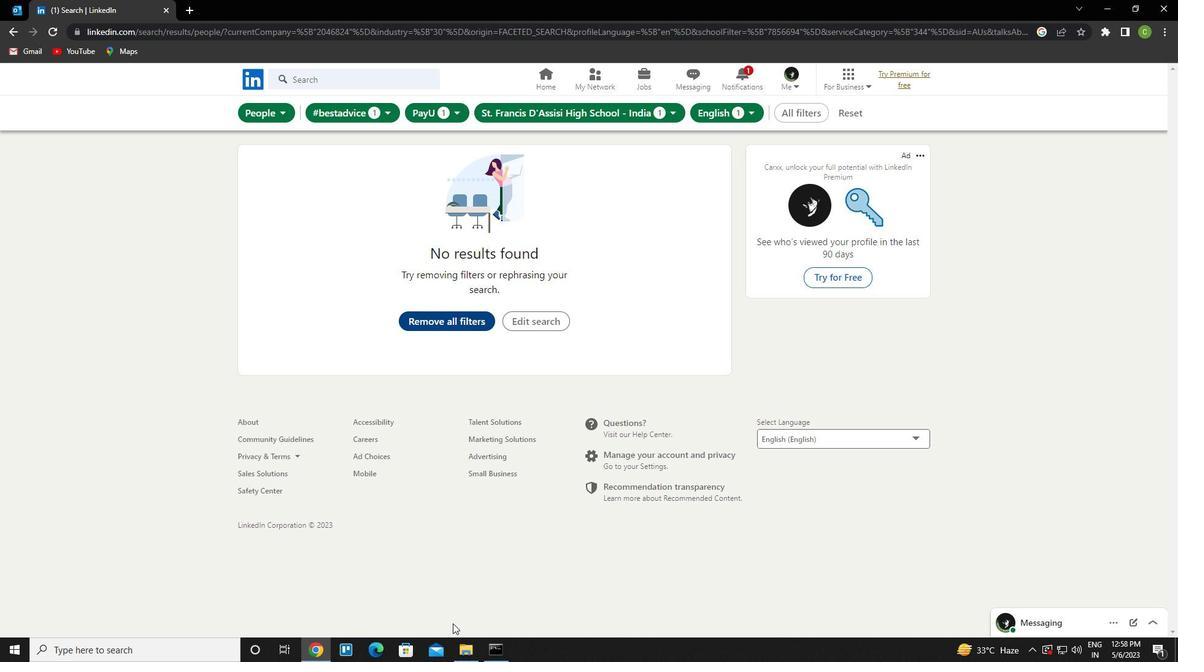 
